 Task: In the  document Childsafety.odt, select heading and apply ' Italics'  Using "replace feature", replace:  ' well-being to good'. Insert smartchip (Place) on bottom of the page New York Insert the mentioned footnote for 6th word with font style Arial and font size 8: The data was collected in 2022
Action: Mouse moved to (343, 193)
Screenshot: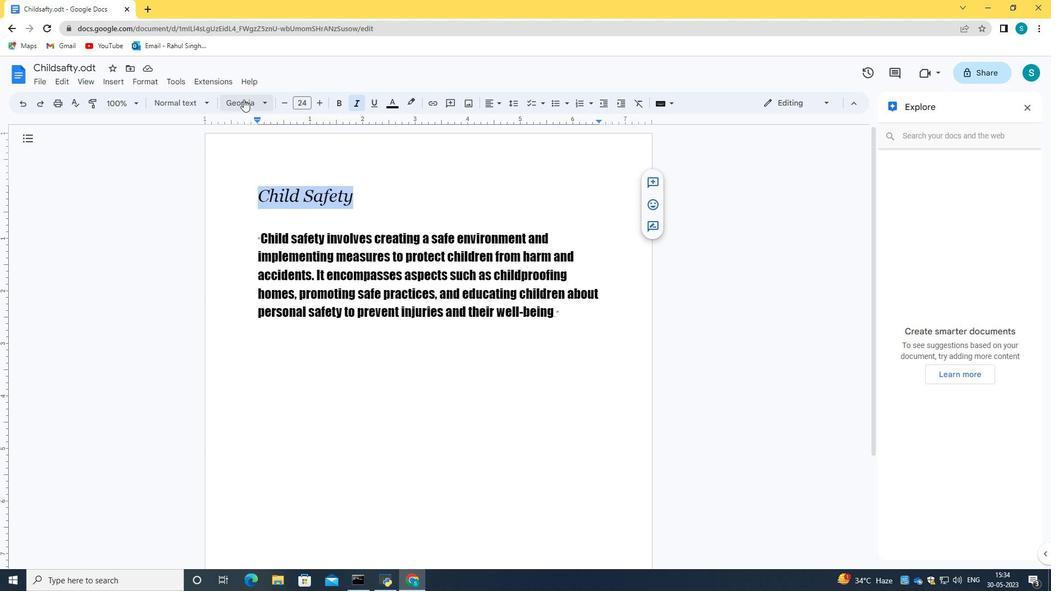 
Action: Mouse pressed left at (343, 193)
Screenshot: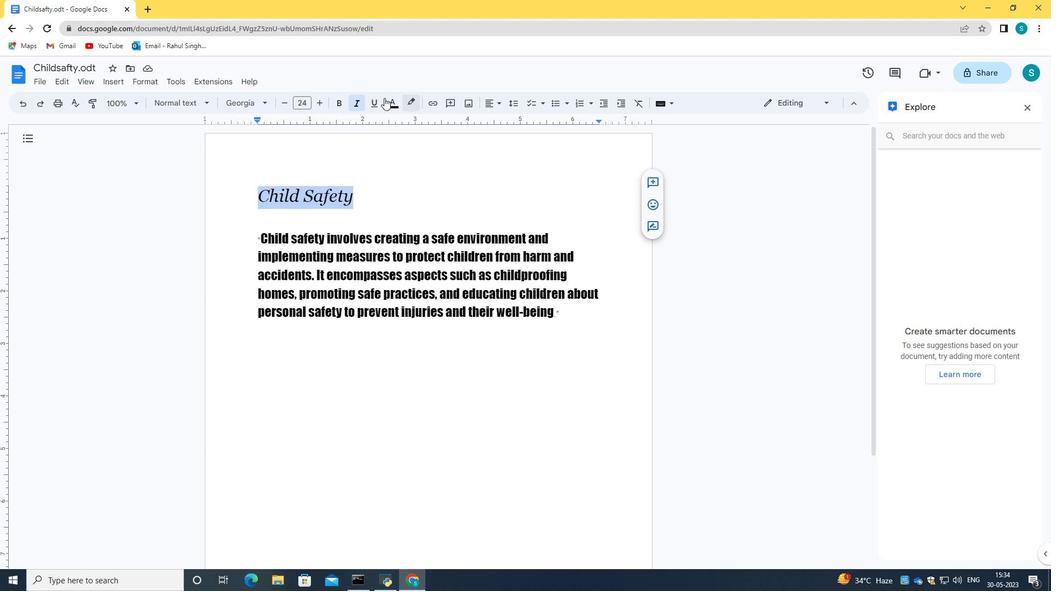 
Action: Mouse moved to (253, 105)
Screenshot: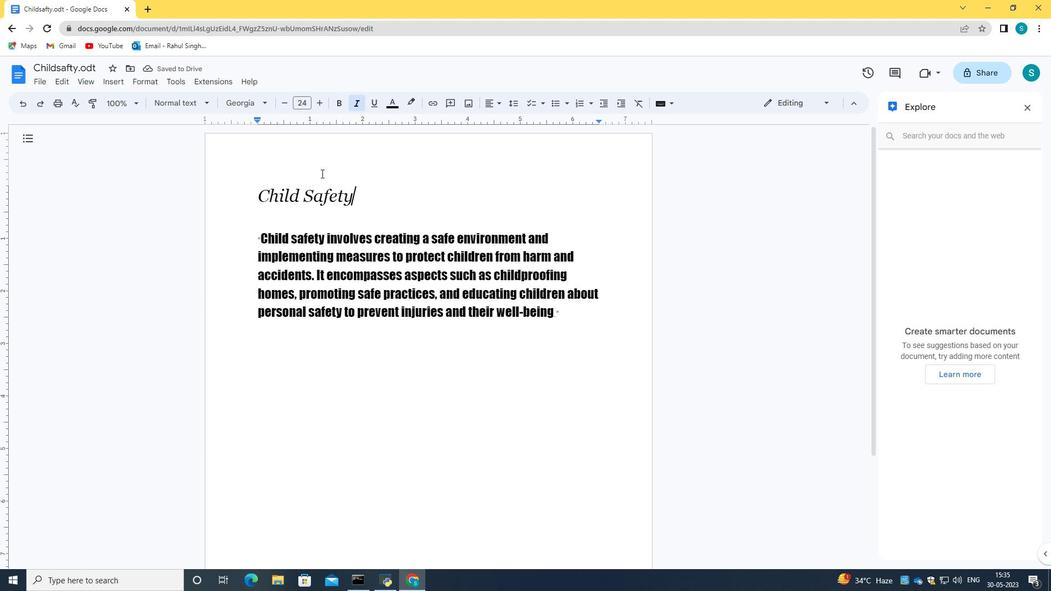 
Action: Mouse pressed left at (253, 105)
Screenshot: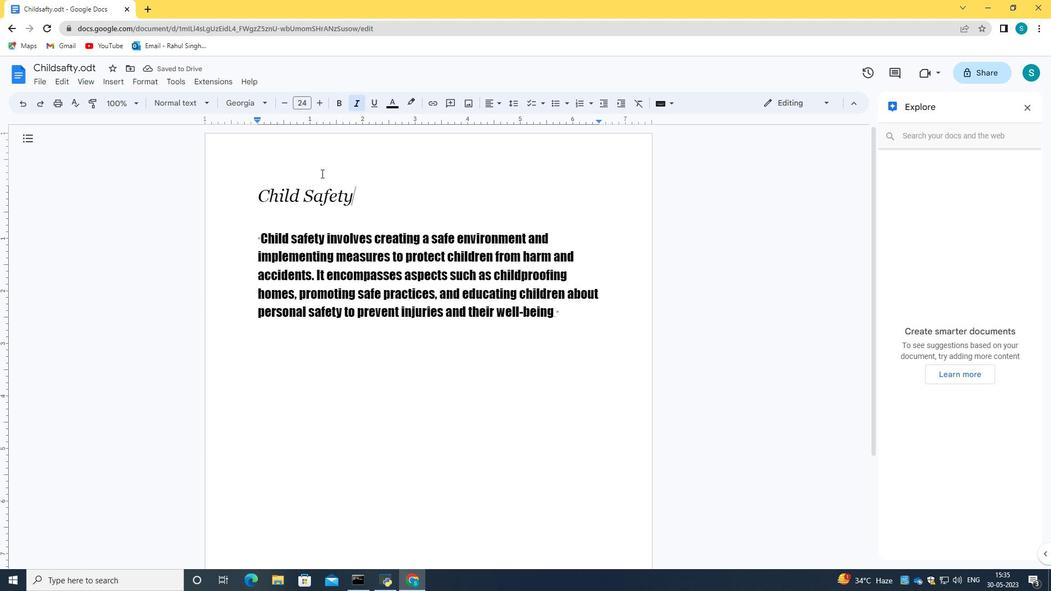 
Action: Mouse moved to (368, 144)
Screenshot: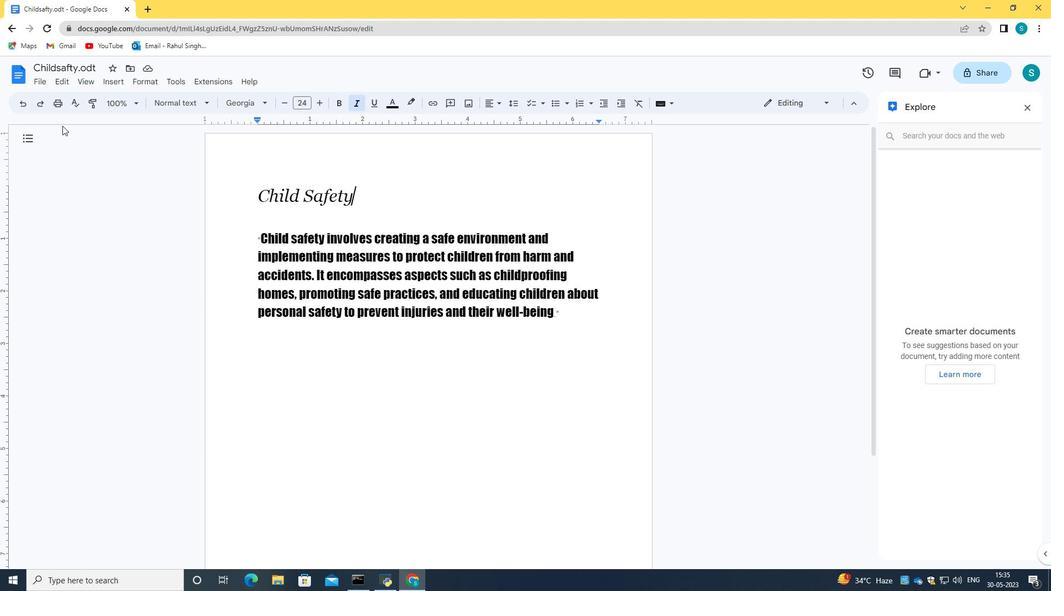 
Action: Mouse pressed left at (368, 144)
Screenshot: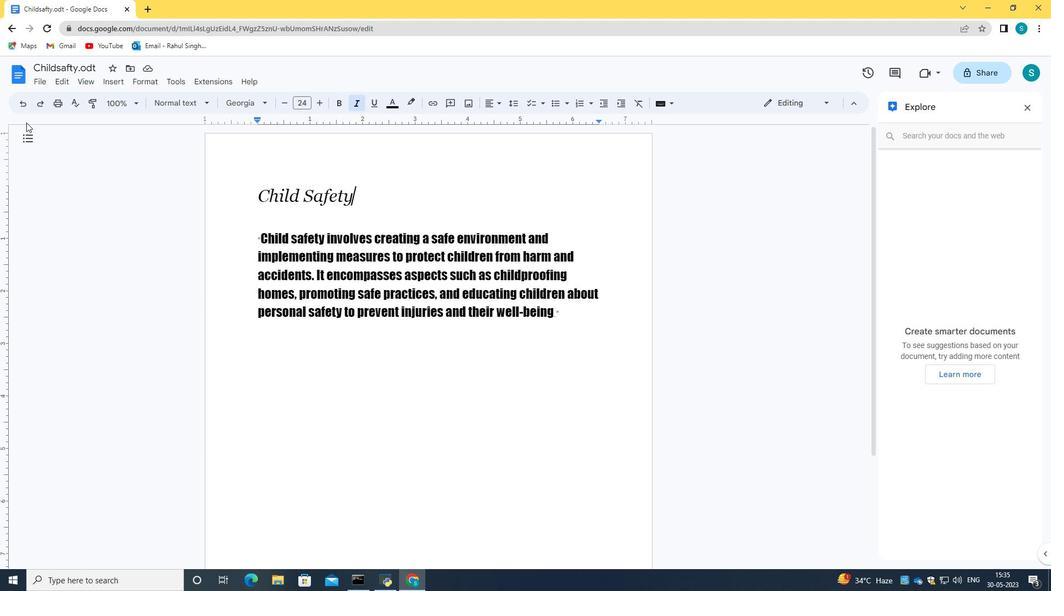
Action: Mouse moved to (346, 194)
Screenshot: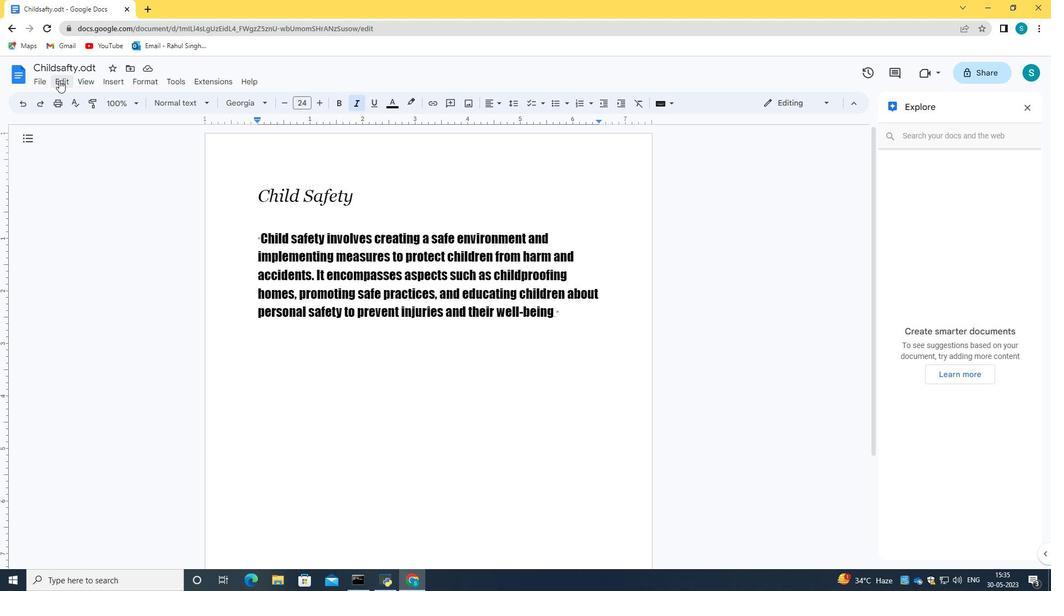 
Action: Mouse pressed left at (346, 194)
Screenshot: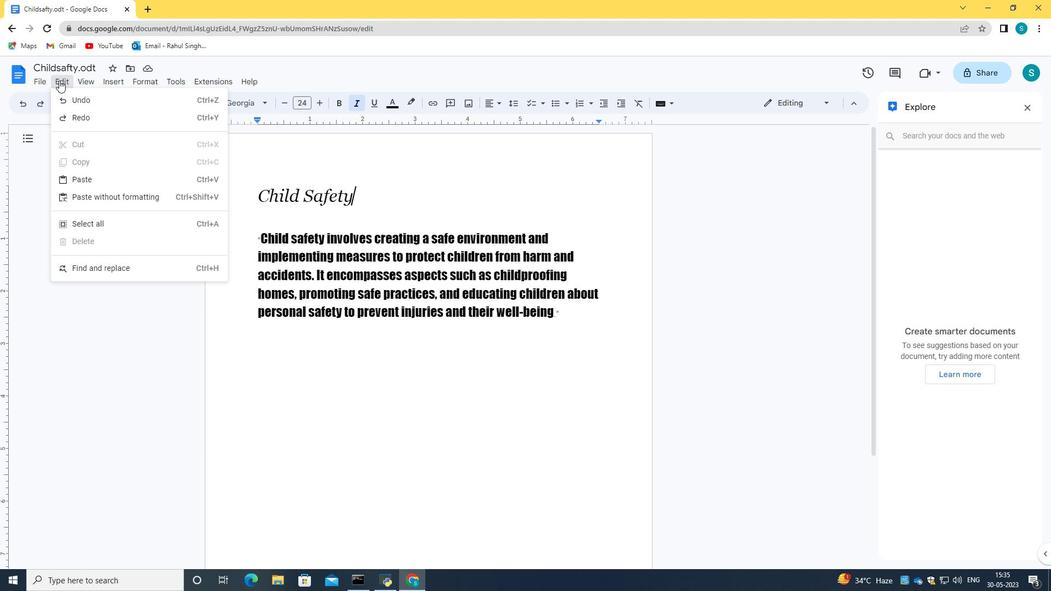 
Action: Mouse moved to (363, 105)
Screenshot: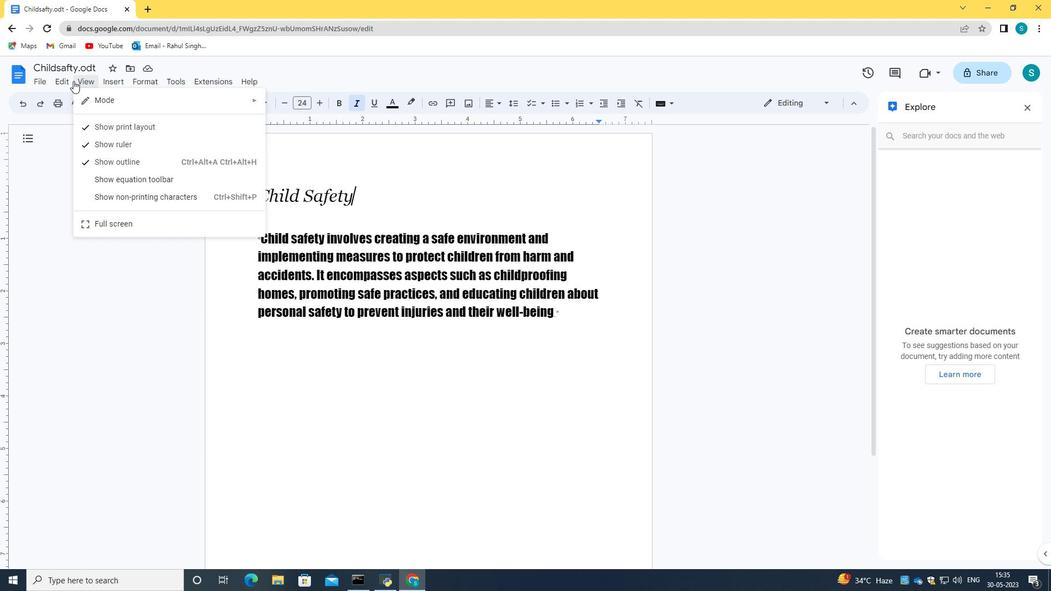 
Action: Mouse pressed left at (363, 105)
Screenshot: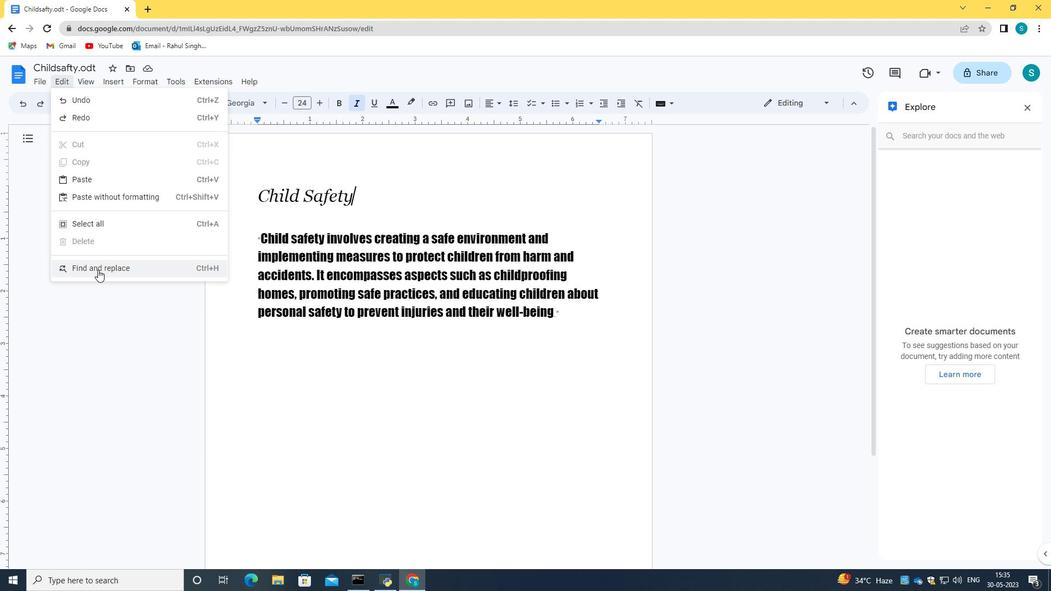 
Action: Mouse moved to (411, 159)
Screenshot: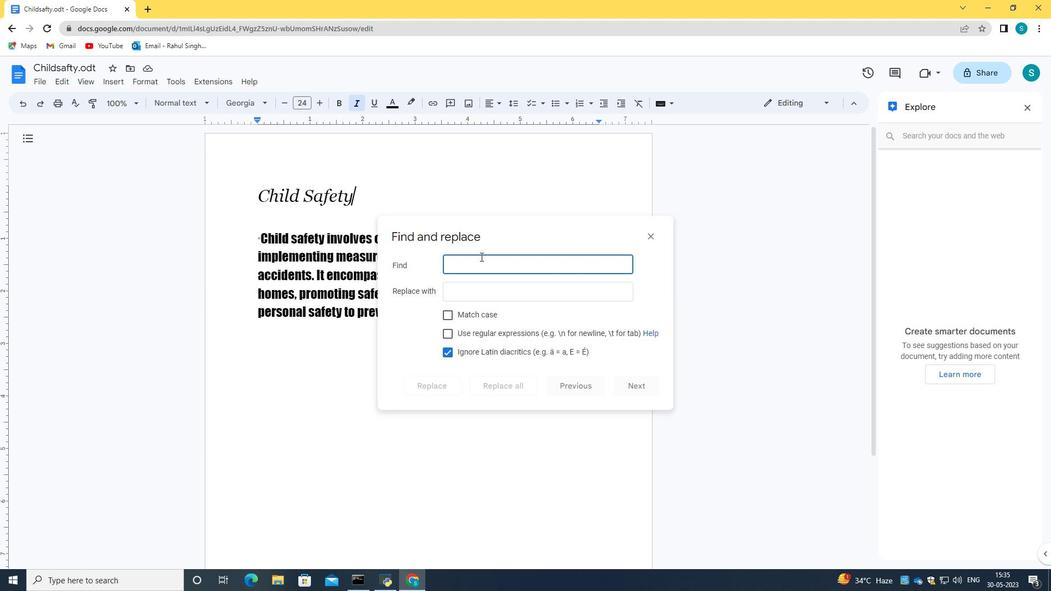 
Action: Mouse pressed left at (411, 159)
Screenshot: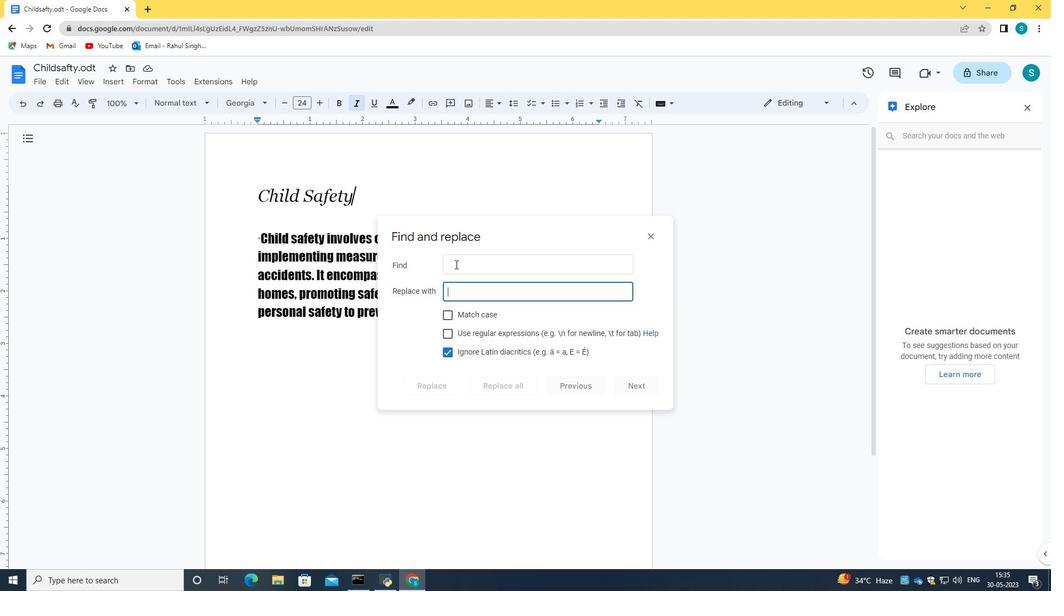 
Action: Mouse moved to (447, 191)
Screenshot: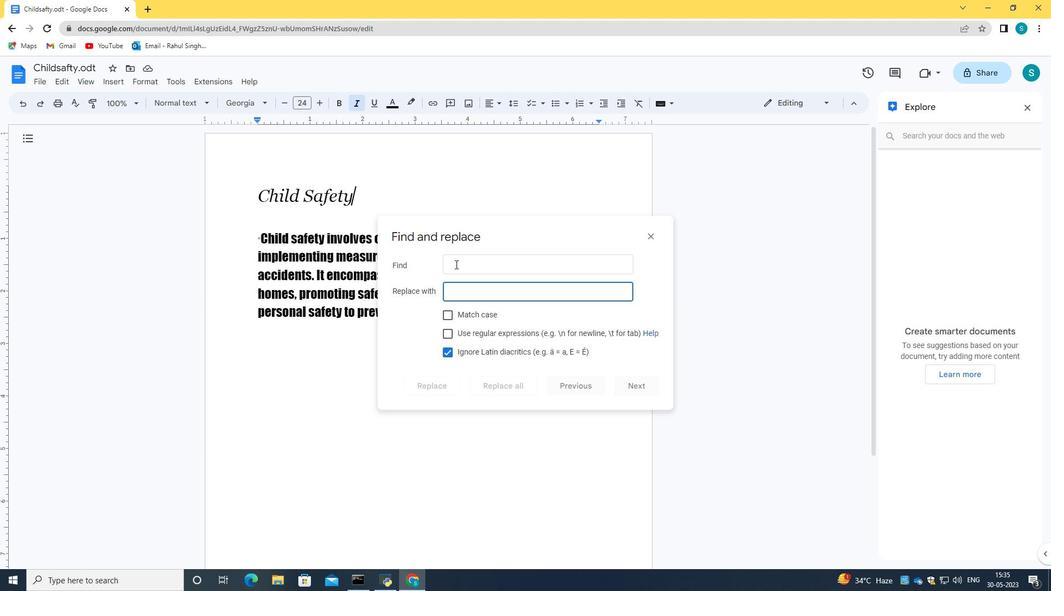 
Action: Mouse pressed left at (447, 191)
Screenshot: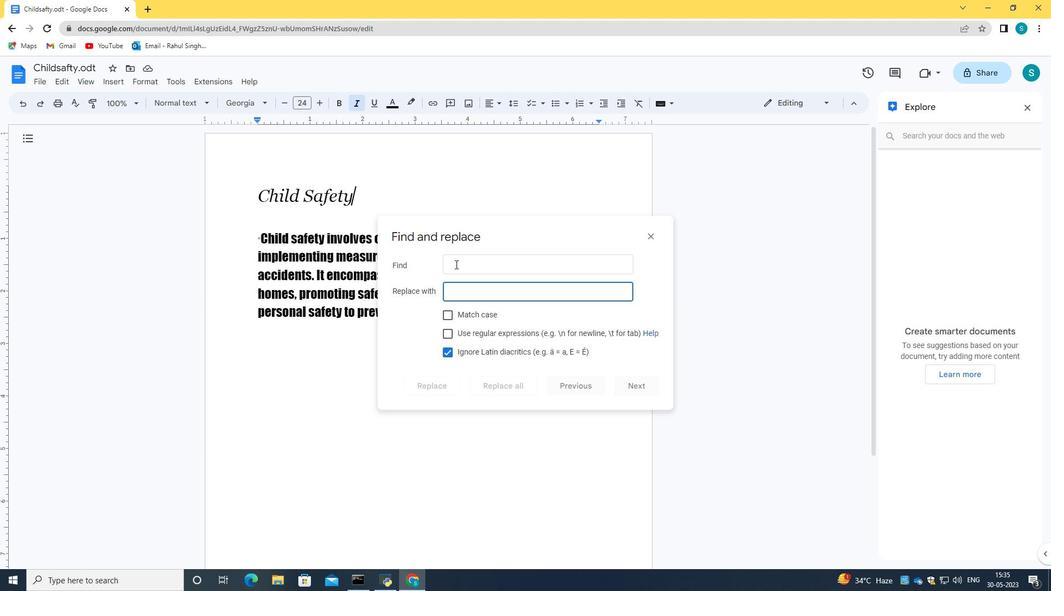 
Action: Mouse moved to (38, 77)
Screenshot: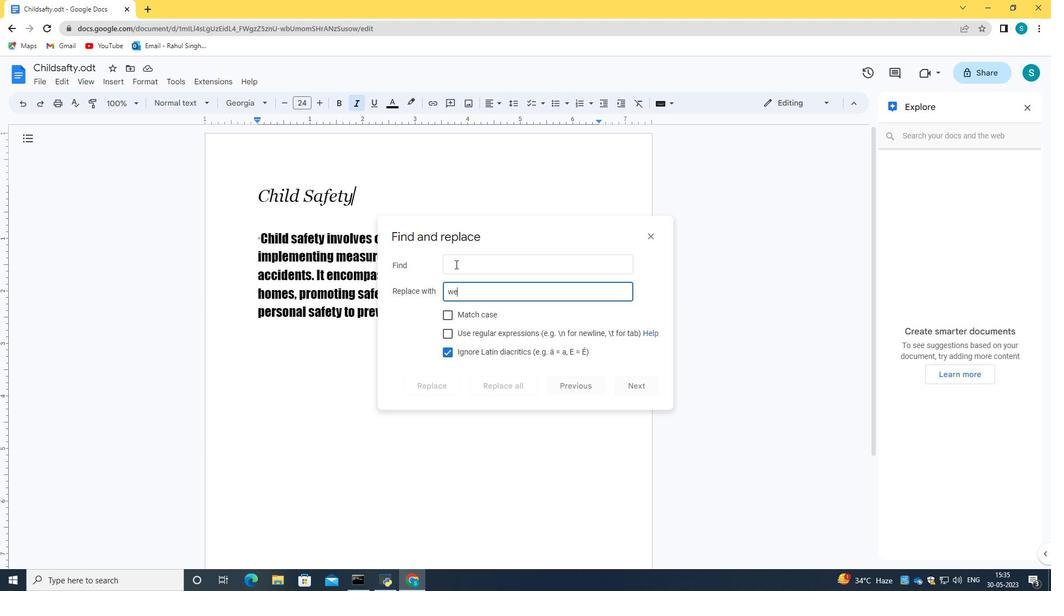 
Action: Mouse pressed left at (38, 77)
Screenshot: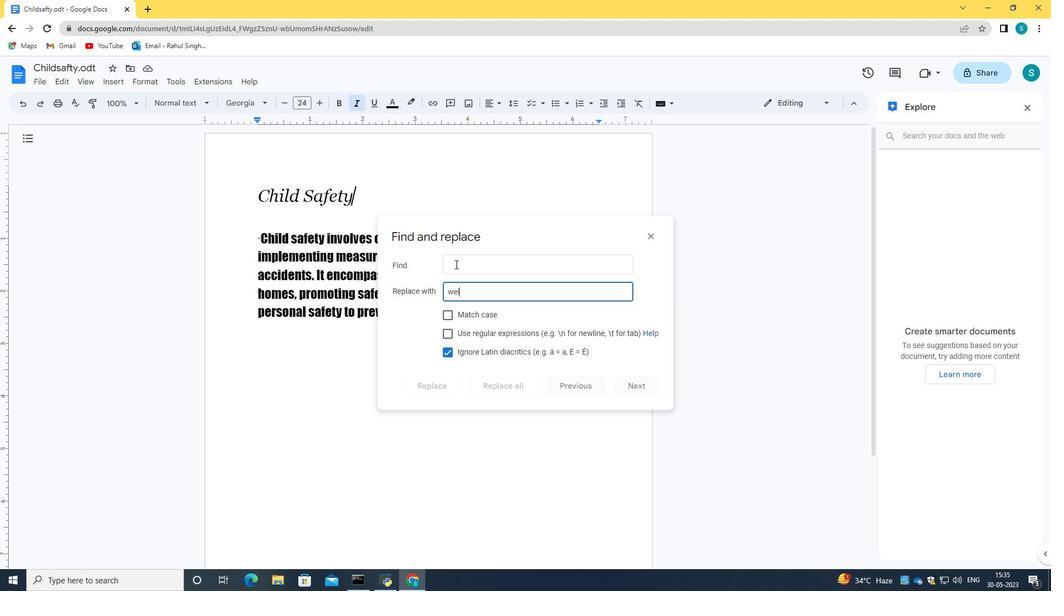 
Action: Mouse moved to (119, 85)
Screenshot: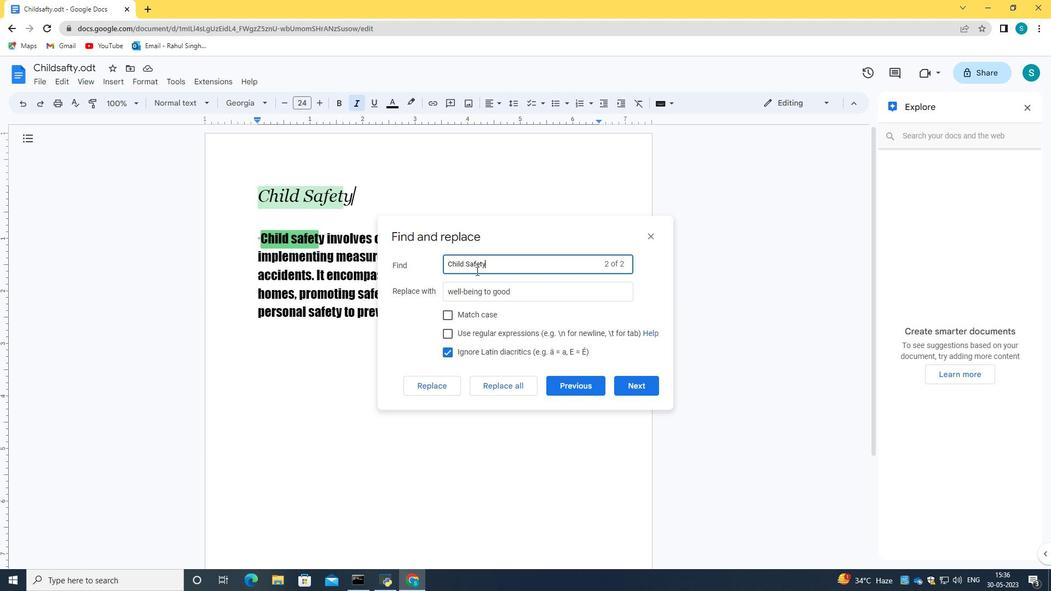 
Action: Mouse pressed left at (119, 85)
Screenshot: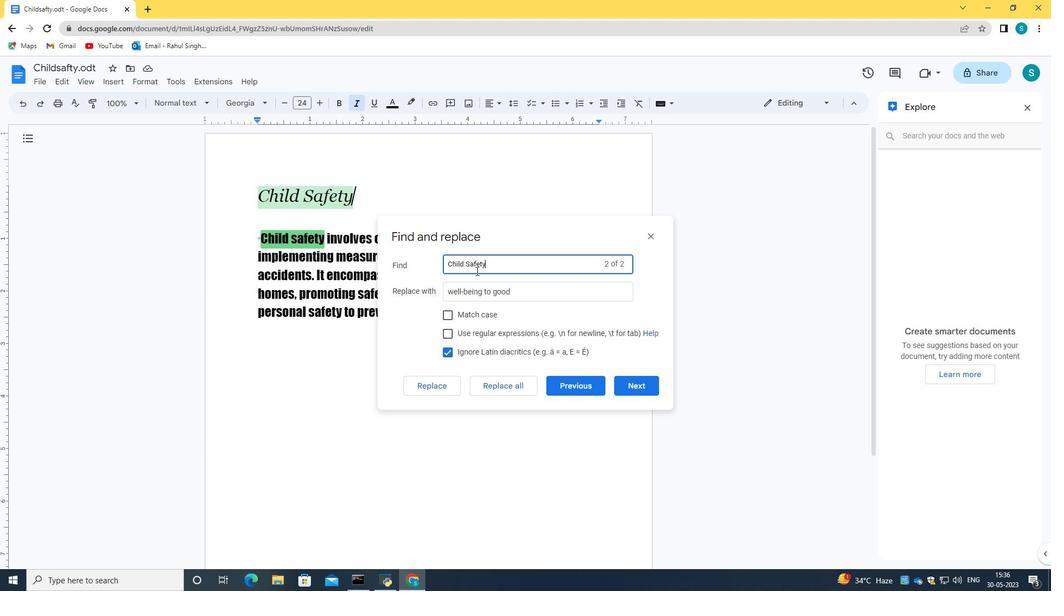
Action: Mouse pressed left at (119, 85)
Screenshot: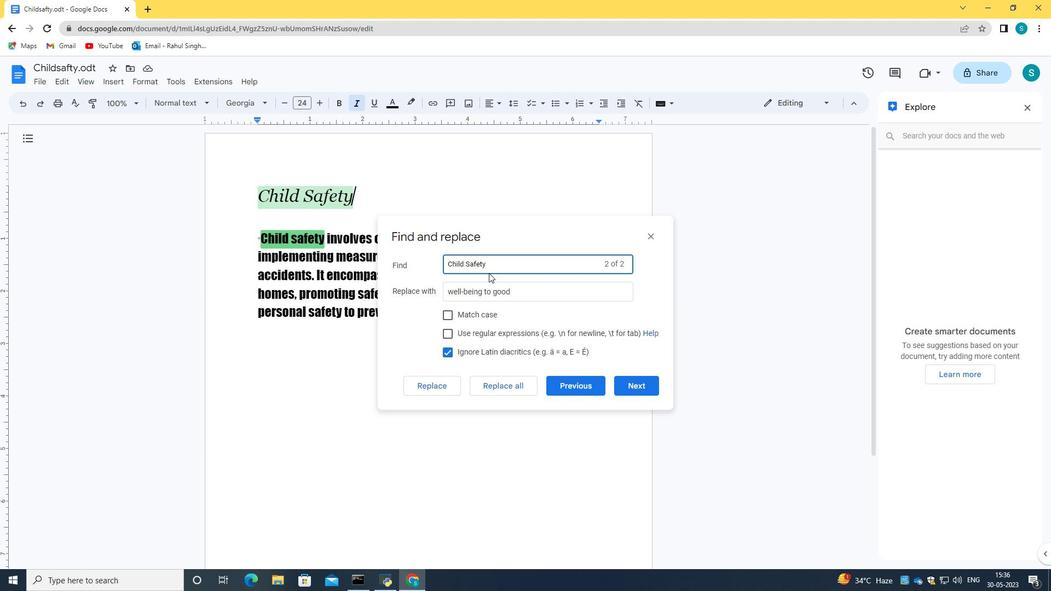 
Action: Mouse moved to (148, 260)
Screenshot: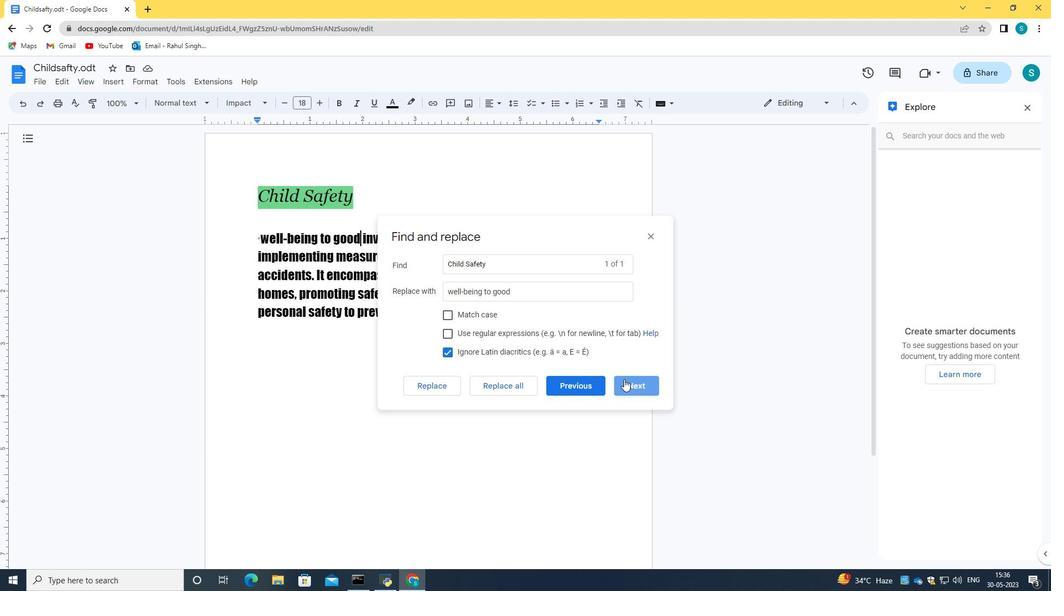 
Action: Mouse scrolled (148, 259) with delta (0, 0)
Screenshot: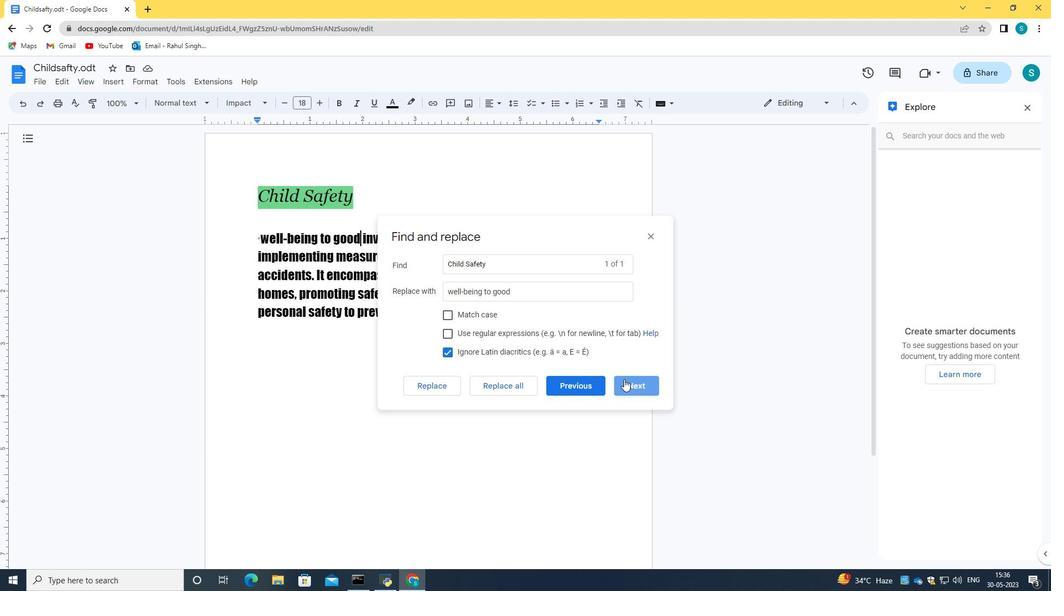 
Action: Mouse moved to (134, 266)
Screenshot: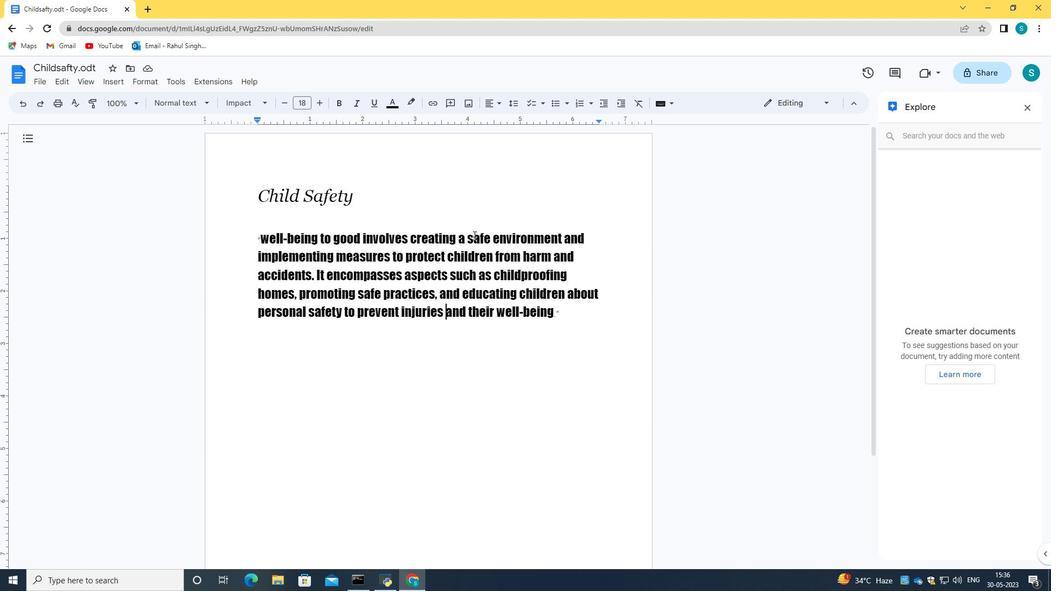 
Action: Mouse pressed left at (134, 266)
Screenshot: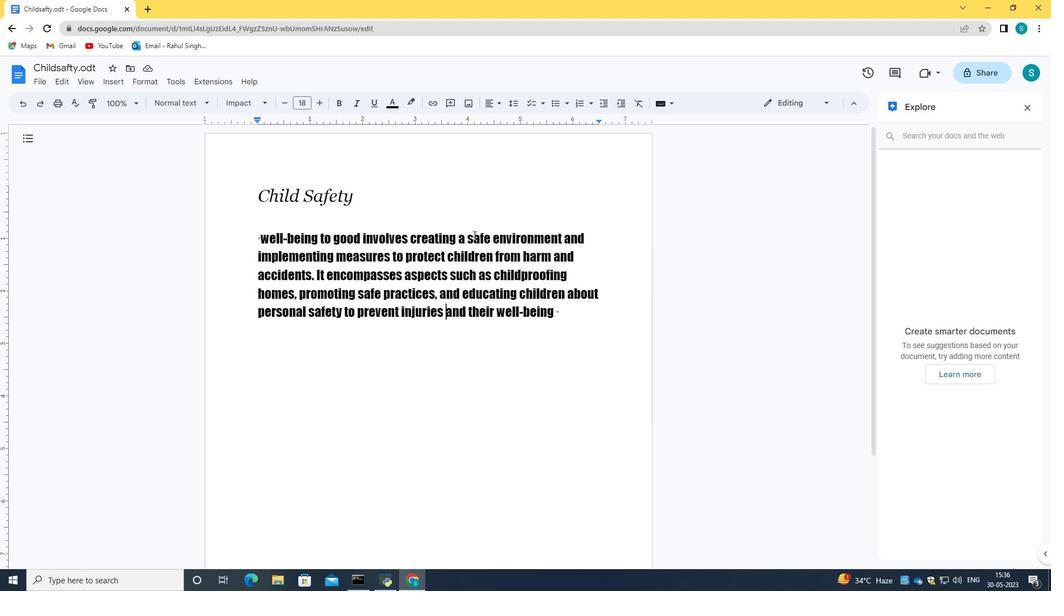 
Action: Mouse moved to (499, 292)
Screenshot: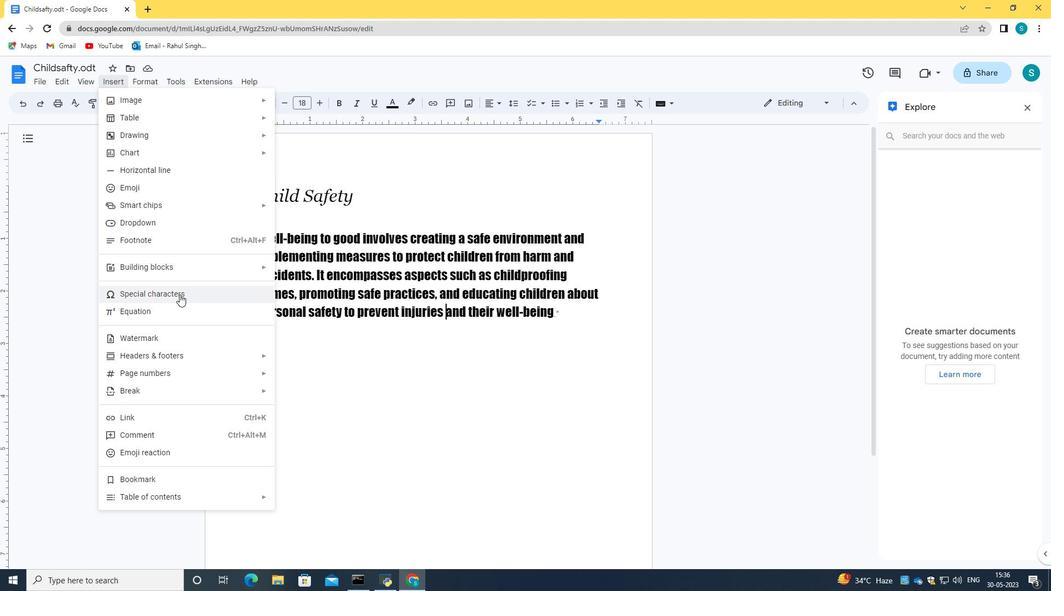 
Action: Mouse pressed left at (499, 292)
Screenshot: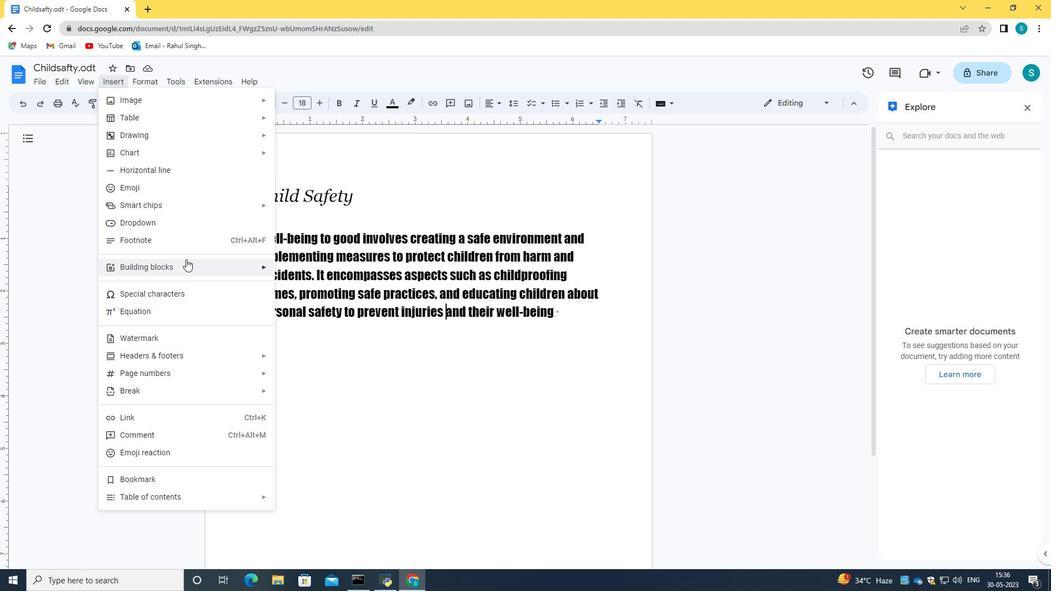 
Action: Mouse moved to (497, 295)
Screenshot: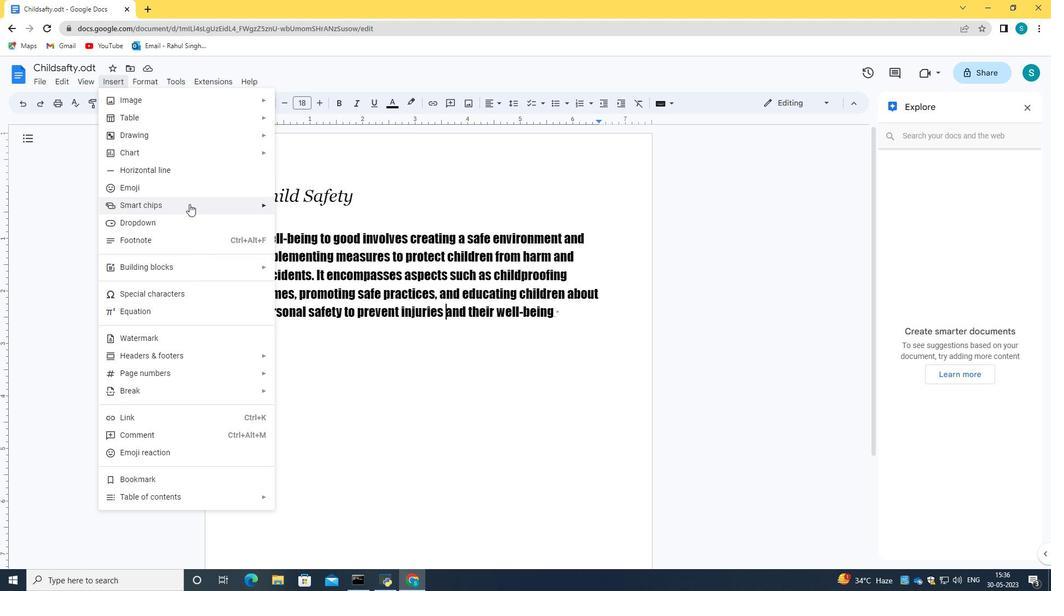 
Action: Mouse pressed left at (497, 295)
Screenshot: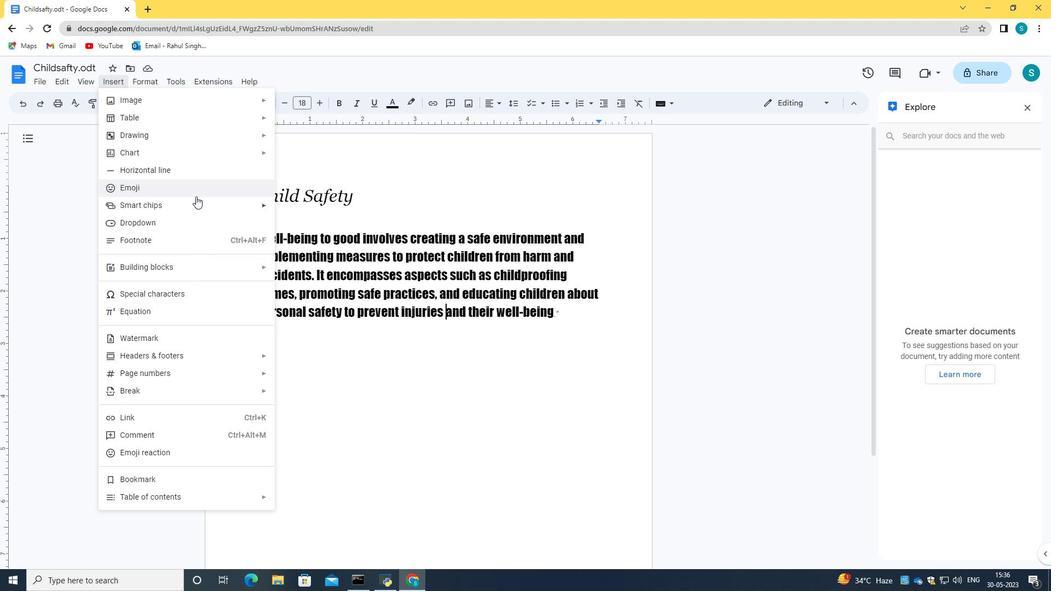 
Action: Mouse moved to (506, 186)
Screenshot: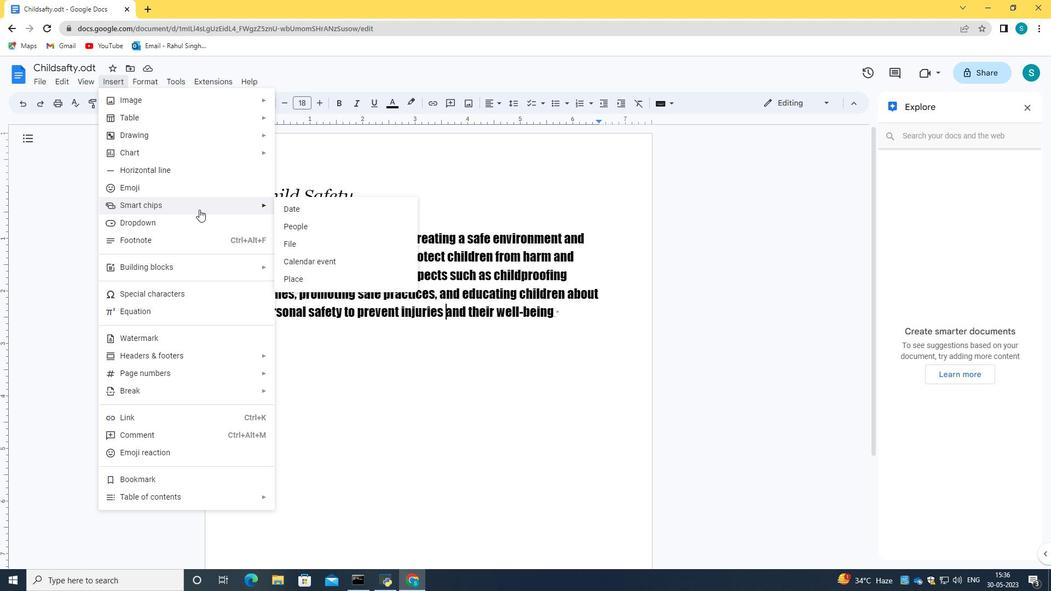 
Action: Mouse pressed left at (506, 186)
Screenshot: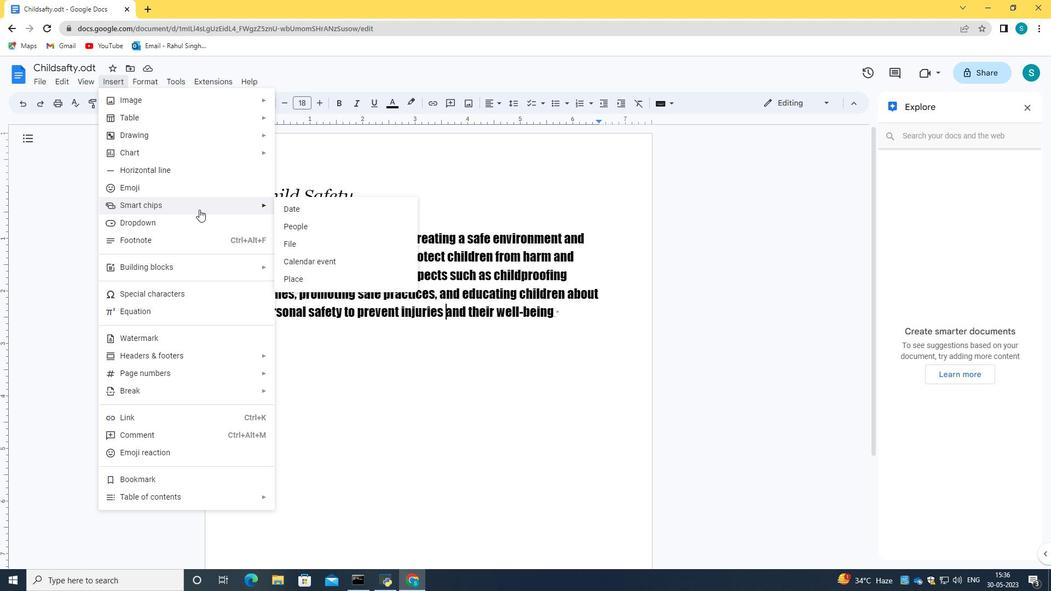 
Action: Mouse moved to (656, 236)
Screenshot: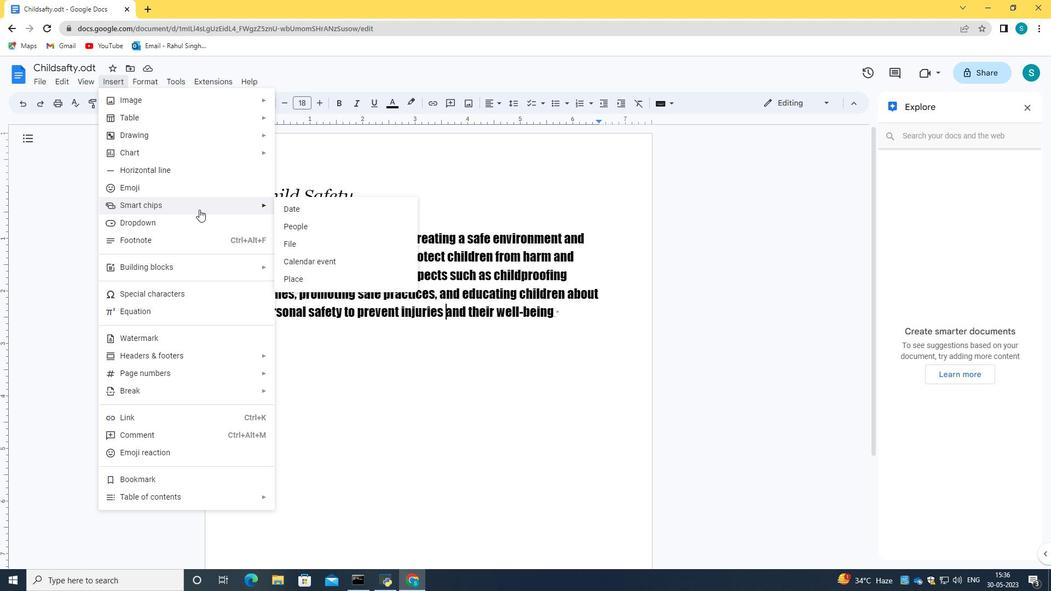
Action: Mouse pressed left at (656, 236)
Screenshot: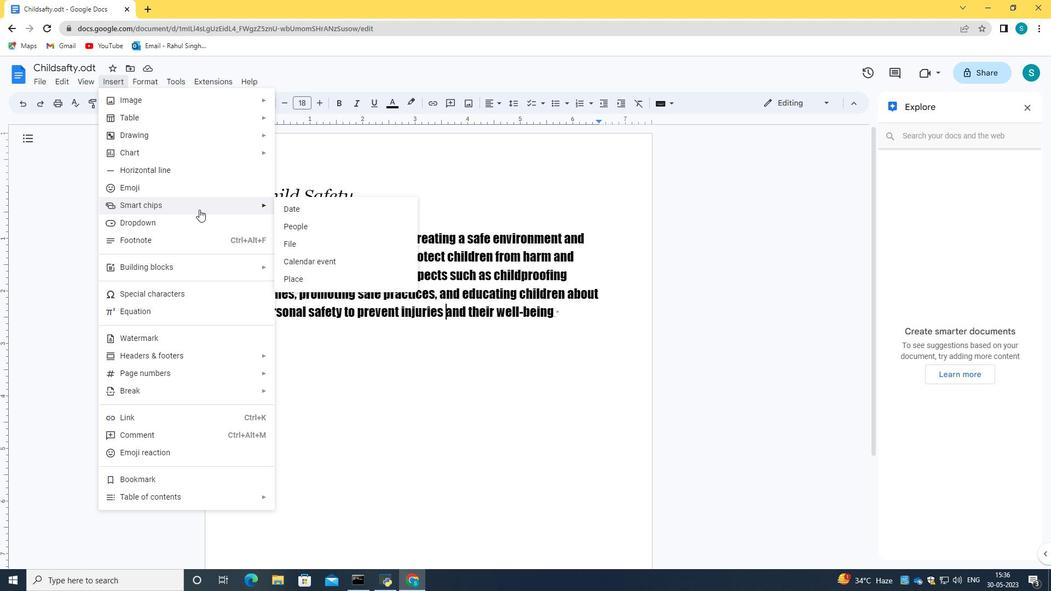 
Action: Mouse moved to (307, 430)
Screenshot: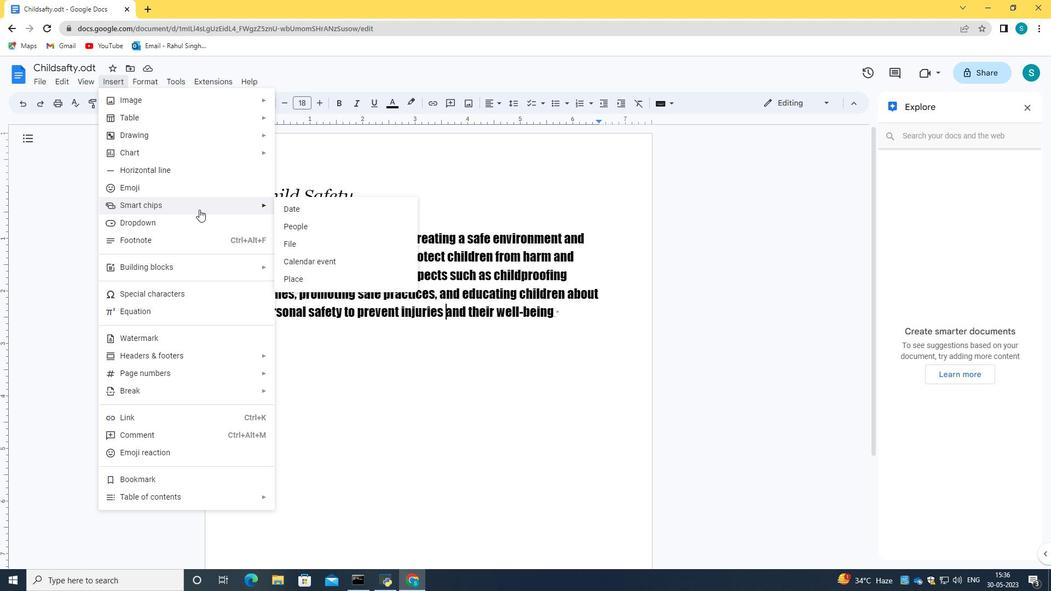
Action: Mouse pressed left at (307, 430)
Screenshot: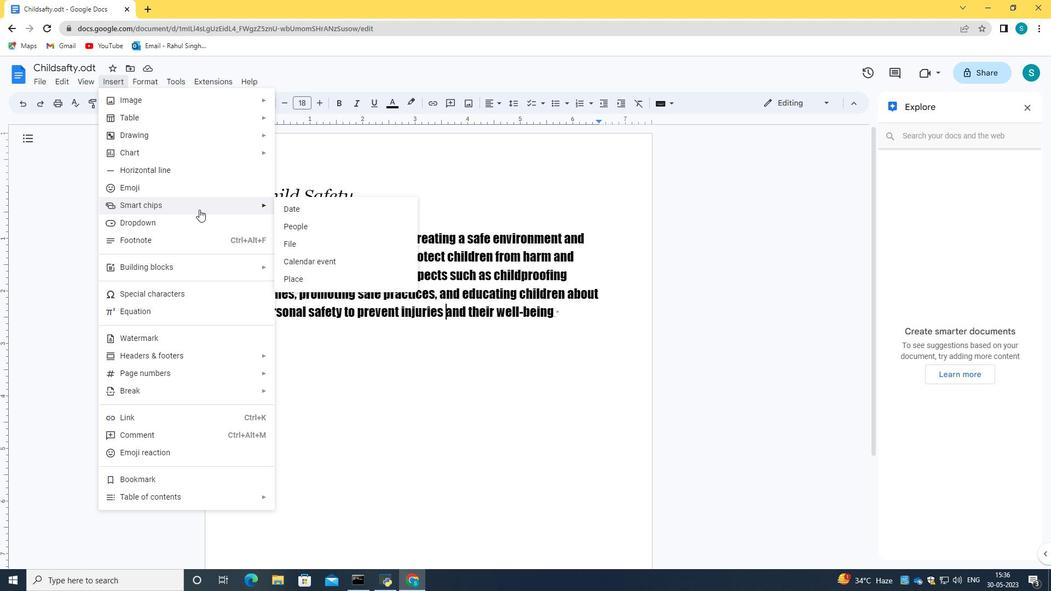 
Action: Mouse moved to (446, 195)
Screenshot: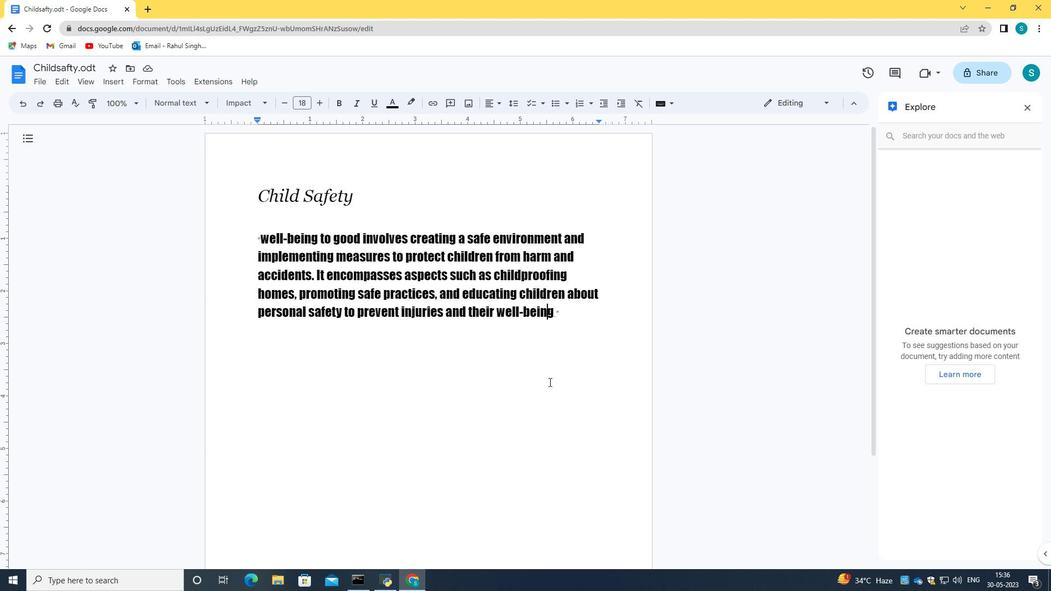 
Action: Mouse pressed left at (446, 195)
Screenshot: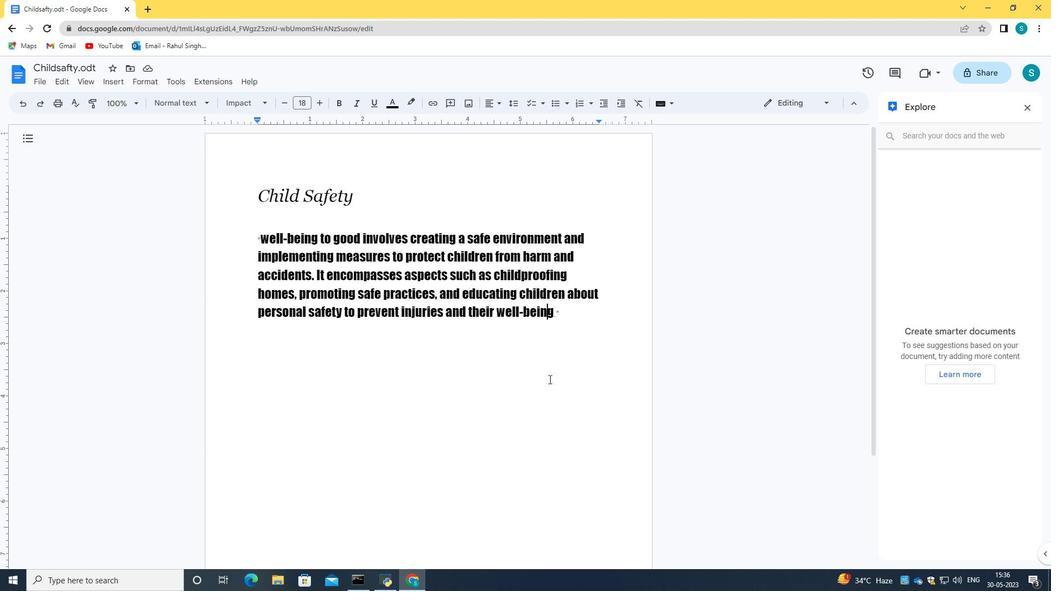 
Action: Mouse moved to (84, 83)
Screenshot: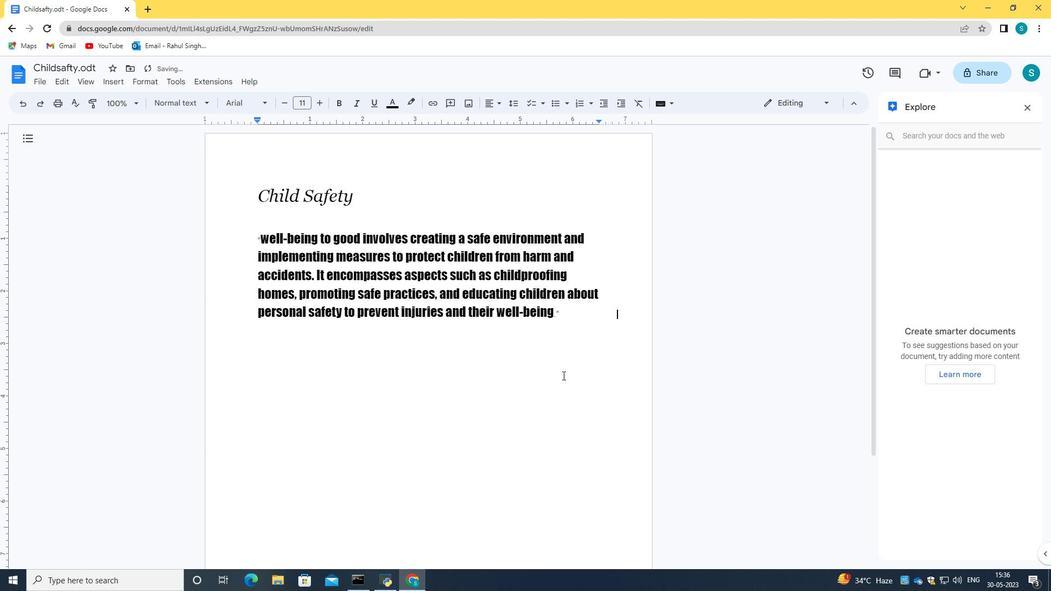 
Action: Mouse pressed left at (84, 83)
Screenshot: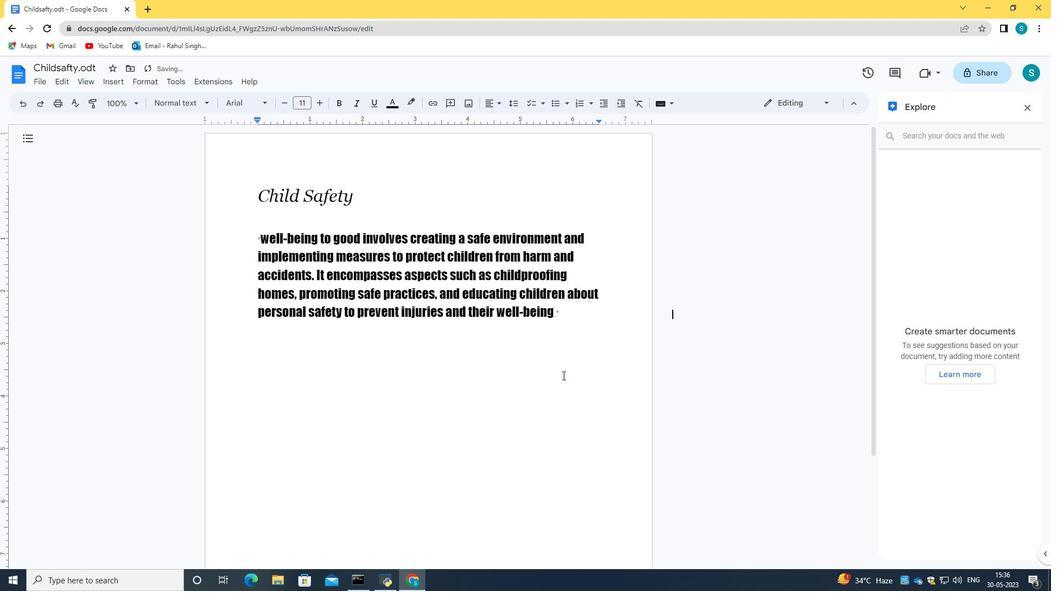
Action: Mouse moved to (153, 79)
Screenshot: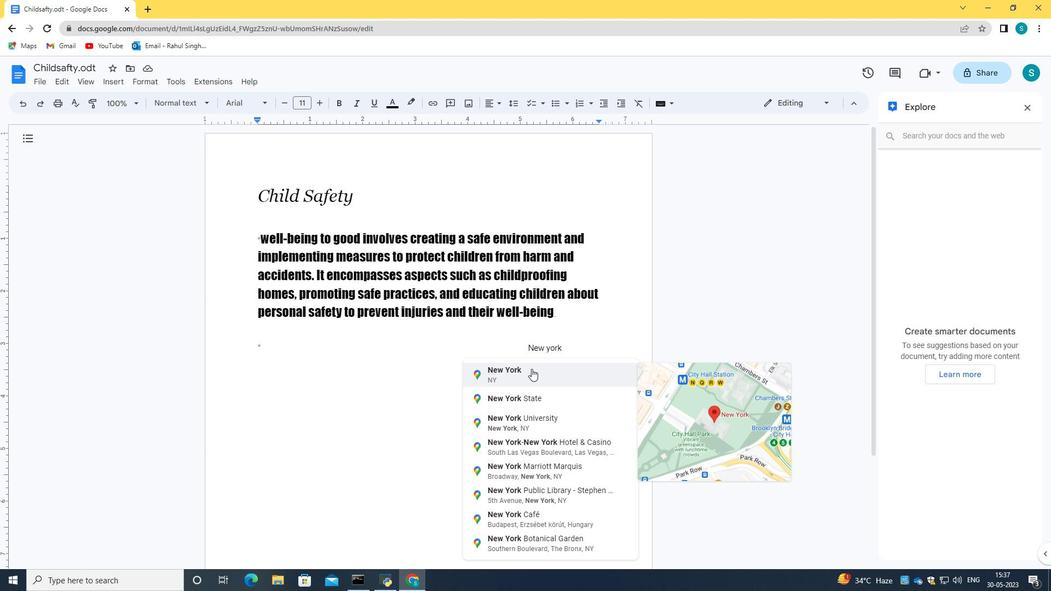
Action: Mouse pressed left at (153, 79)
Screenshot: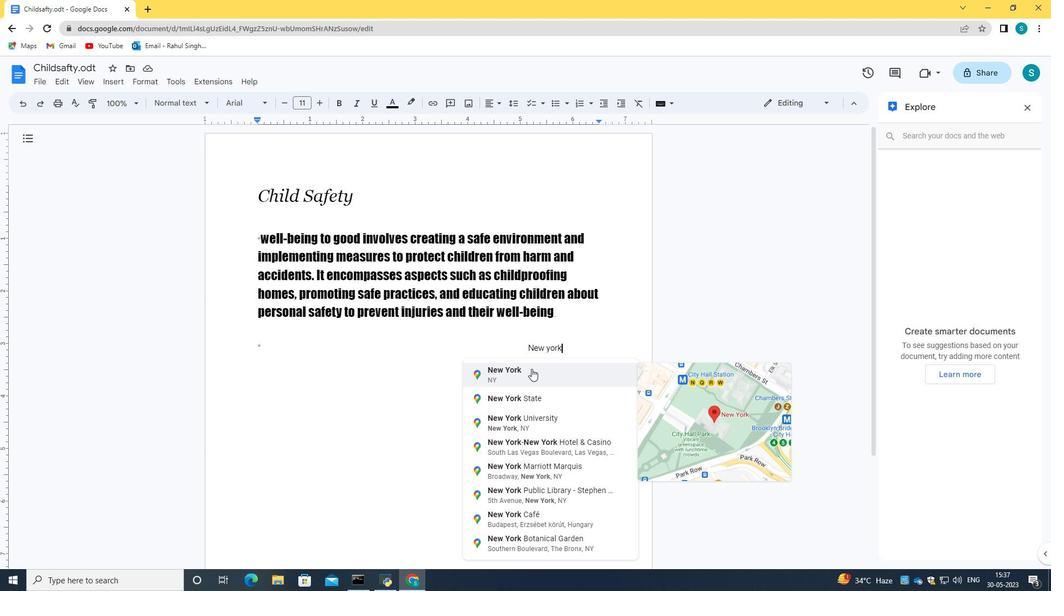 
Action: Mouse pressed left at (153, 79)
Screenshot: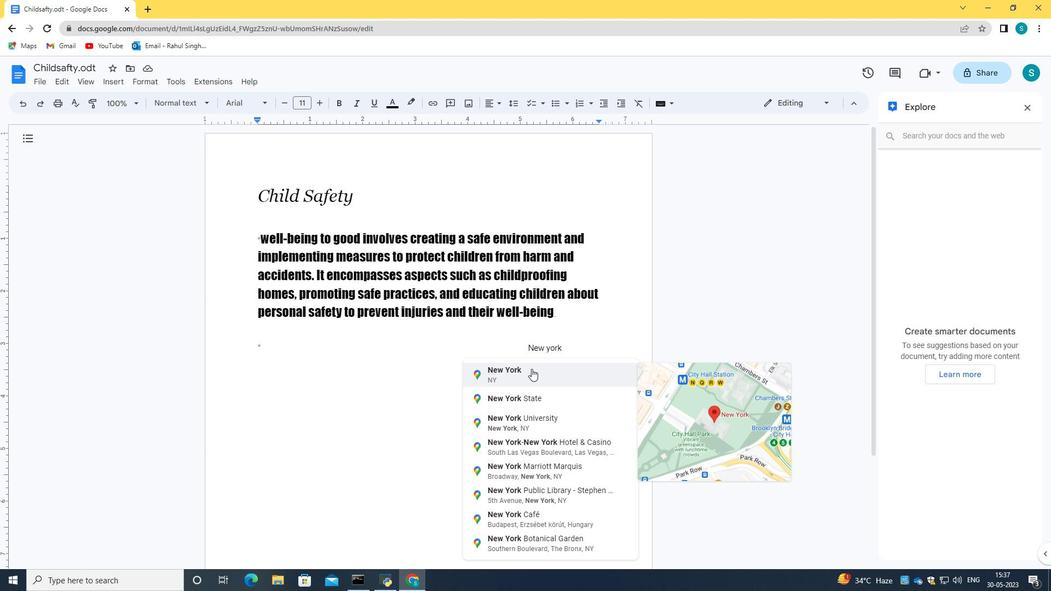 
Action: Mouse moved to (48, 150)
Screenshot: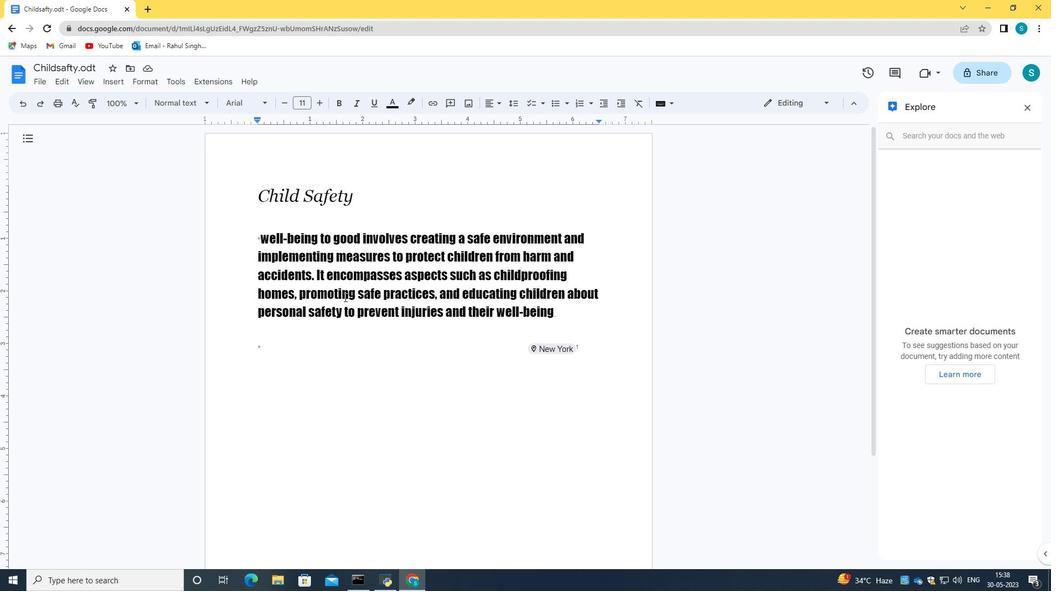 
Action: Mouse pressed left at (48, 150)
Screenshot: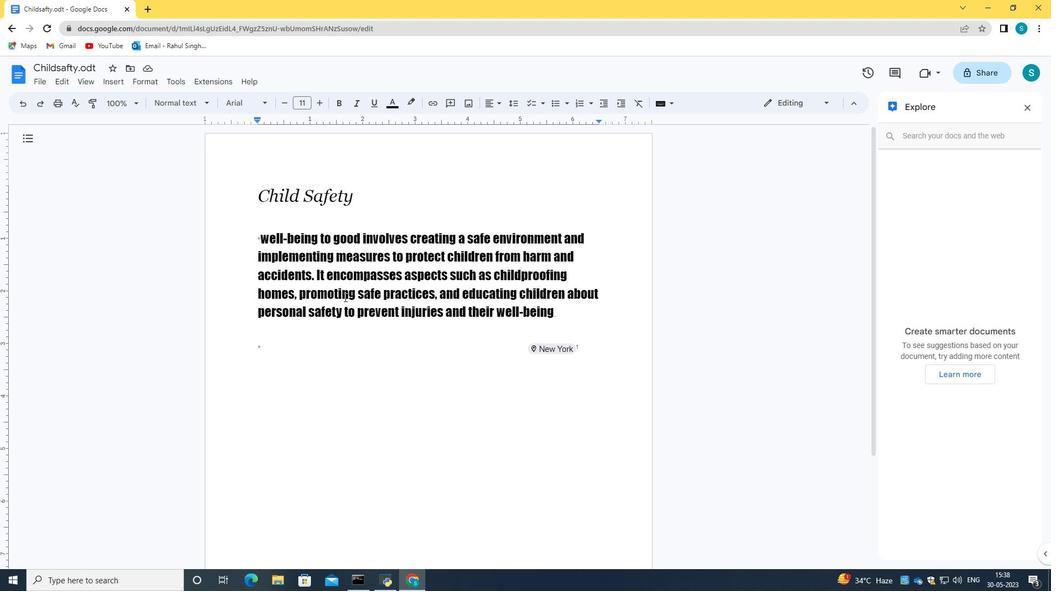 
Action: Mouse moved to (86, 81)
Screenshot: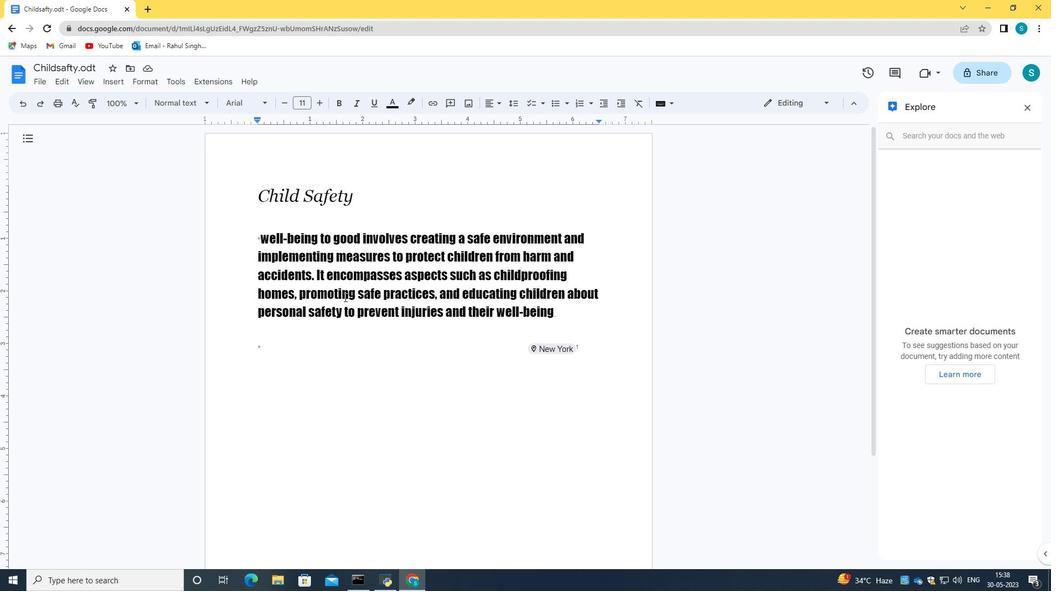 
Action: Mouse pressed left at (86, 81)
Screenshot: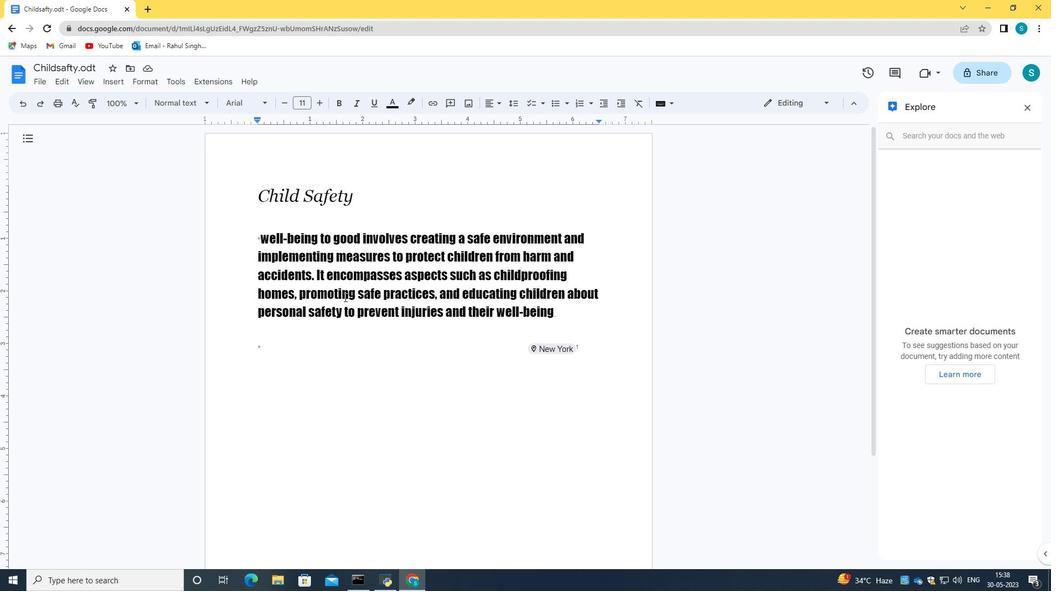 
Action: Mouse moved to (199, 157)
Screenshot: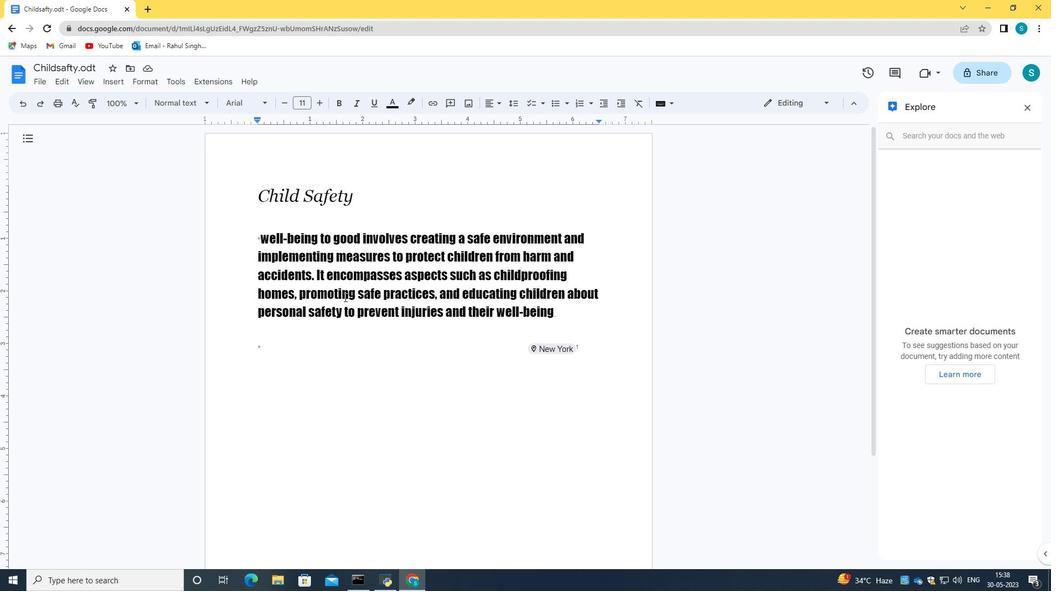 
Action: Mouse pressed left at (199, 157)
Screenshot: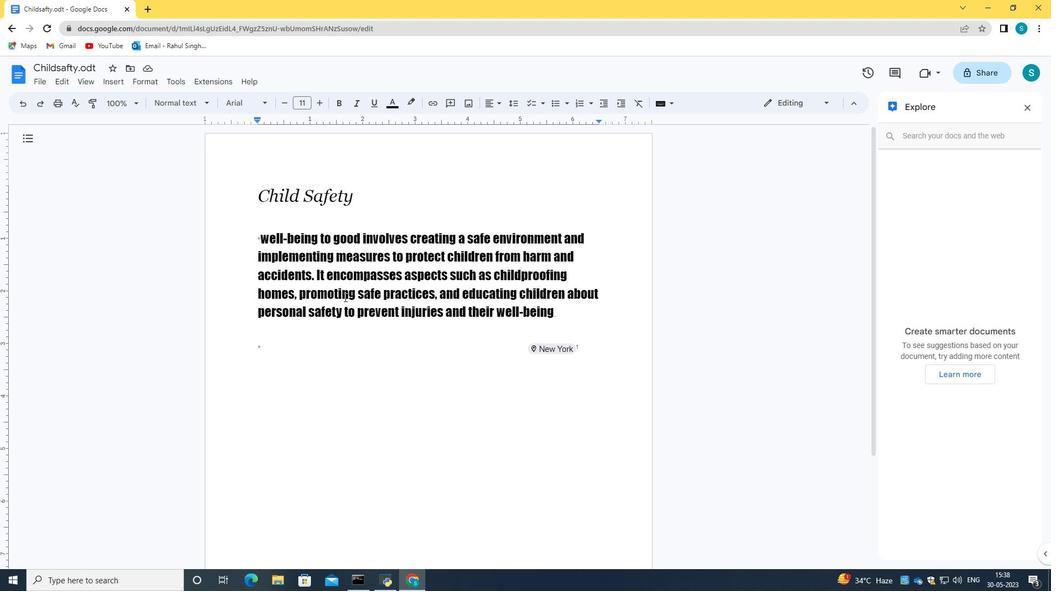 
Action: Mouse moved to (661, 239)
Screenshot: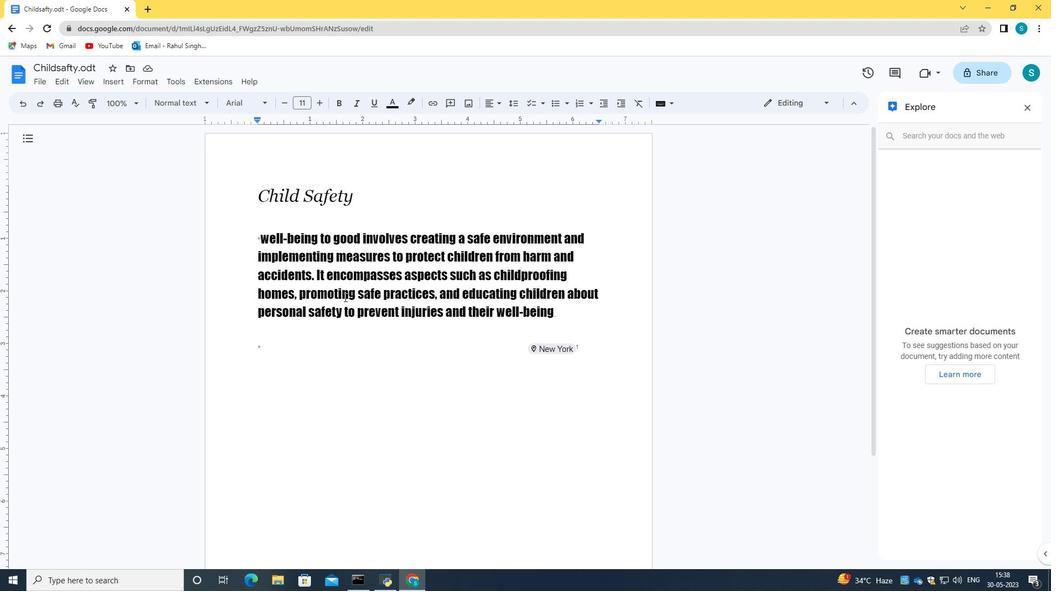 
Action: Mouse pressed left at (661, 239)
Screenshot: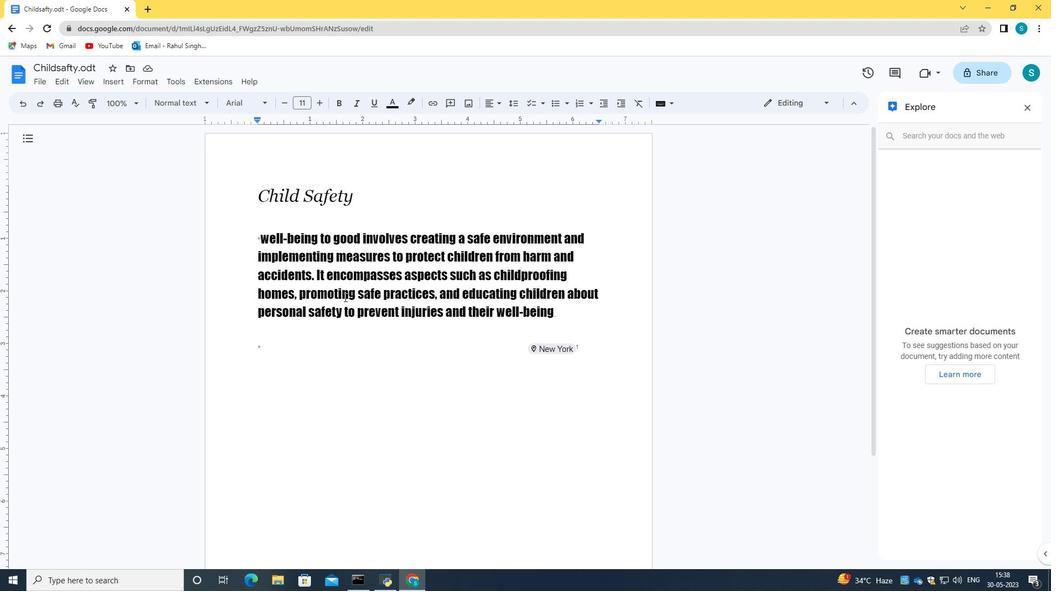 
Action: Mouse moved to (87, 79)
Screenshot: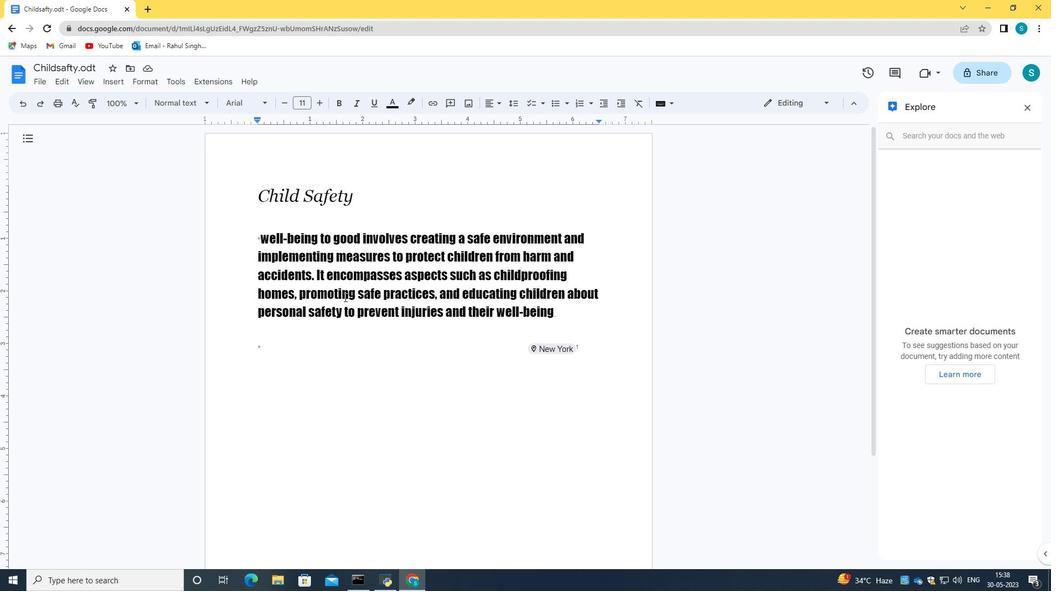 
Action: Mouse pressed left at (87, 79)
Screenshot: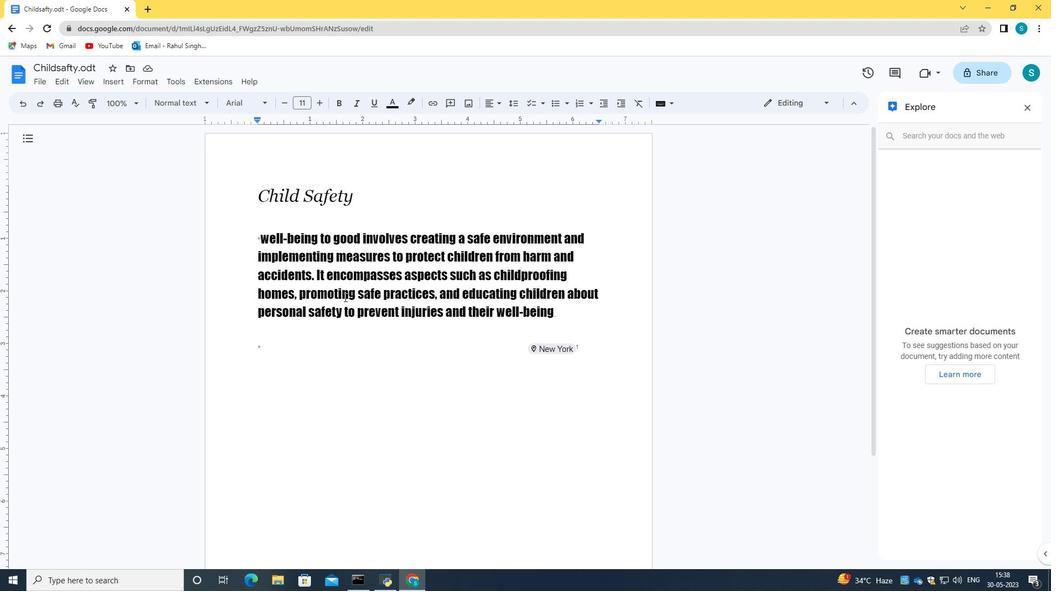
Action: Mouse moved to (42, 260)
Screenshot: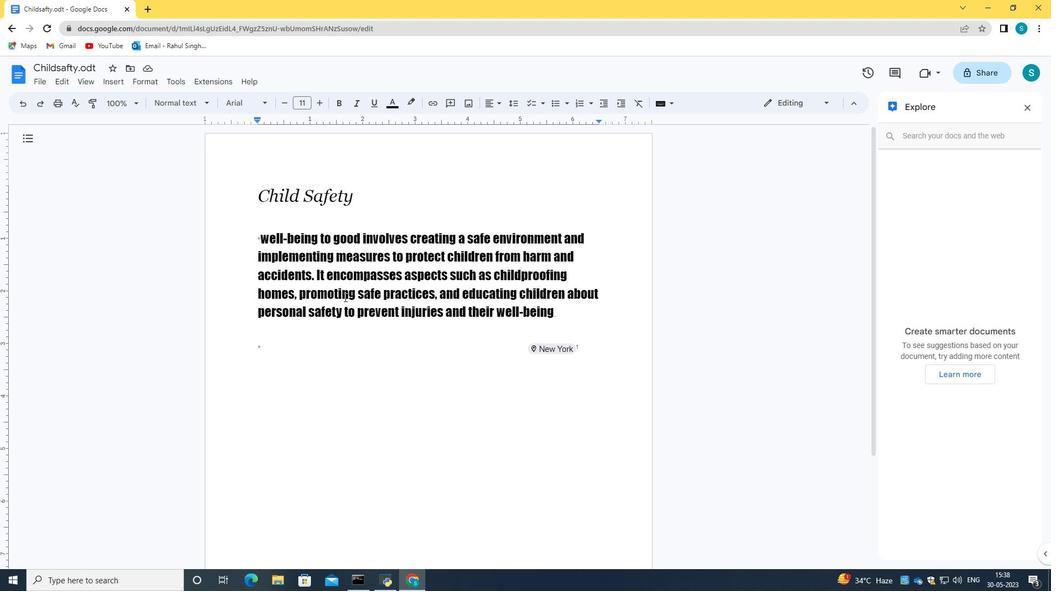 
Action: Mouse pressed left at (42, 260)
Screenshot: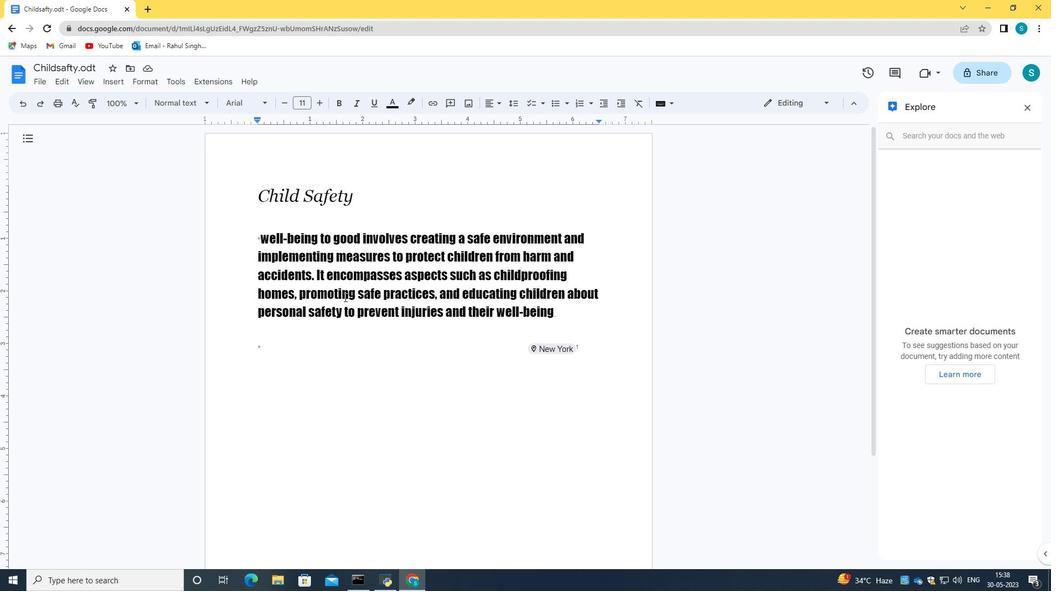 
Action: Mouse moved to (351, 201)
Screenshot: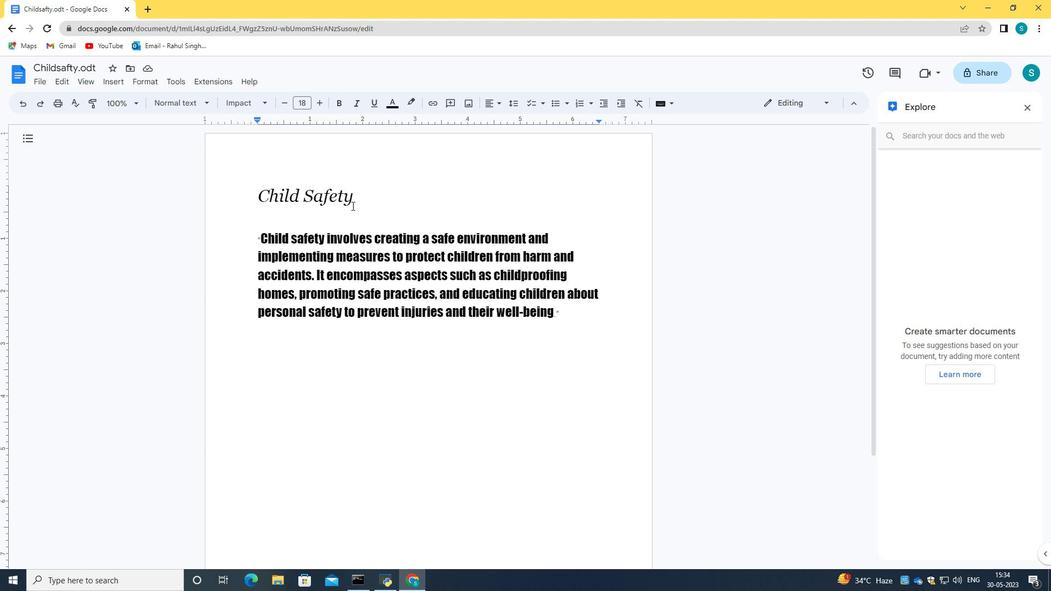 
Action: Mouse pressed left at (351, 201)
Screenshot: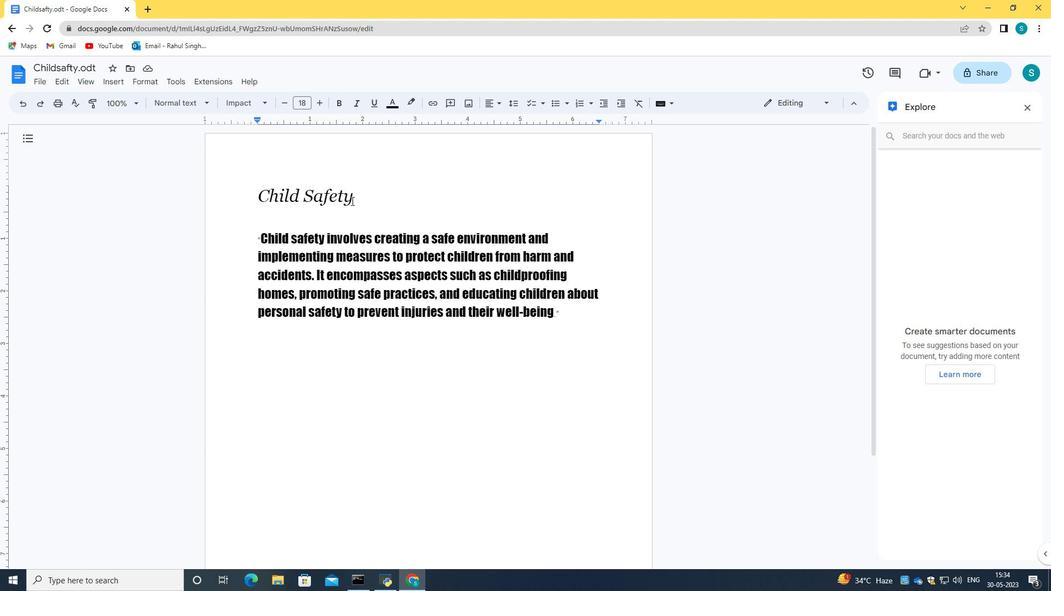 
Action: Mouse moved to (357, 101)
Screenshot: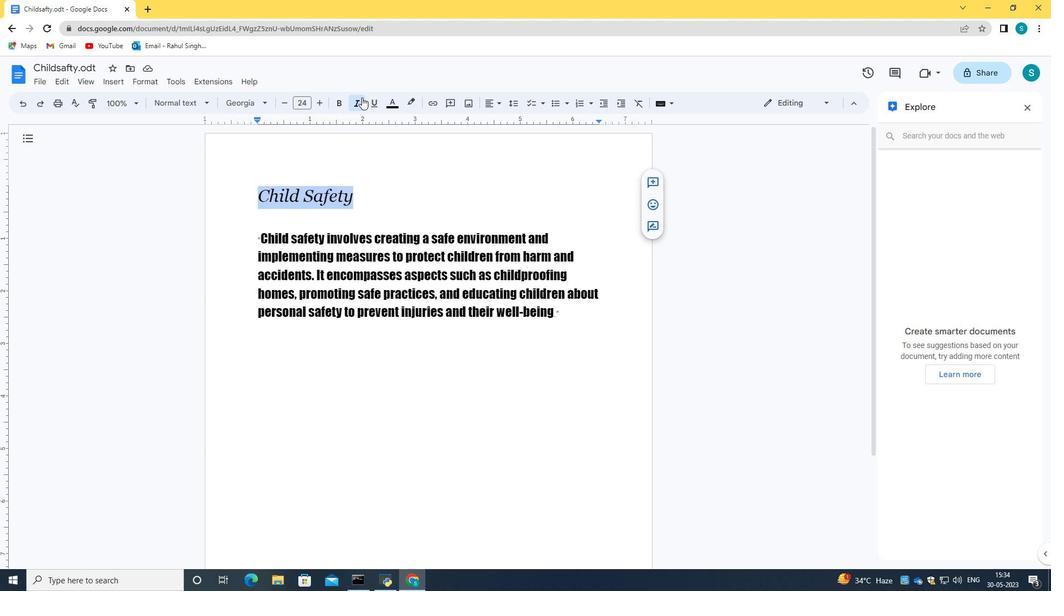 
Action: Mouse pressed left at (357, 101)
Screenshot: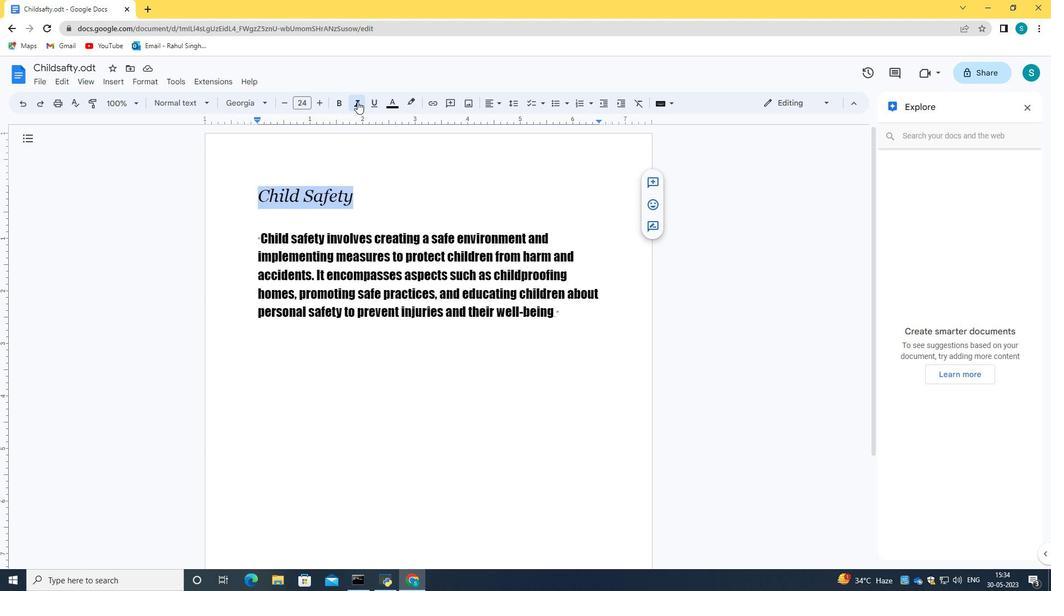 
Action: Mouse pressed left at (357, 101)
Screenshot: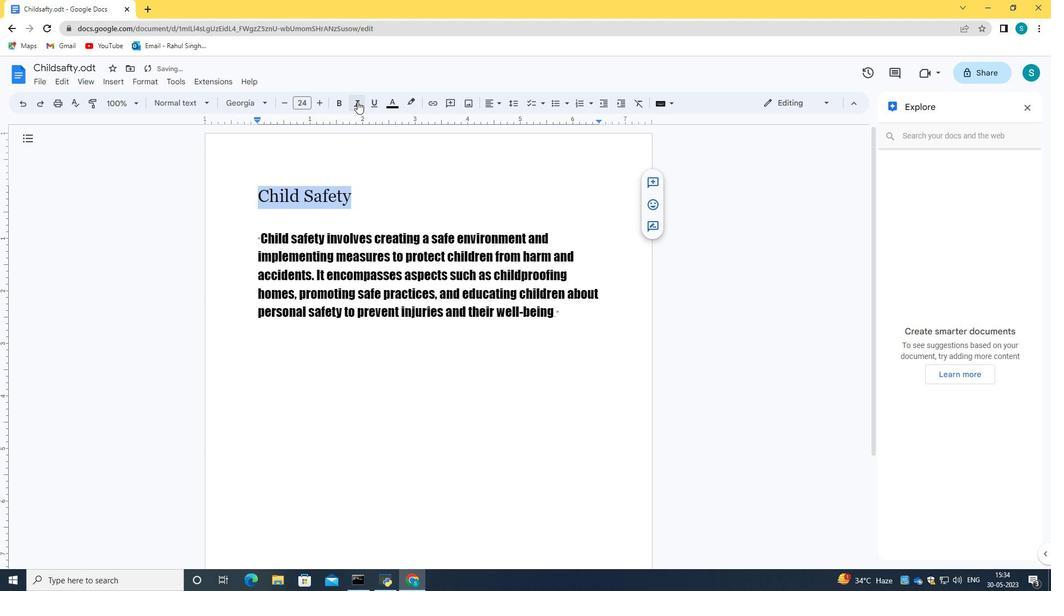 
Action: Mouse moved to (376, 161)
Screenshot: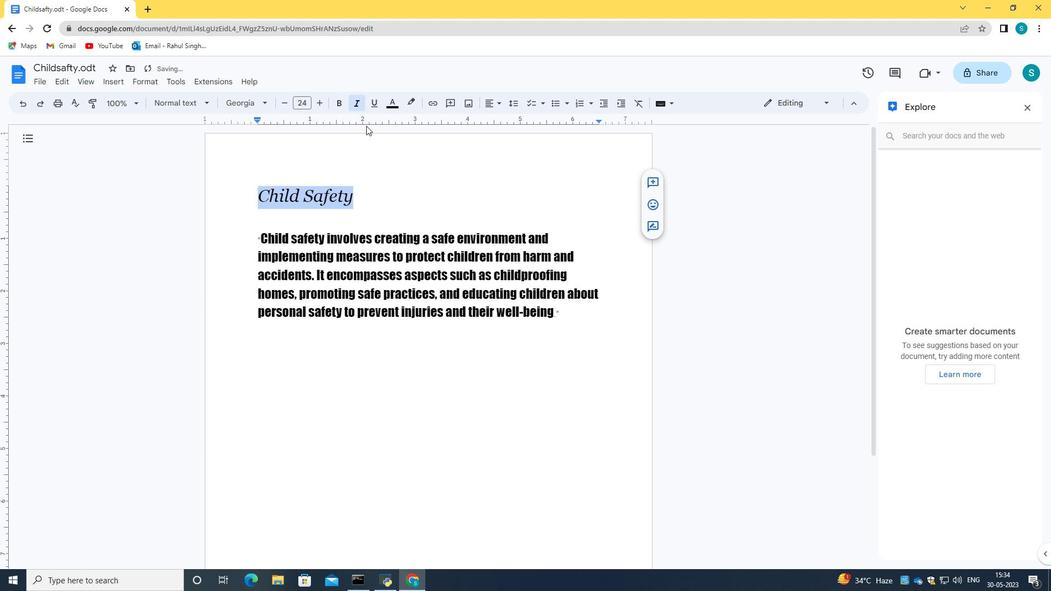 
Action: Mouse pressed left at (376, 161)
Screenshot: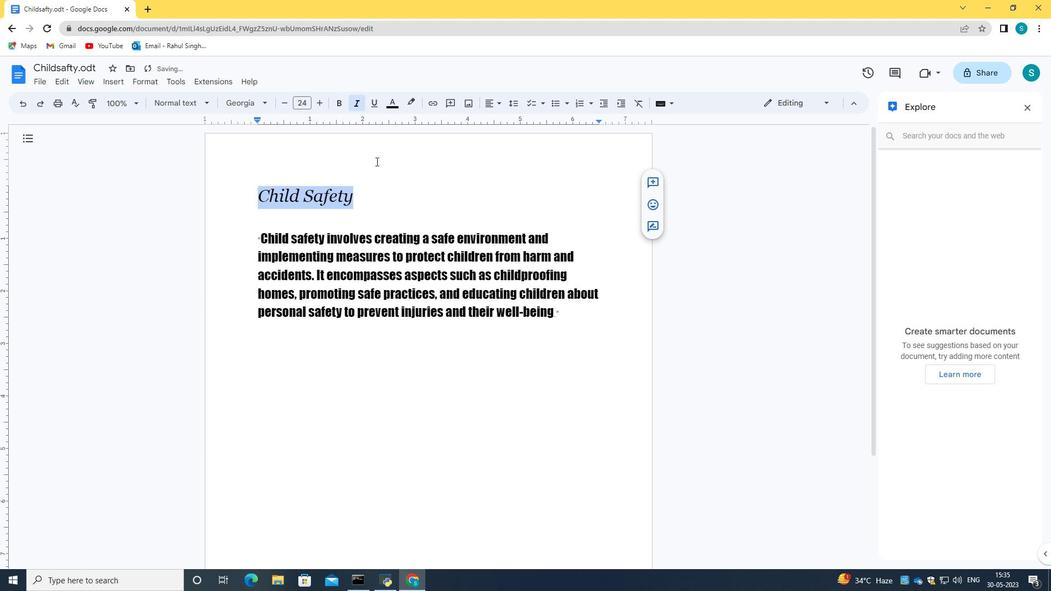 
Action: Mouse moved to (59, 80)
Screenshot: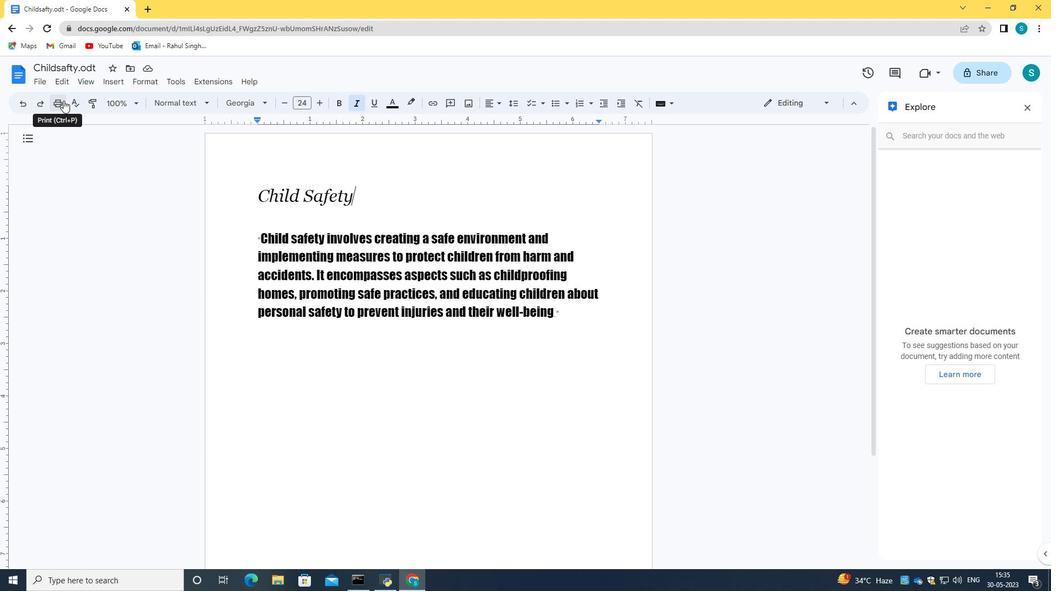 
Action: Mouse pressed left at (59, 80)
Screenshot: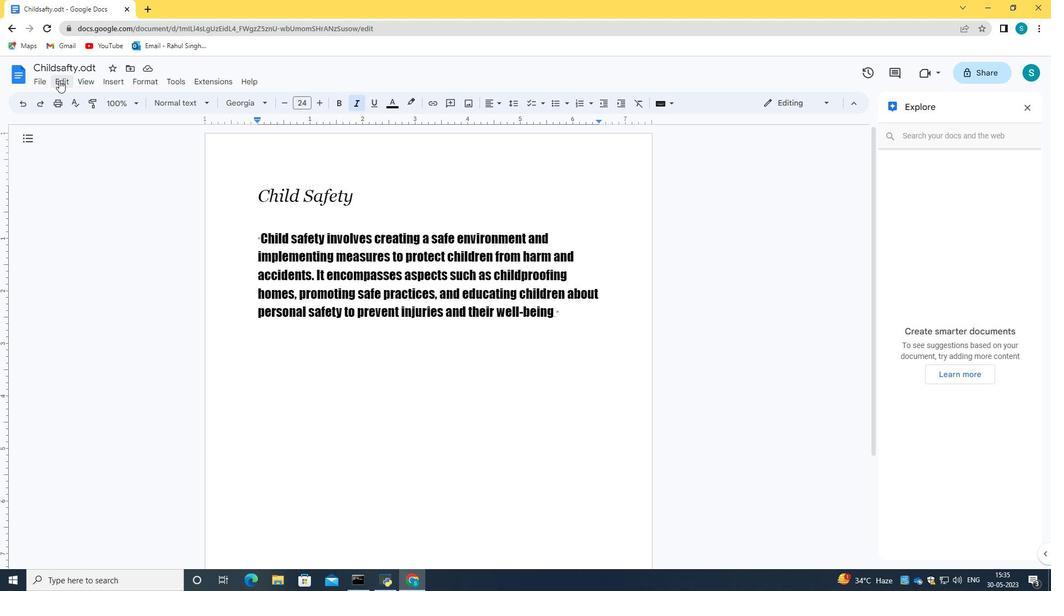 
Action: Mouse moved to (98, 270)
Screenshot: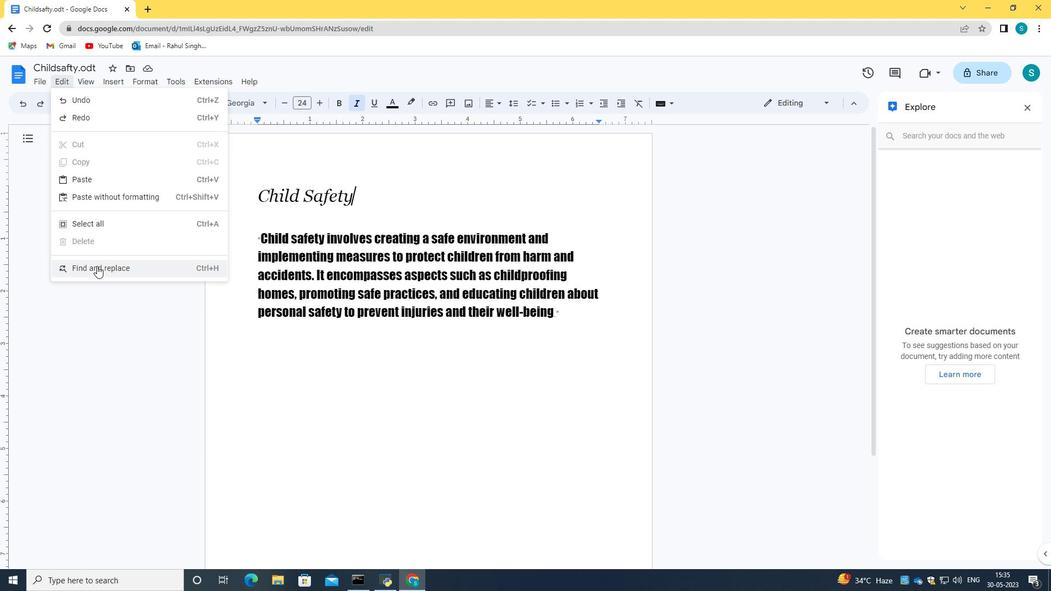 
Action: Mouse pressed left at (98, 270)
Screenshot: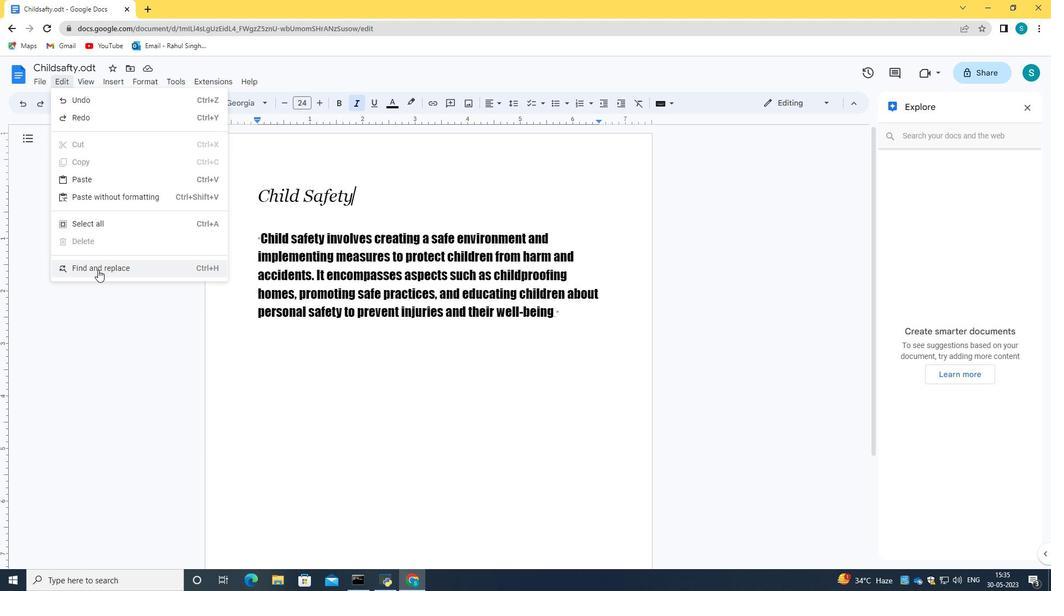 
Action: Mouse moved to (456, 294)
Screenshot: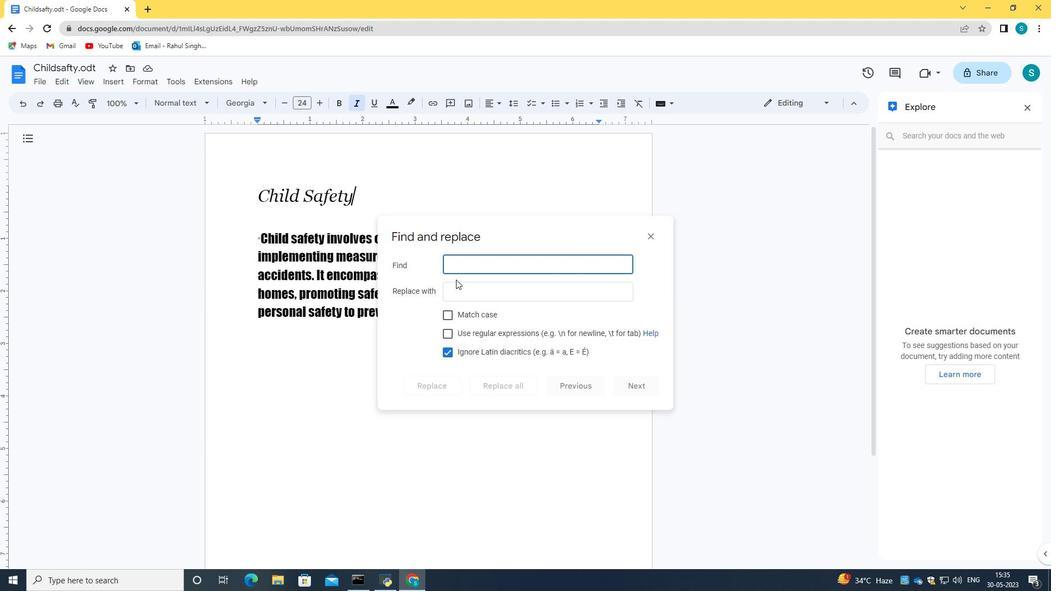 
Action: Mouse pressed left at (456, 294)
Screenshot: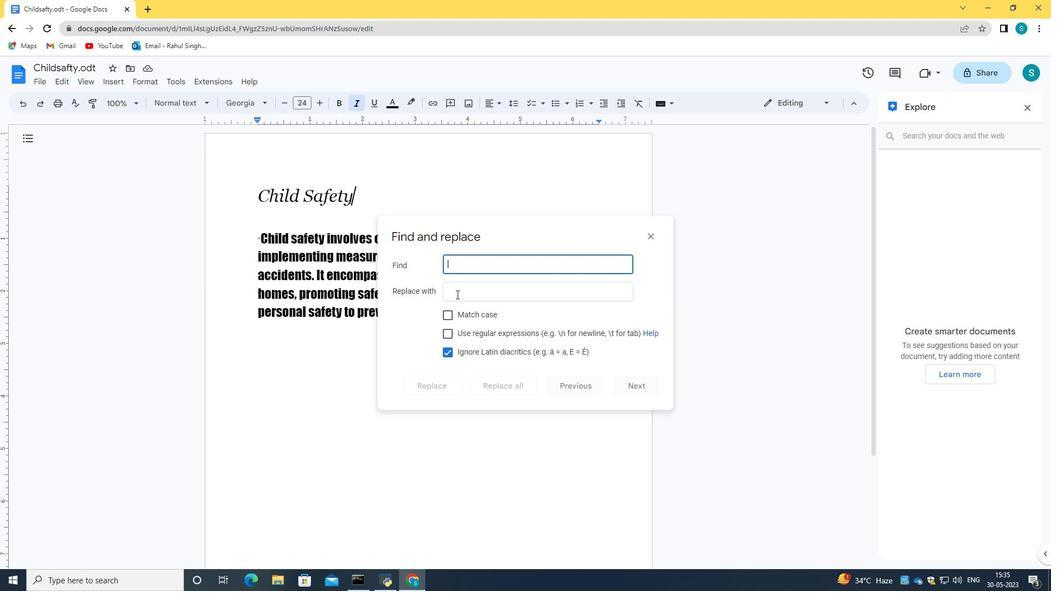
Action: Mouse moved to (455, 264)
Screenshot: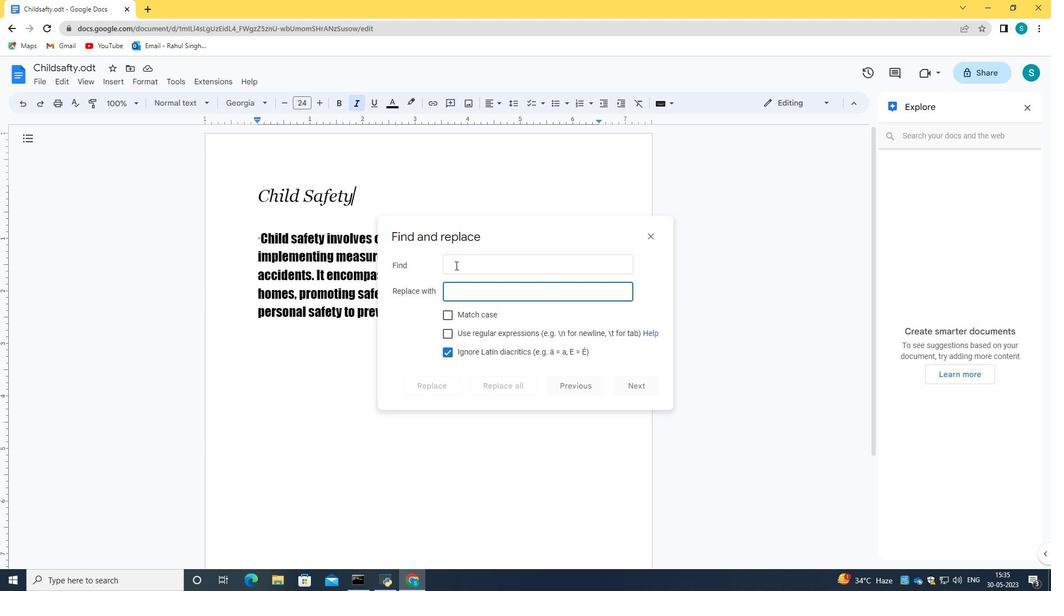 
Action: Key pressed well<Key.space>being<Key.space>to<Key.space>good<Key.left><Key.left><Key.left><Key.left><Key.left><Key.left><Key.left><Key.left><Key.left><Key.left><Key.left><Key.left><Key.left><Key.left><Key.right><Key.backspace>-
Screenshot: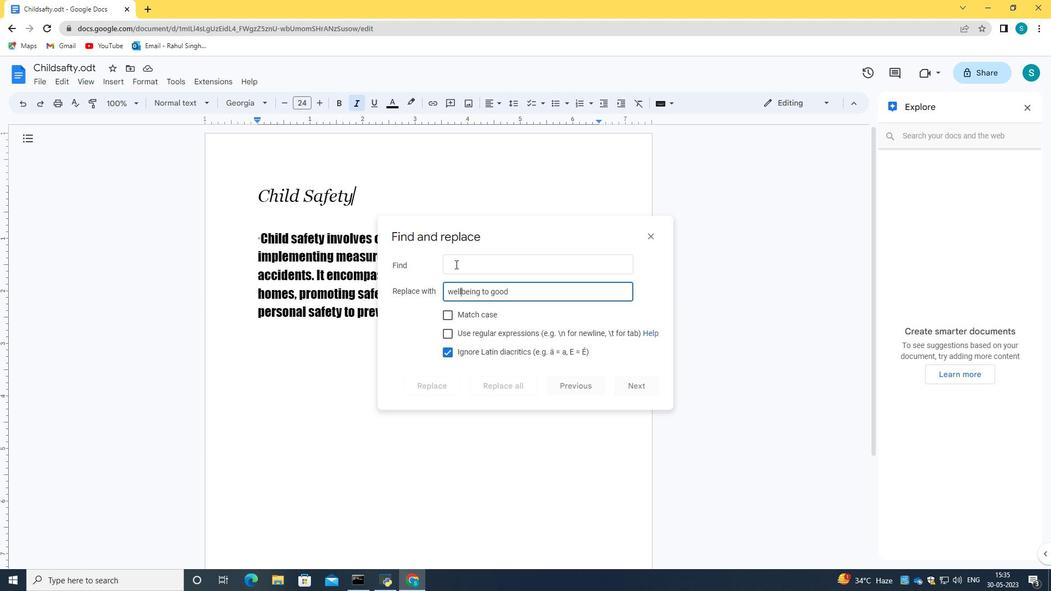 
Action: Mouse moved to (476, 271)
Screenshot: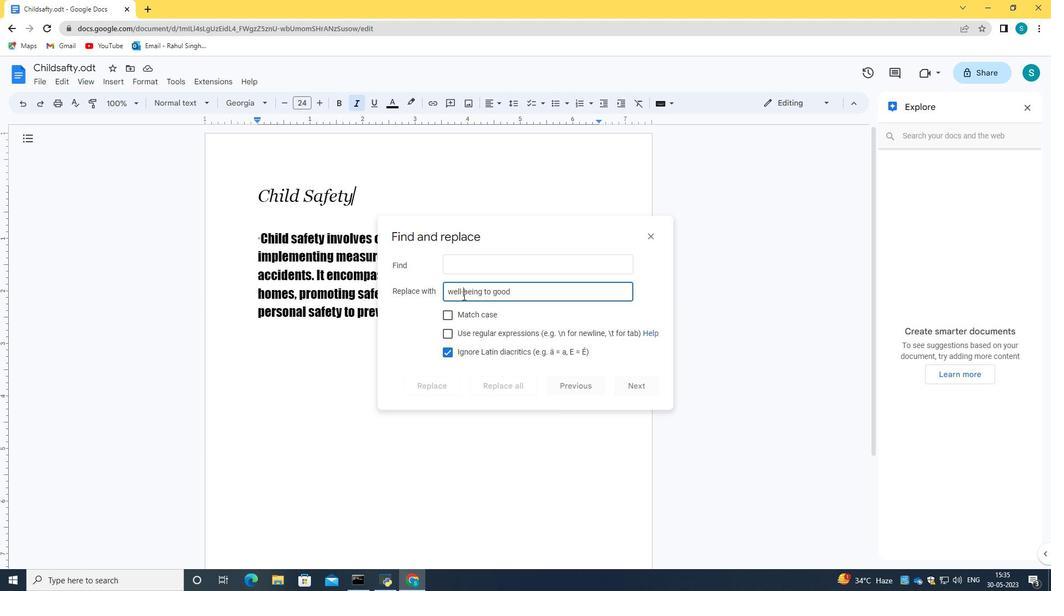 
Action: Mouse pressed left at (476, 271)
Screenshot: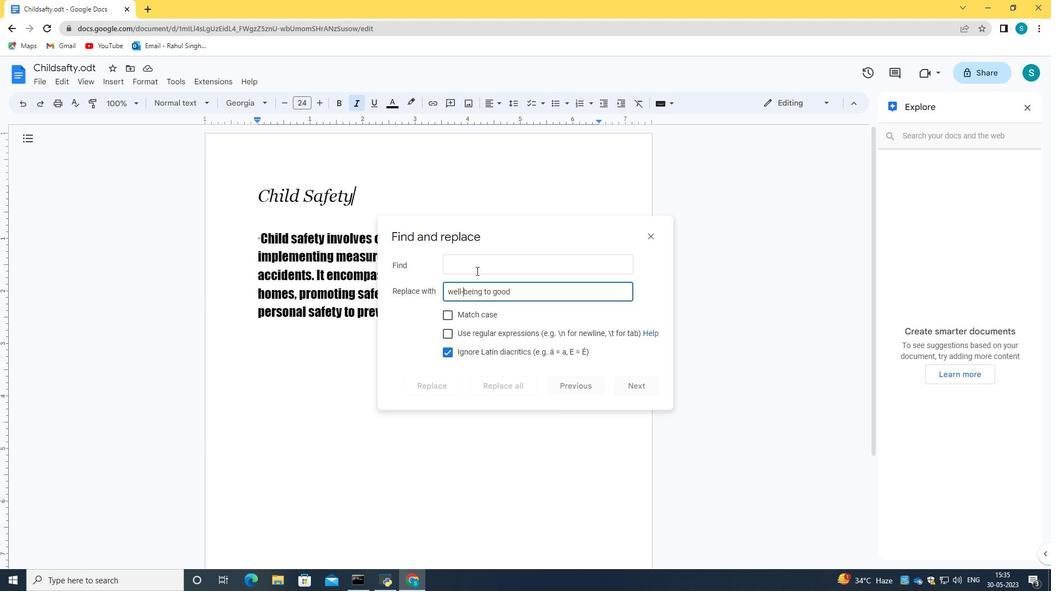 
Action: Key pressed <Key.caps_lock>C<Key.caps_lock>hk<Key.backspace>ild<Key.space><Key.caps_lock>S<Key.caps_lock>aftty<Key.backspace><Key.backspace>et<Key.backspace><Key.backspace><Key.backspace>ety
Screenshot: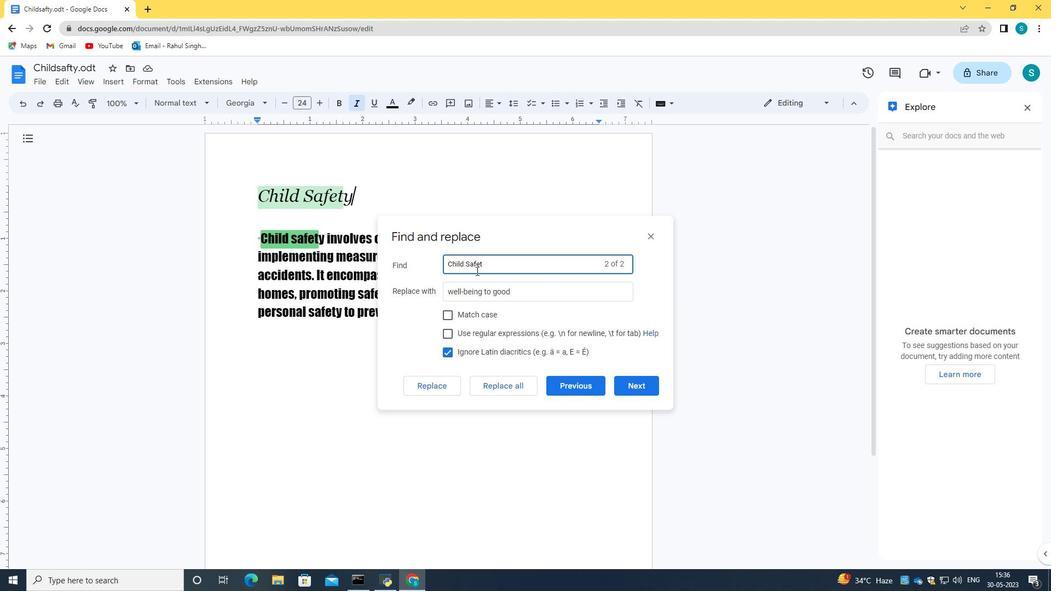 
Action: Mouse moved to (447, 386)
Screenshot: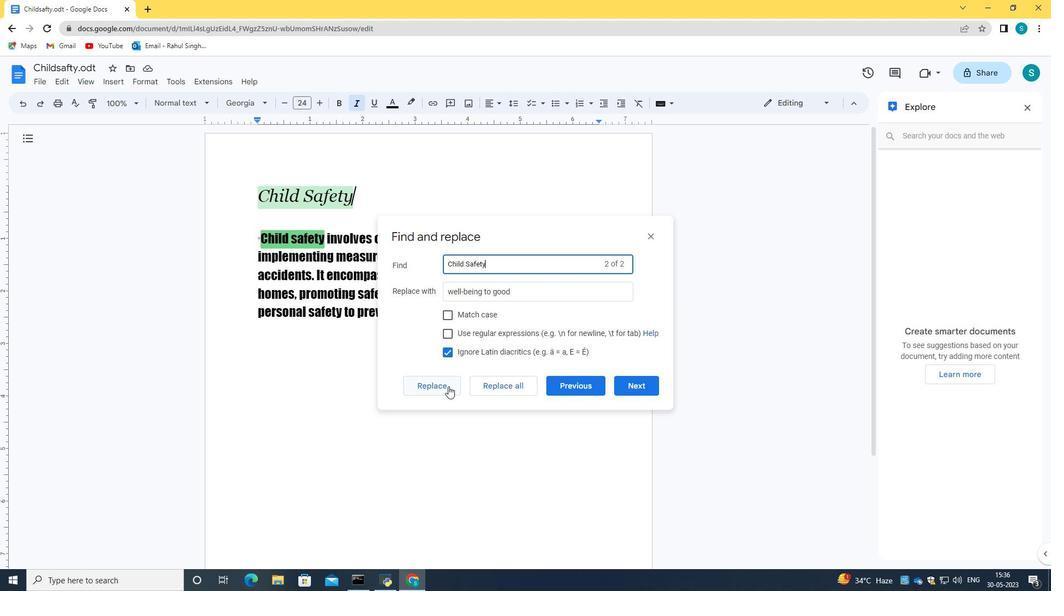 
Action: Mouse pressed left at (447, 386)
Screenshot: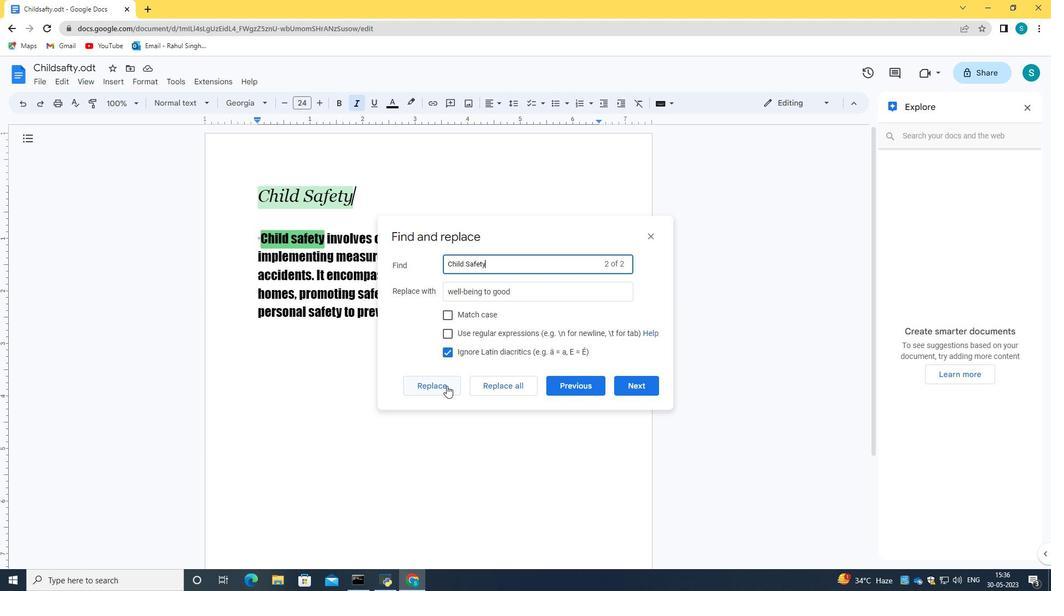 
Action: Mouse moved to (622, 385)
Screenshot: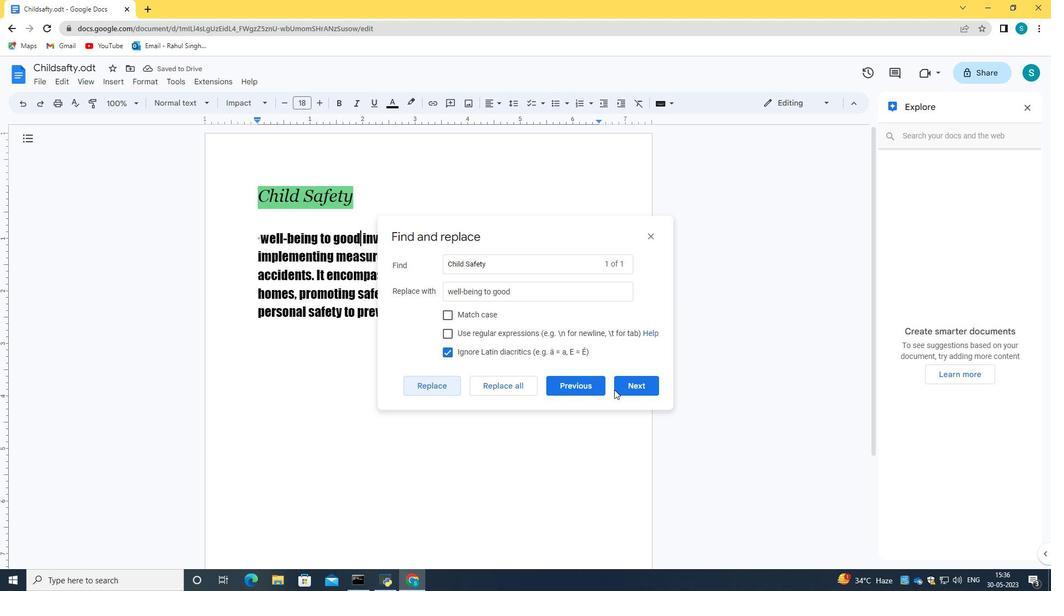 
Action: Mouse pressed left at (622, 385)
Screenshot: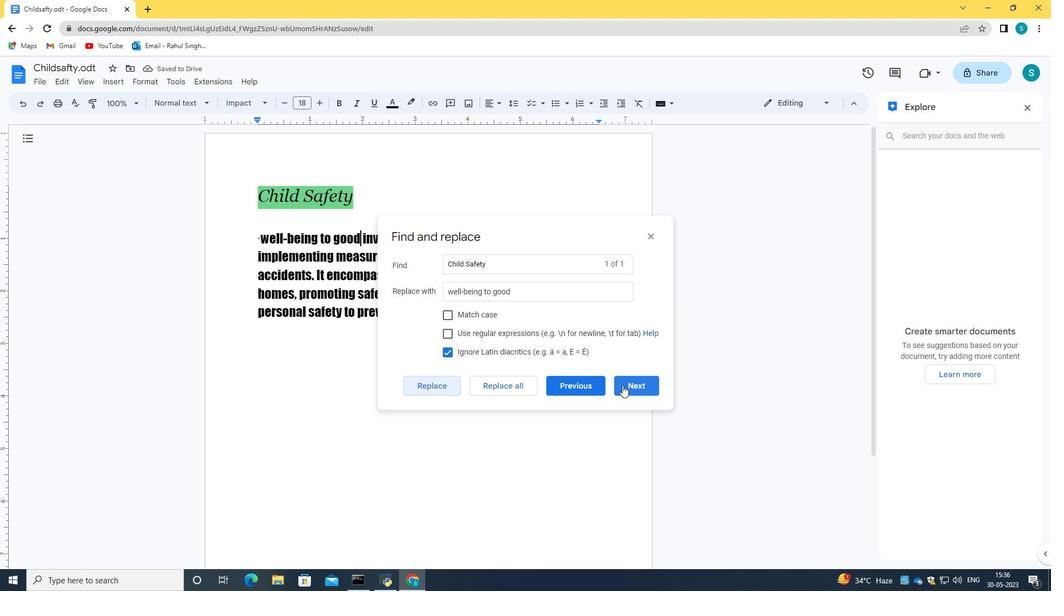 
Action: Mouse moved to (630, 386)
Screenshot: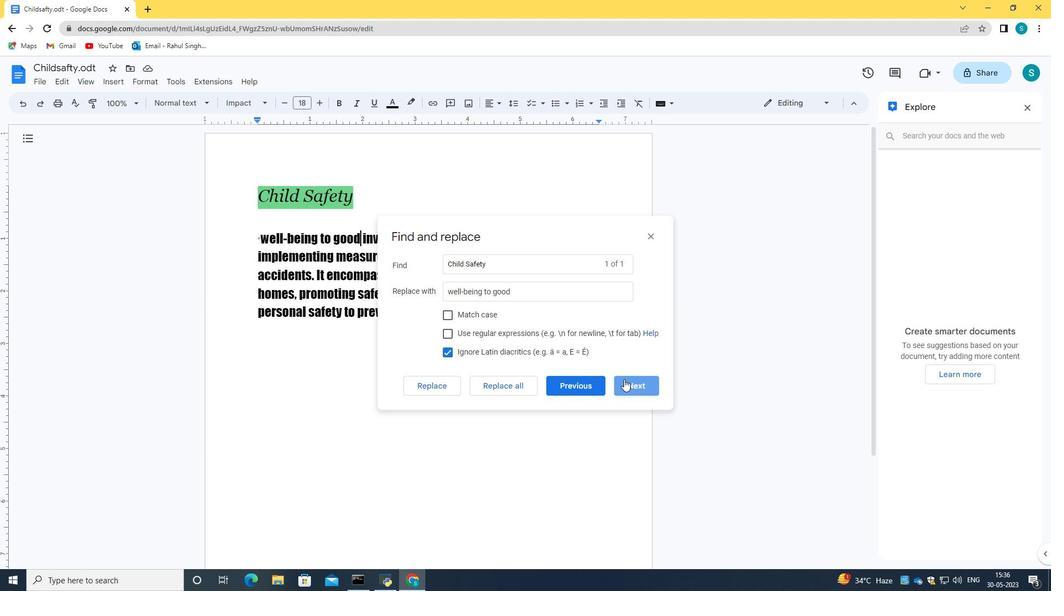 
Action: Mouse pressed left at (630, 386)
Screenshot: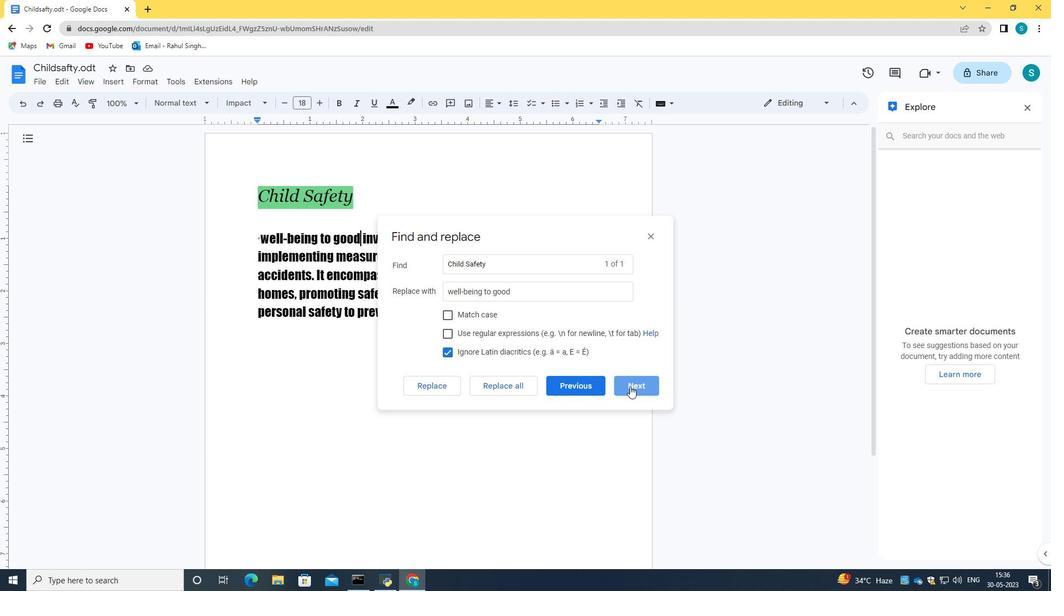
Action: Mouse pressed left at (630, 386)
Screenshot: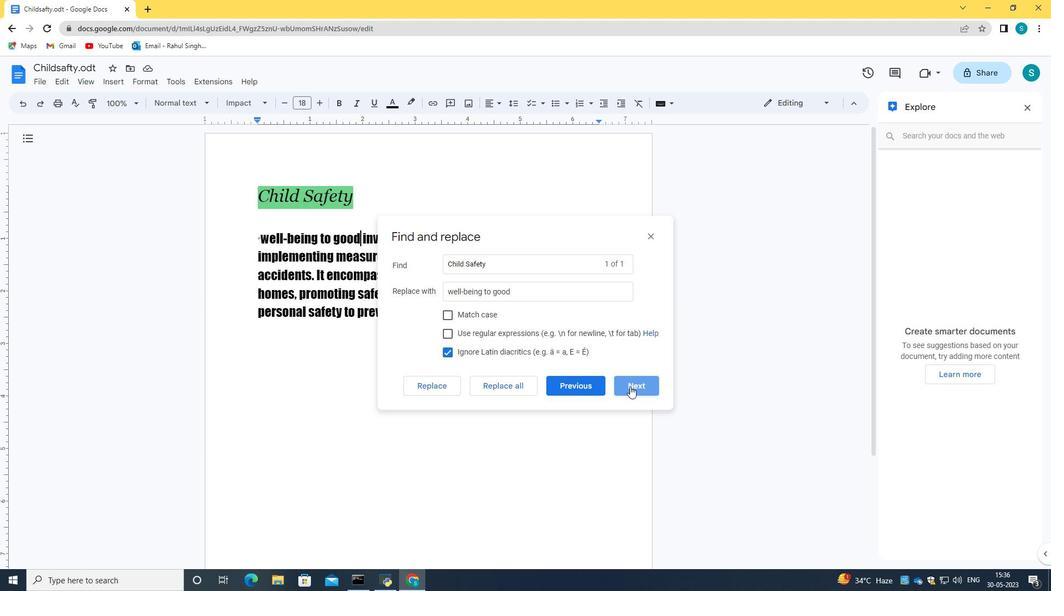 
Action: Mouse pressed left at (630, 386)
Screenshot: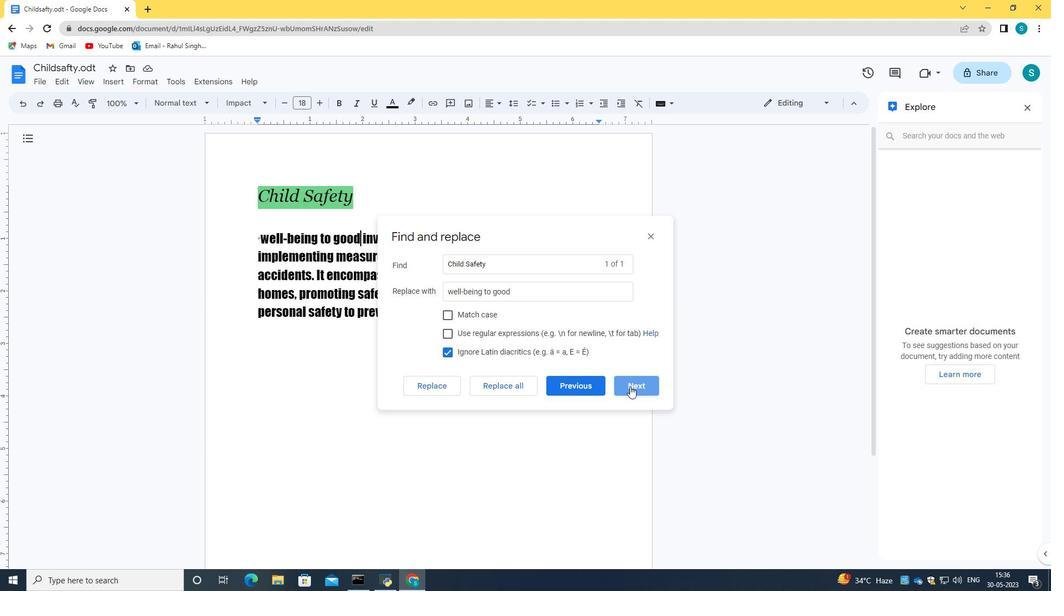 
Action: Mouse moved to (576, 387)
Screenshot: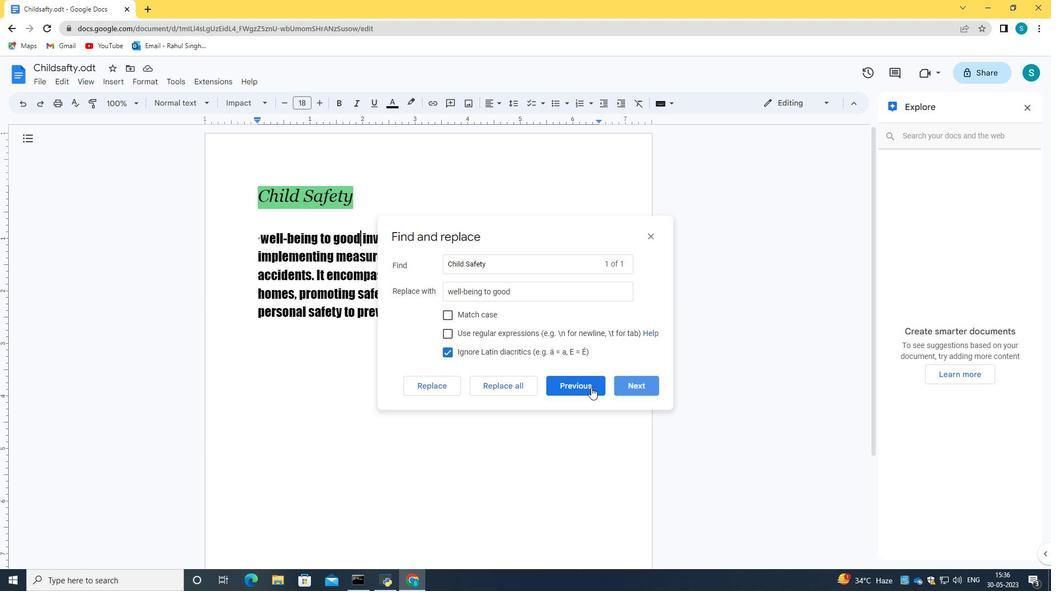 
Action: Mouse pressed left at (576, 387)
Screenshot: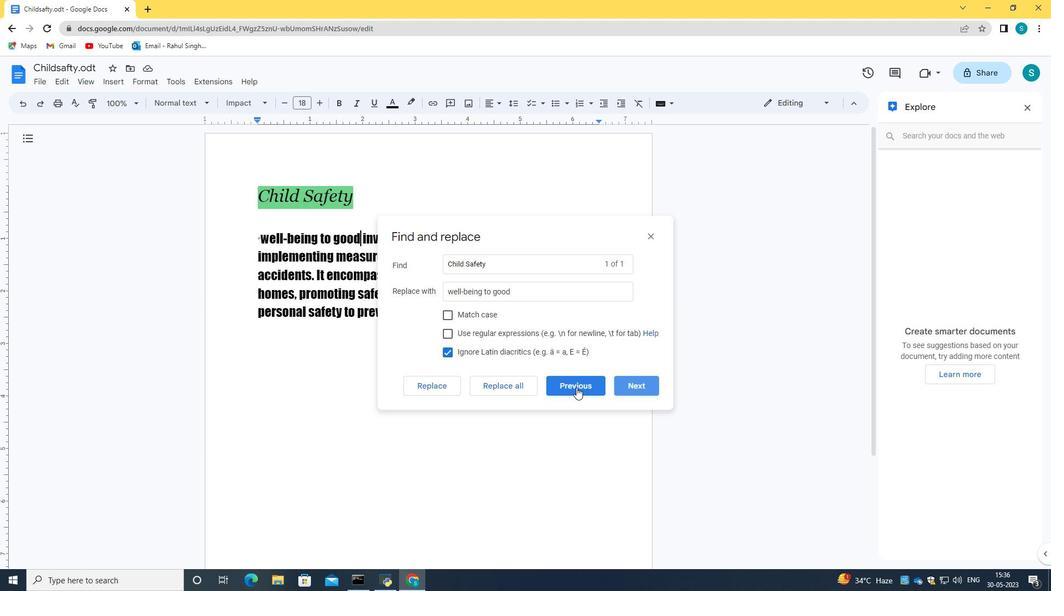 
Action: Mouse moved to (627, 387)
Screenshot: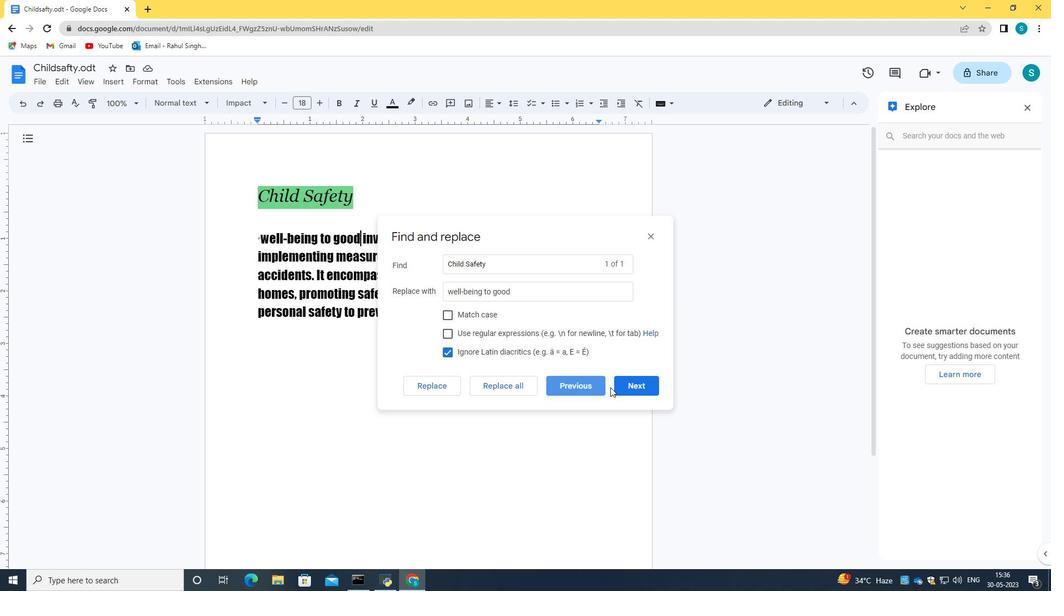 
Action: Mouse pressed left at (627, 387)
Screenshot: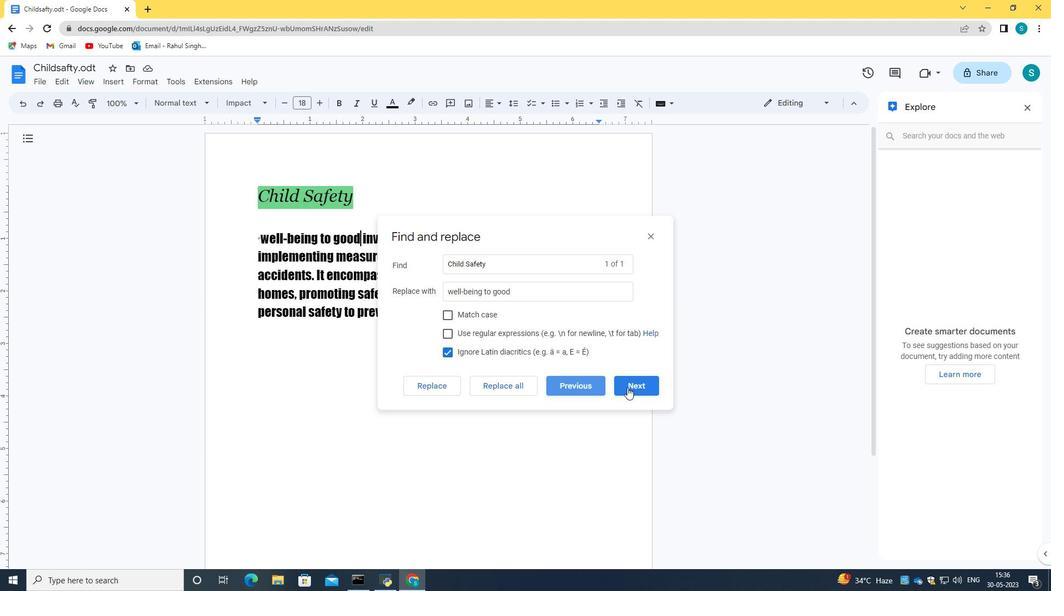 
Action: Mouse moved to (648, 237)
Screenshot: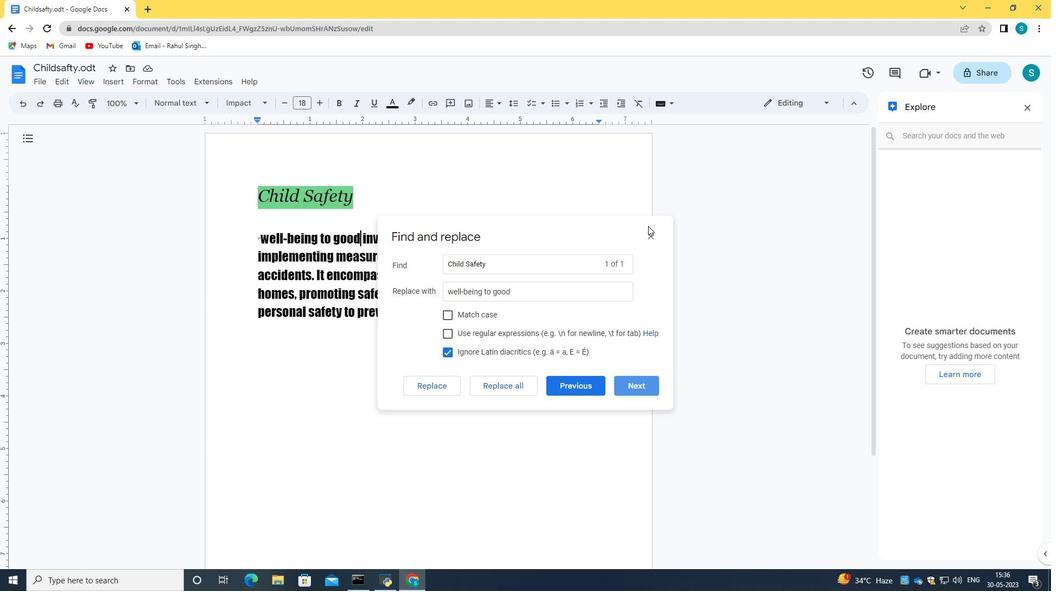 
Action: Mouse pressed left at (648, 237)
Screenshot: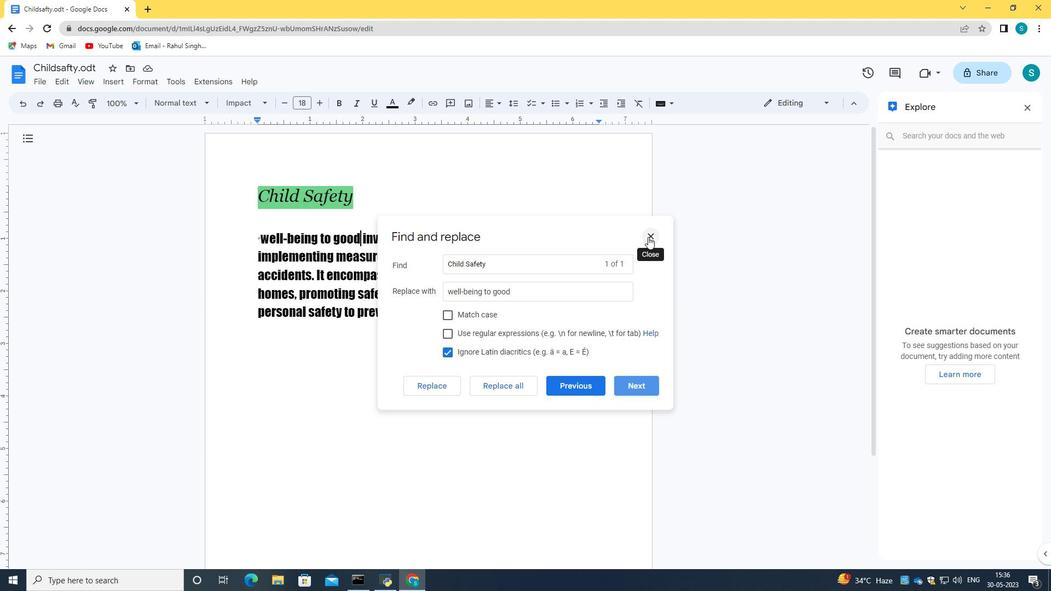
Action: Mouse moved to (447, 377)
Screenshot: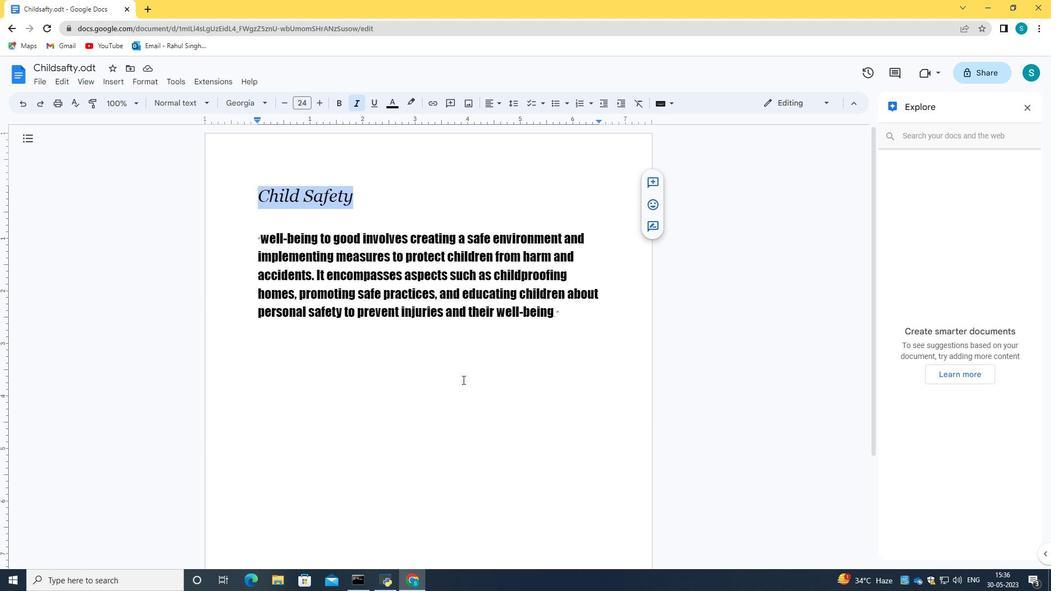 
Action: Mouse pressed left at (447, 377)
Screenshot: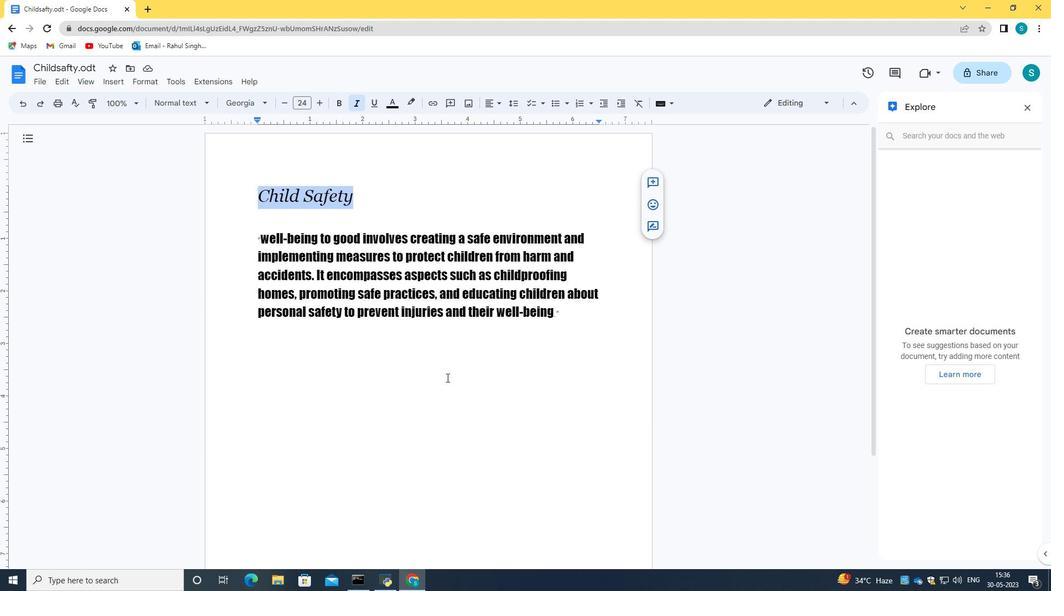
Action: Mouse moved to (105, 81)
Screenshot: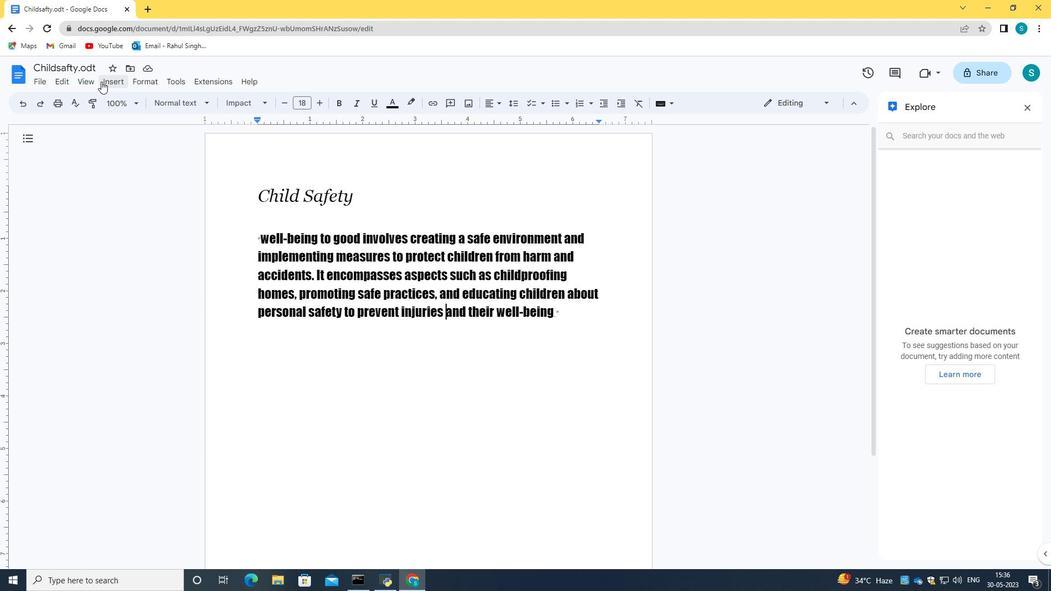 
Action: Mouse pressed left at (105, 81)
Screenshot: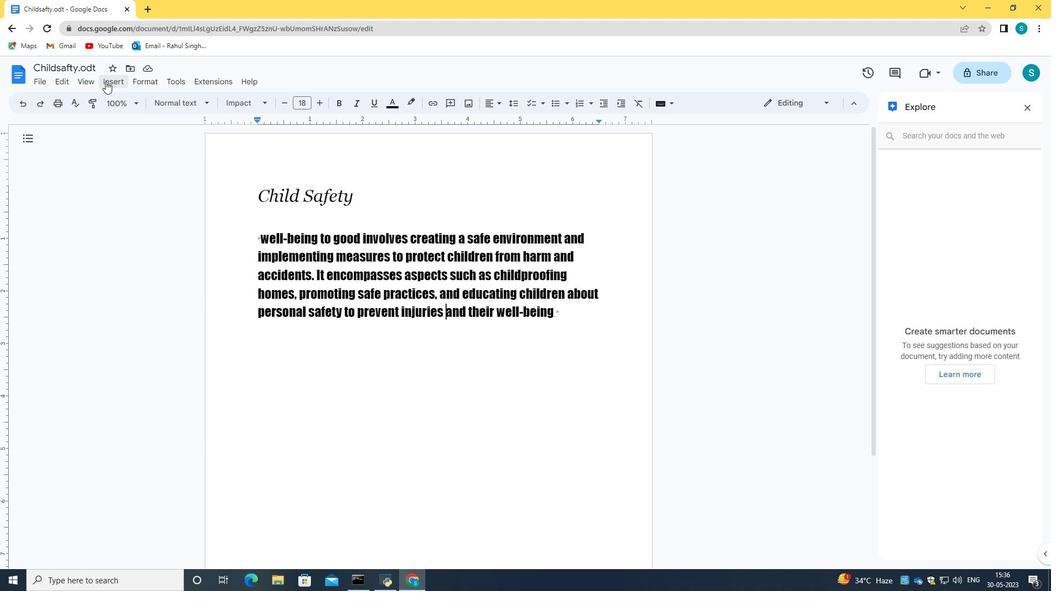 
Action: Mouse moved to (199, 209)
Screenshot: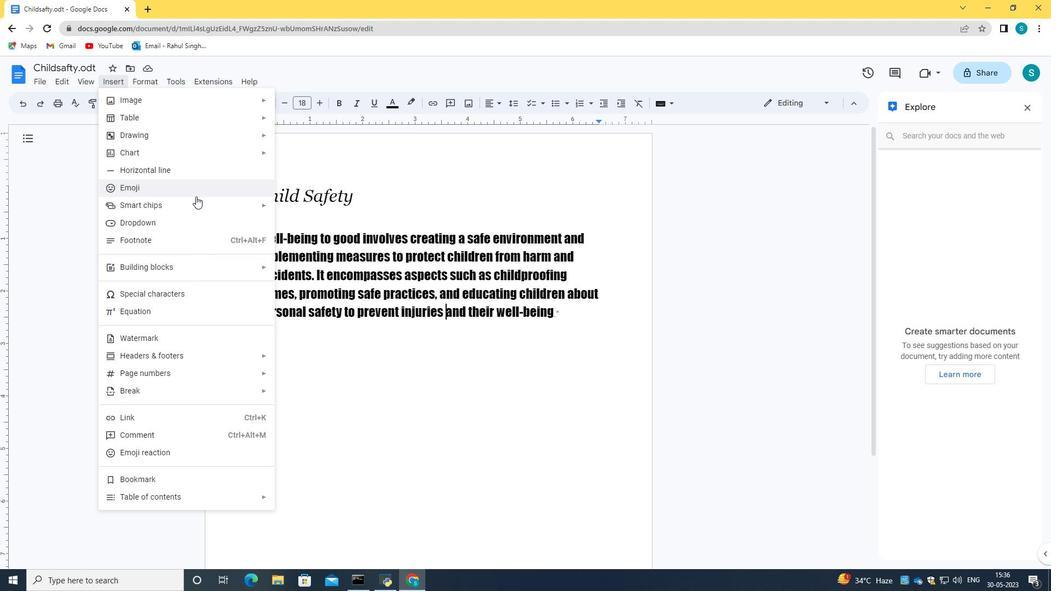 
Action: Mouse pressed left at (199, 209)
Screenshot: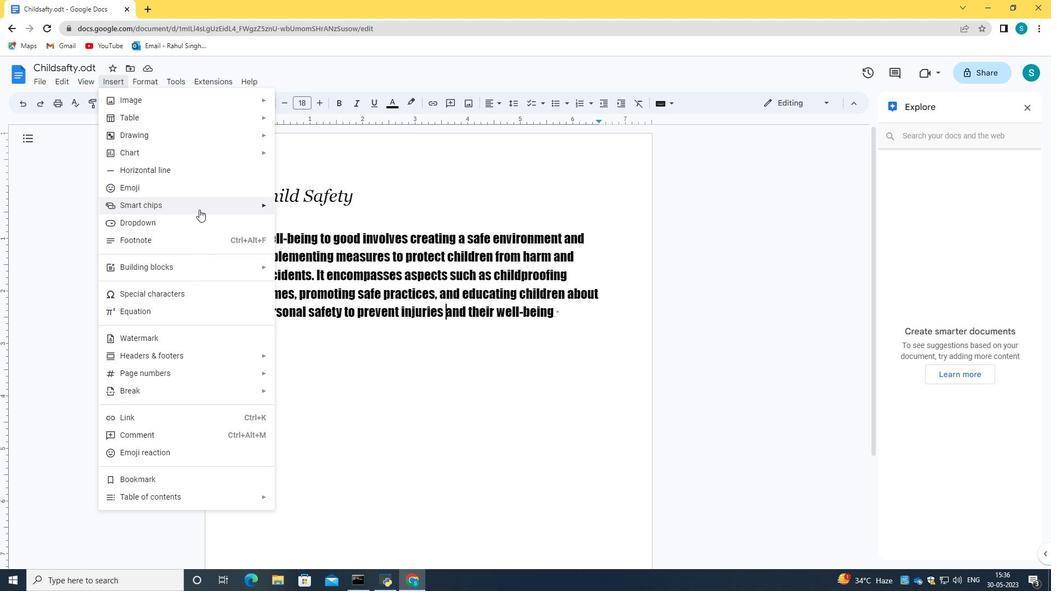 
Action: Mouse moved to (301, 282)
Screenshot: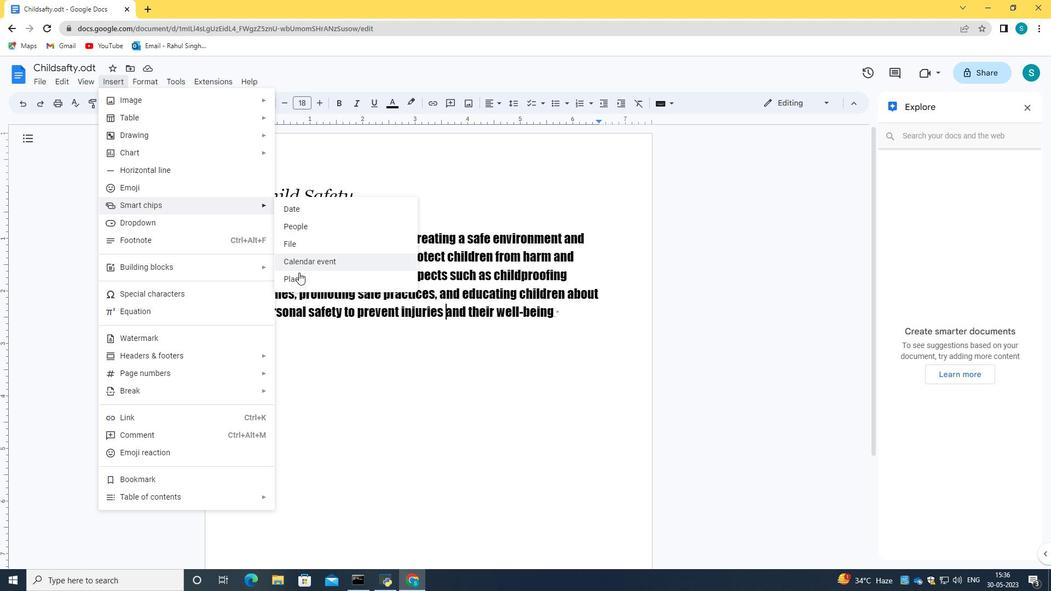 
Action: Mouse pressed left at (301, 282)
Screenshot: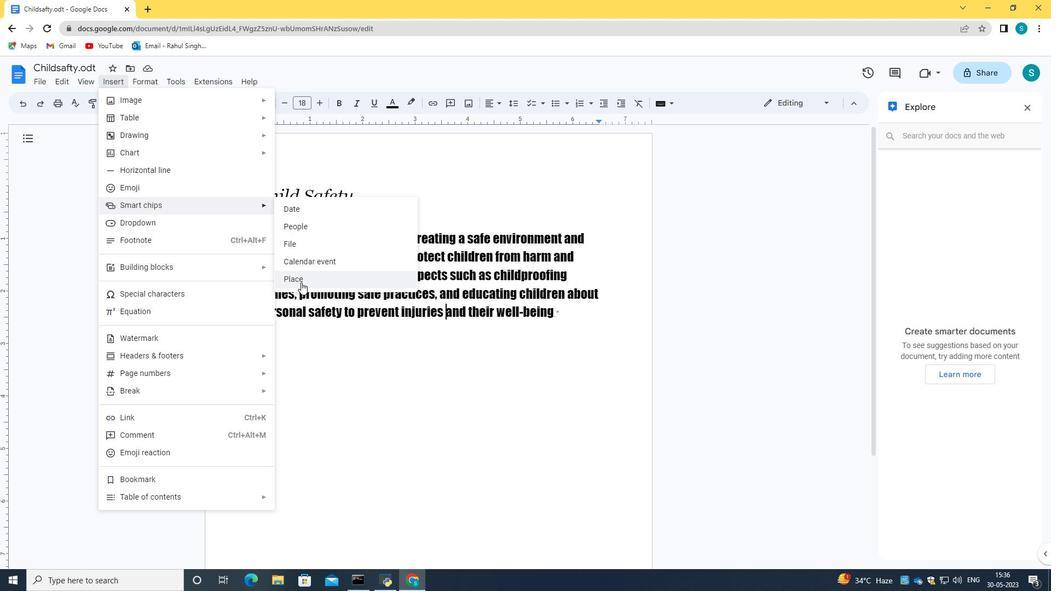
Action: Mouse moved to (536, 350)
Screenshot: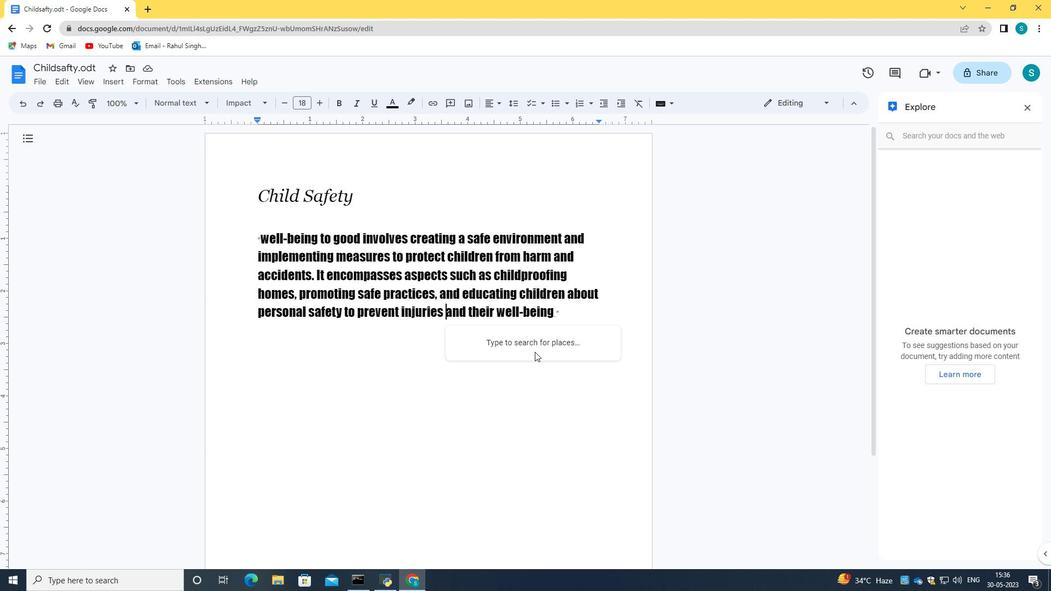 
Action: Mouse pressed left at (536, 350)
Screenshot: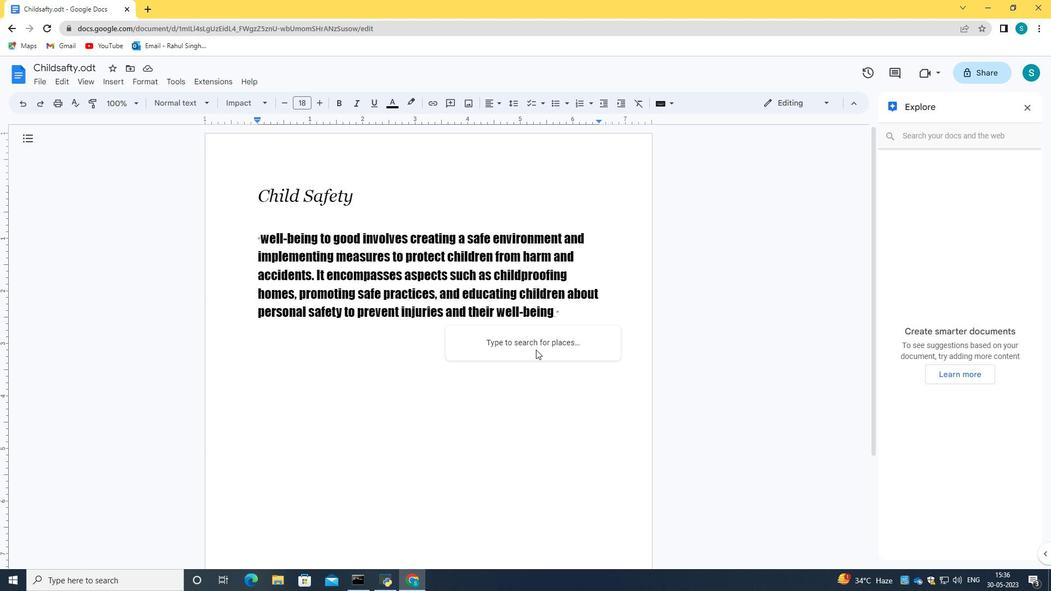 
Action: Mouse moved to (537, 342)
Screenshot: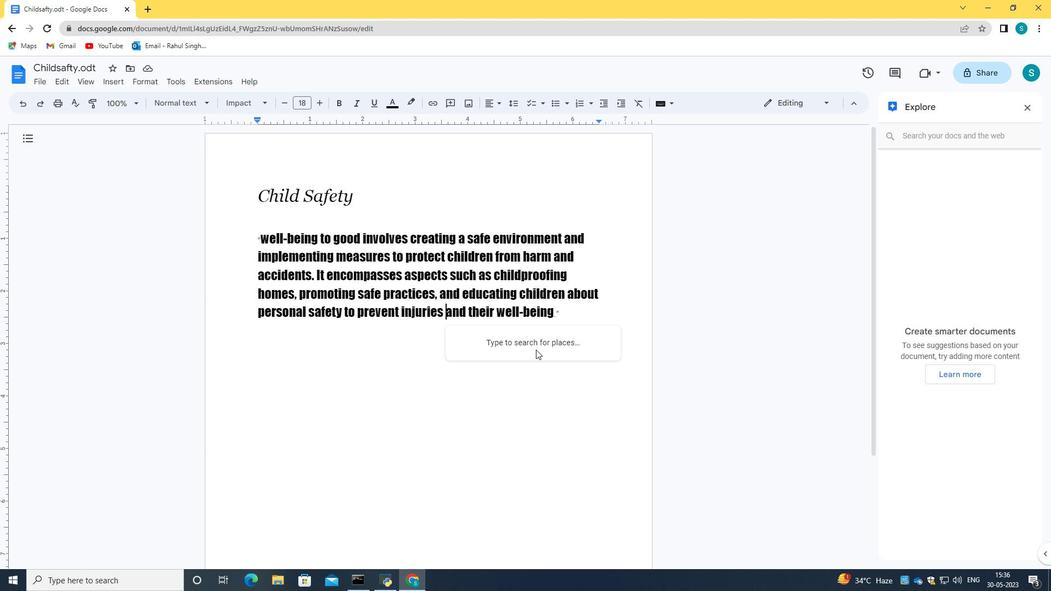 
Action: Mouse pressed left at (537, 342)
Screenshot: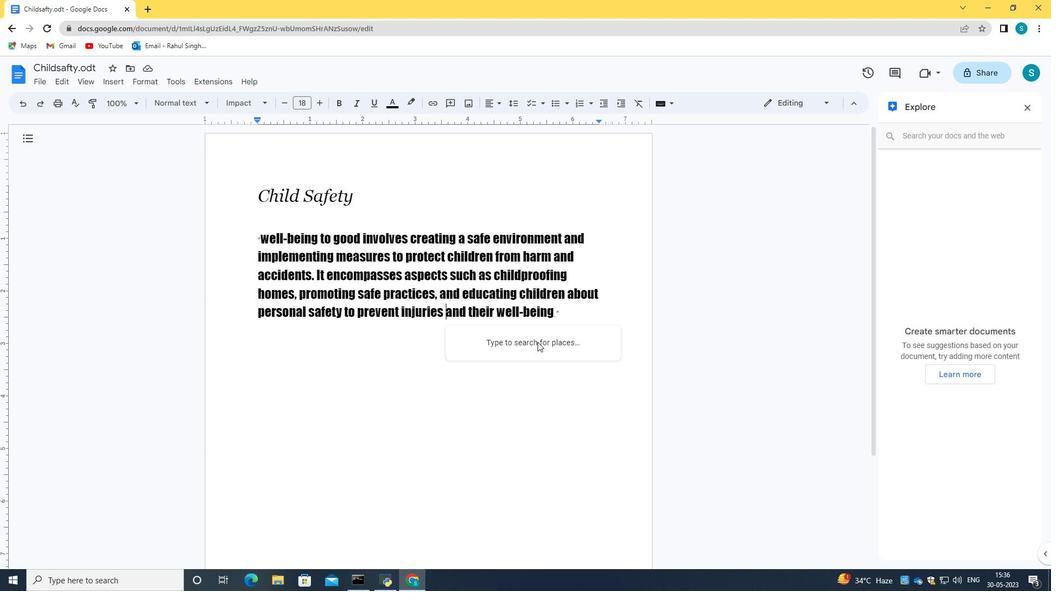 
Action: Mouse moved to (511, 342)
Screenshot: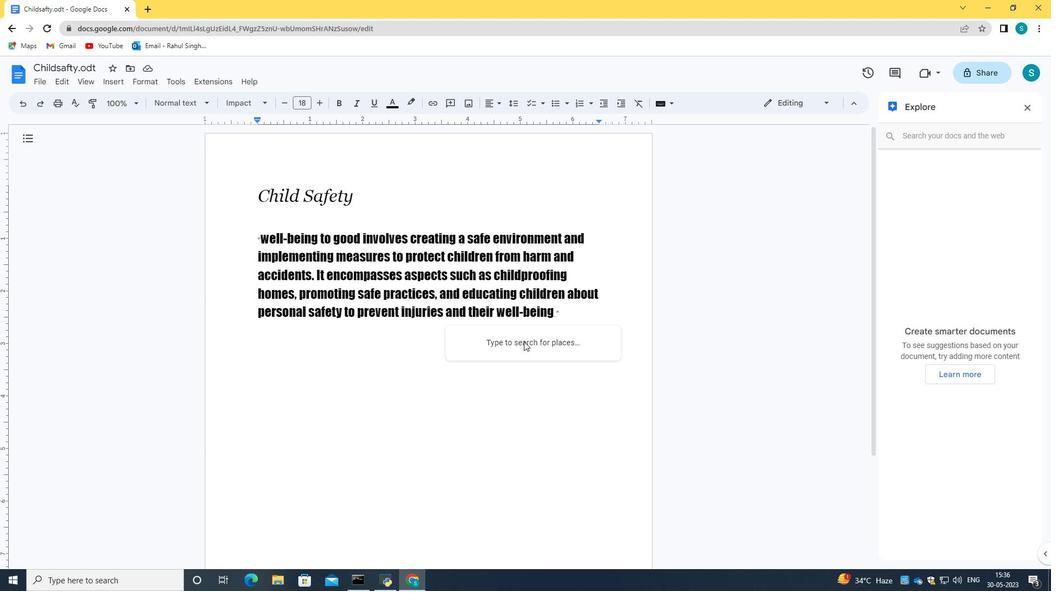 
Action: Mouse pressed left at (511, 342)
Screenshot: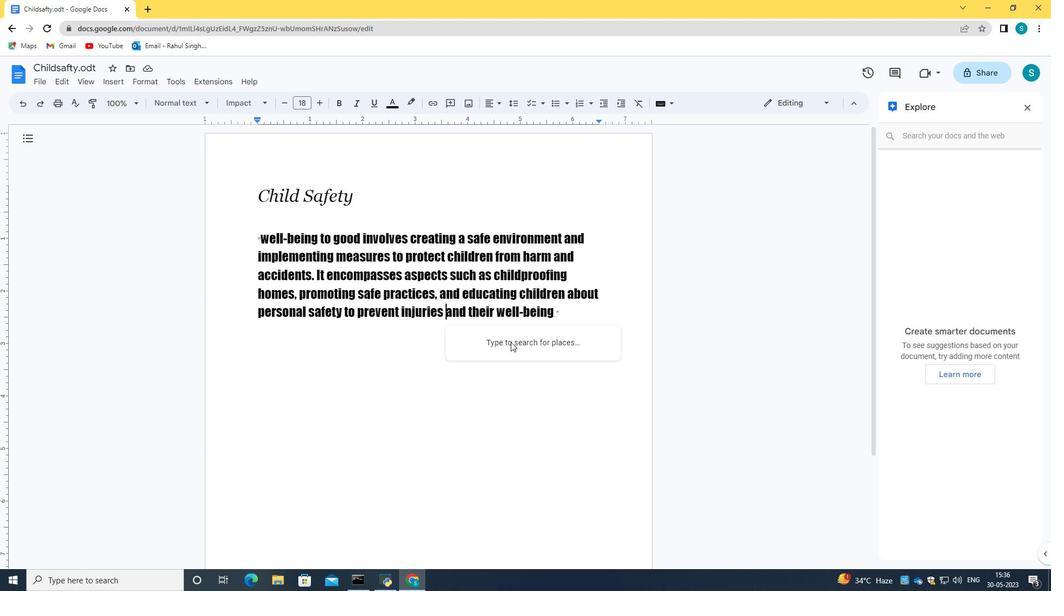 
Action: Mouse moved to (551, 342)
Screenshot: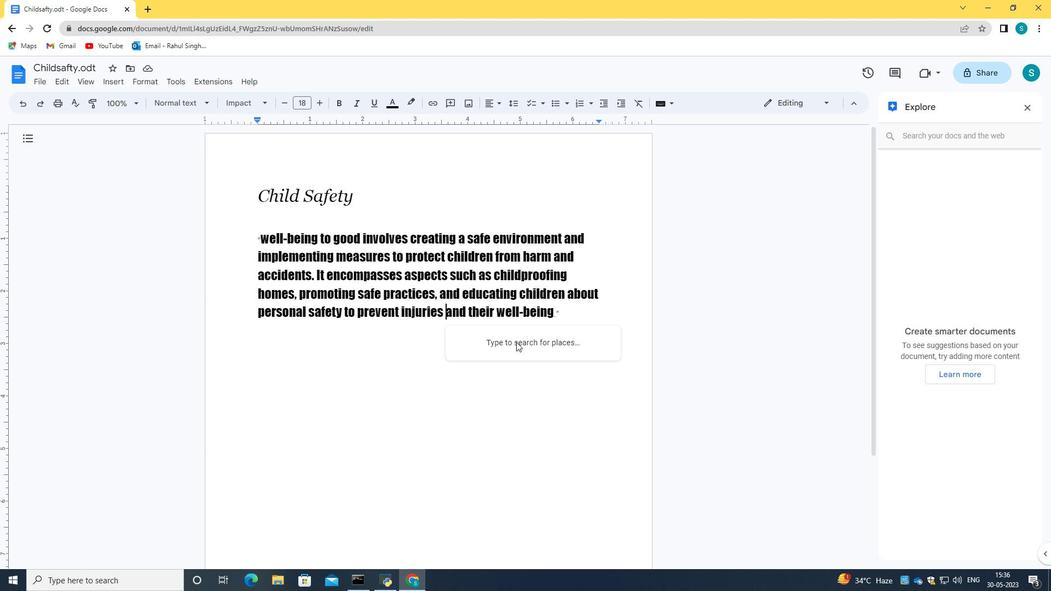 
Action: Mouse pressed left at (551, 342)
Screenshot: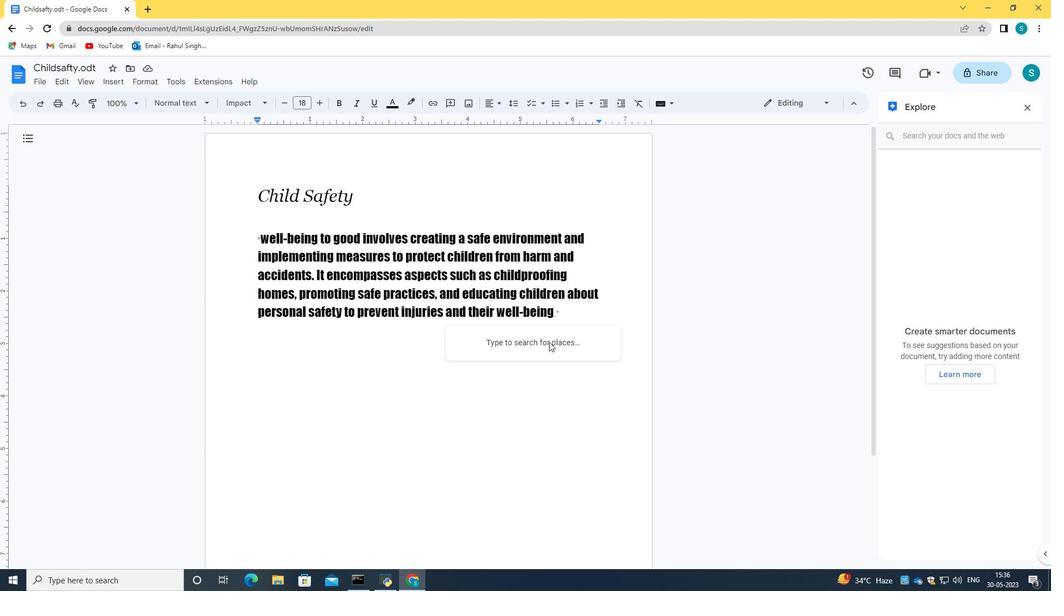 
Action: Mouse moved to (550, 381)
Screenshot: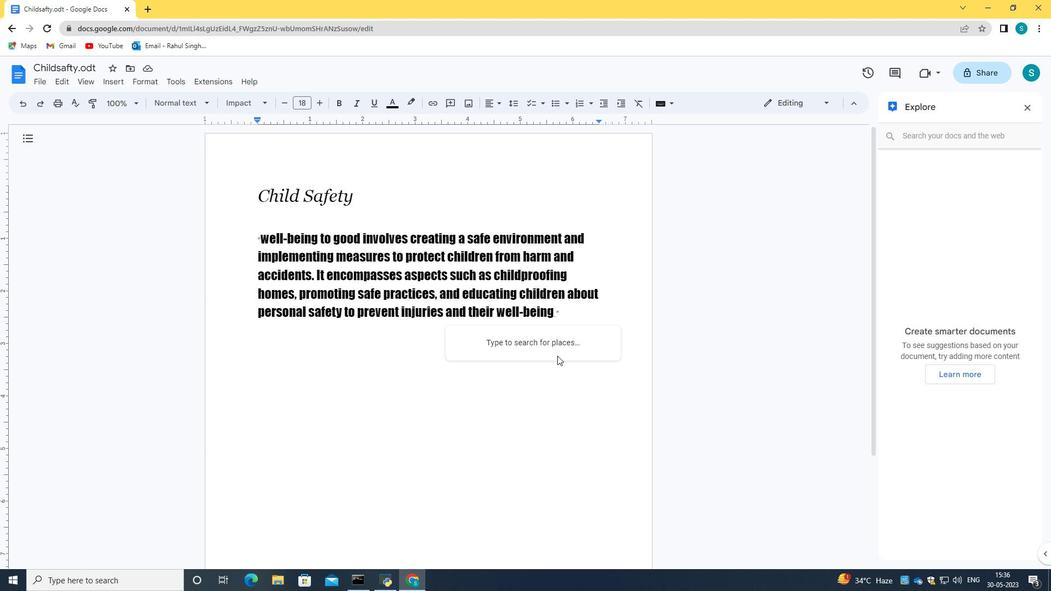 
Action: Mouse pressed left at (550, 381)
Screenshot: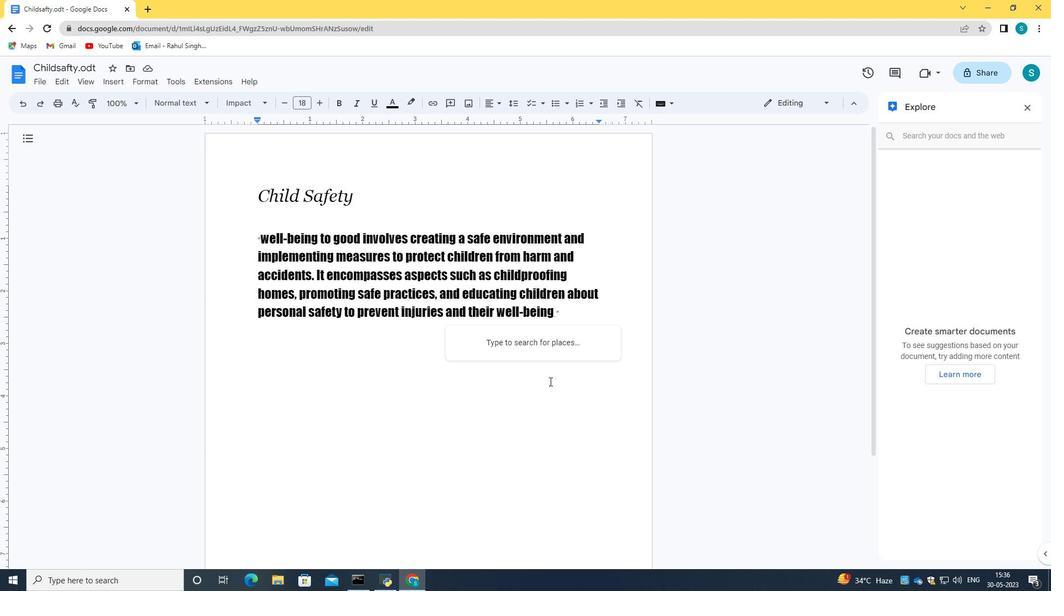 
Action: Mouse moved to (558, 320)
Screenshot: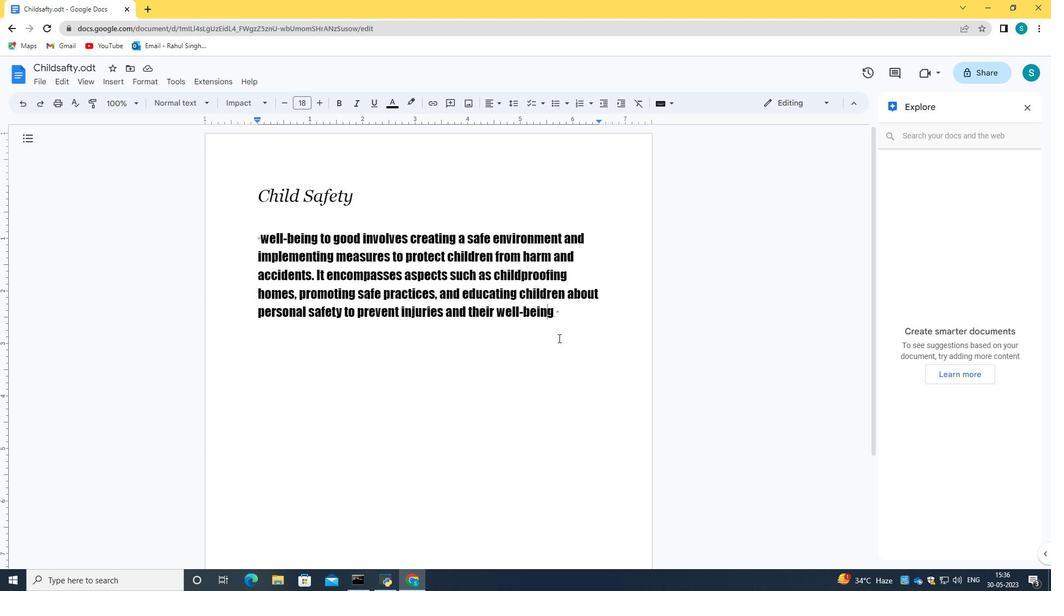 
Action: Mouse pressed left at (558, 320)
Screenshot: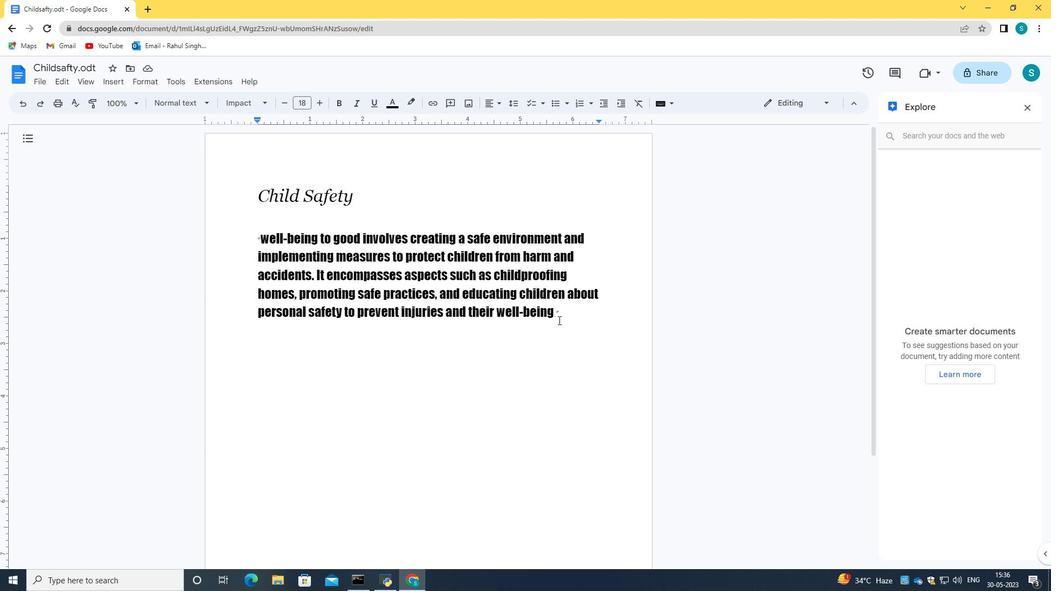 
Action: Mouse moved to (563, 375)
Screenshot: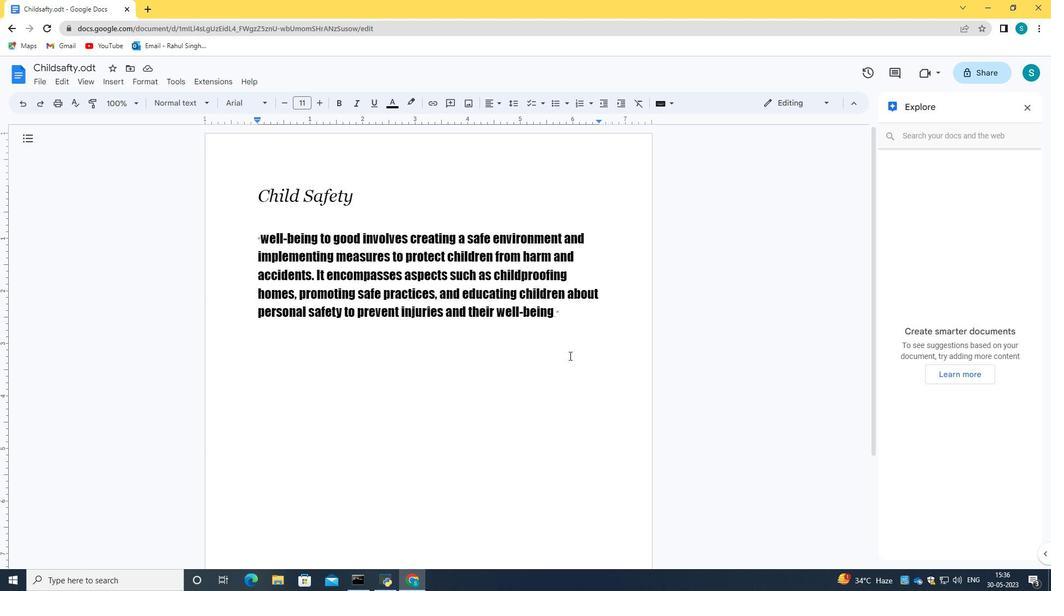 
Action: Key pressed <Key.space><Key.space><Key.space><Key.space><Key.space><Key.space><Key.space><Key.space><Key.space><Key.space><Key.space><Key.space><Key.space><Key.space><Key.space><Key.space><Key.space><Key.space><Key.space><Key.space><Key.space><Key.space><Key.space><Key.space><Key.space><Key.space><Key.space><Key.space><Key.space><Key.space><Key.space><Key.space><Key.space><Key.space><Key.space><Key.space><Key.space><Key.space><Key.space><Key.space><Key.space><Key.space><Key.space><Key.space><Key.space><Key.space><Key.space><Key.space><Key.space><Key.space><Key.space><Key.space><Key.space><Key.space><Key.space><Key.space><Key.space><Key.space><Key.space><Key.space><Key.space><Key.space><Key.space><Key.space>
Screenshot: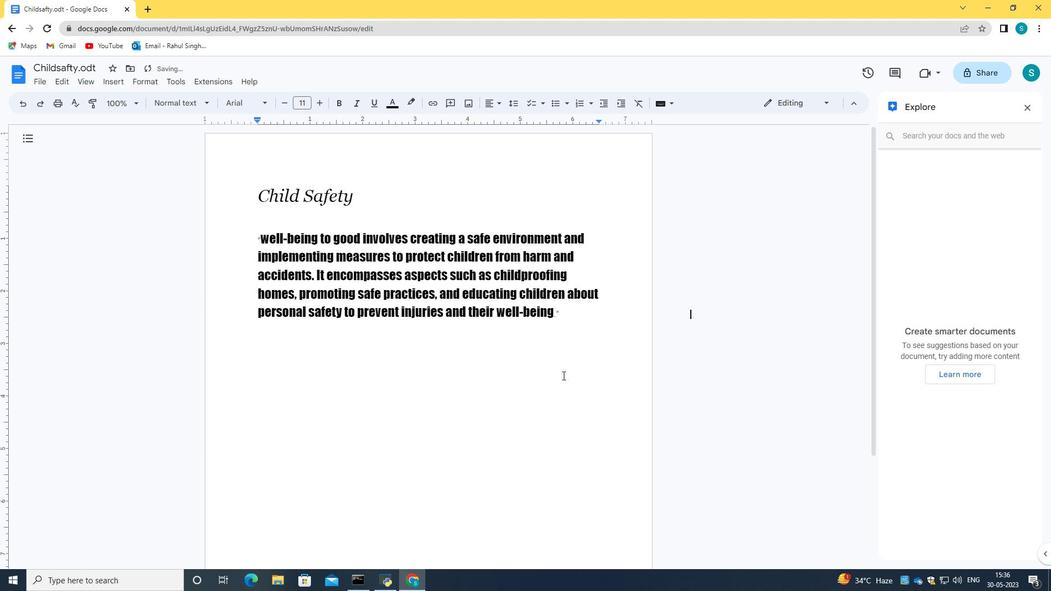 
Action: Mouse pressed left at (563, 375)
Screenshot: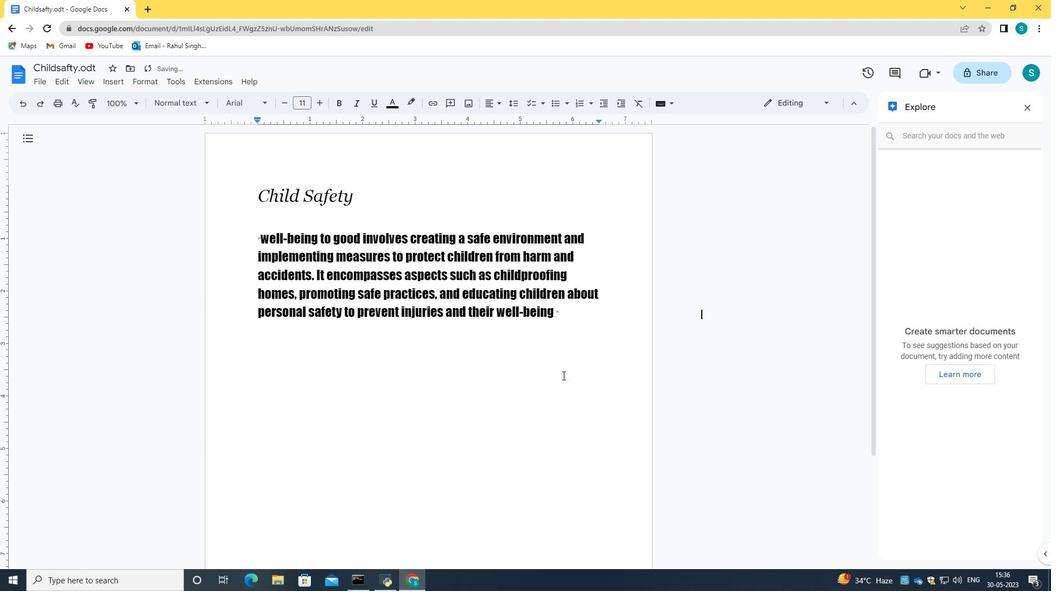 
Action: Mouse moved to (557, 360)
Screenshot: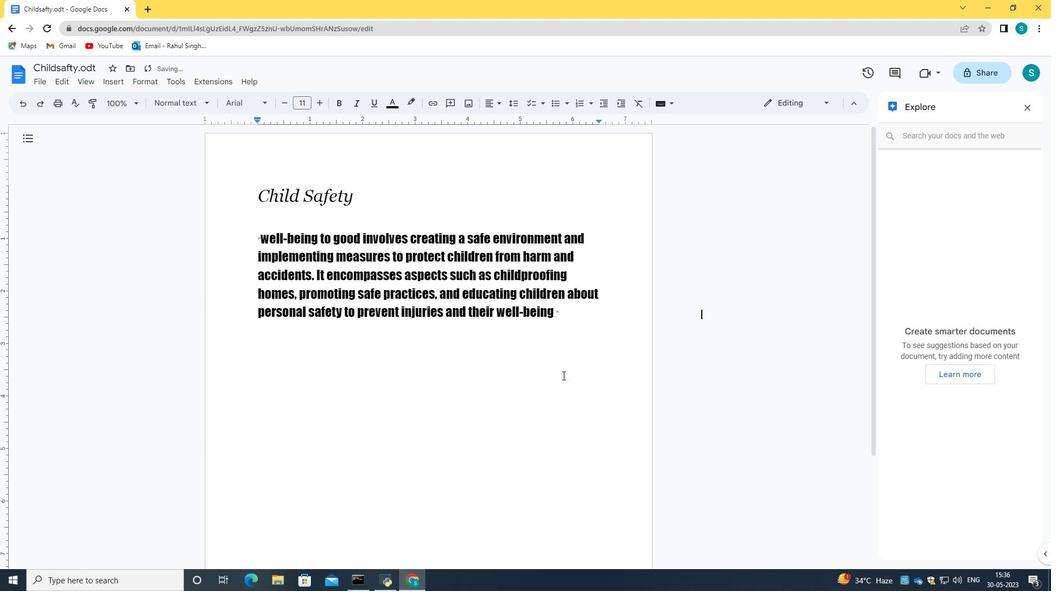 
Action: Mouse pressed left at (557, 360)
Screenshot: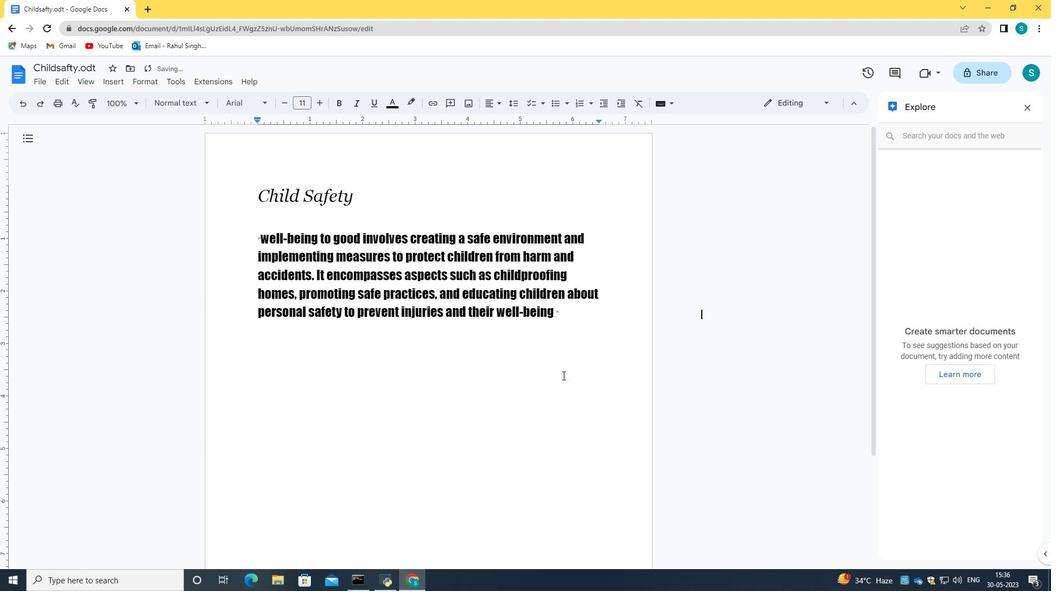 
Action: Mouse moved to (557, 356)
Screenshot: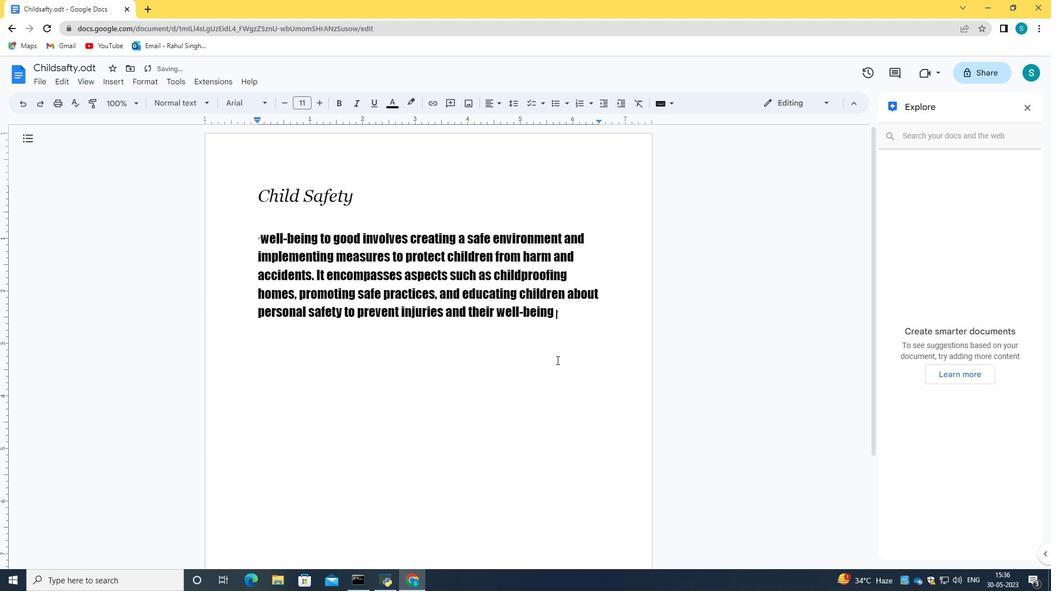 
Action: Key pressed <Key.enter><Key.enter><Key.enter>
Screenshot: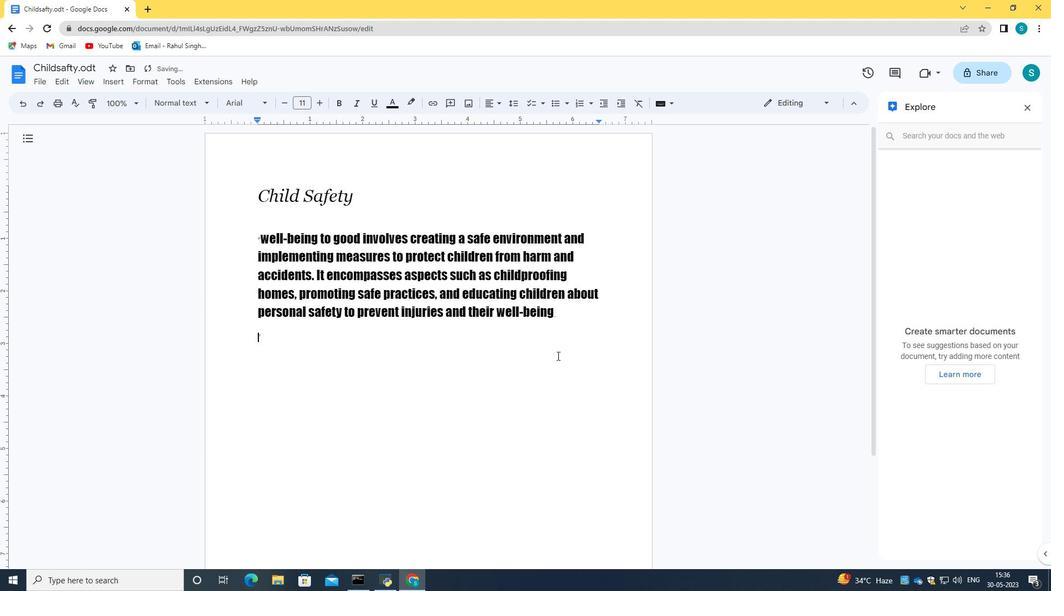 
Action: Mouse pressed left at (557, 356)
Screenshot: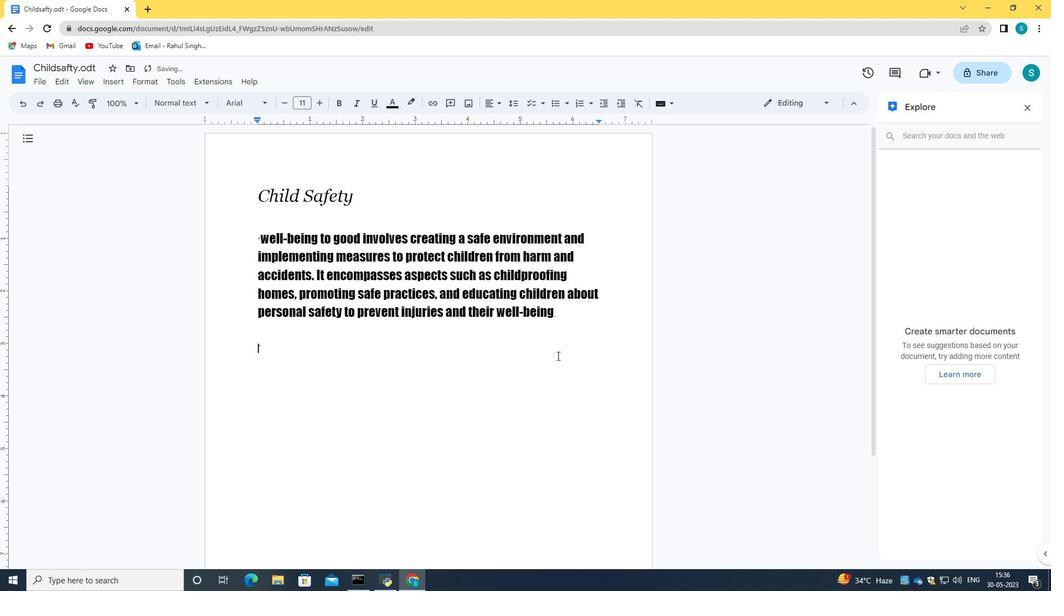 
Action: Mouse moved to (558, 353)
Screenshot: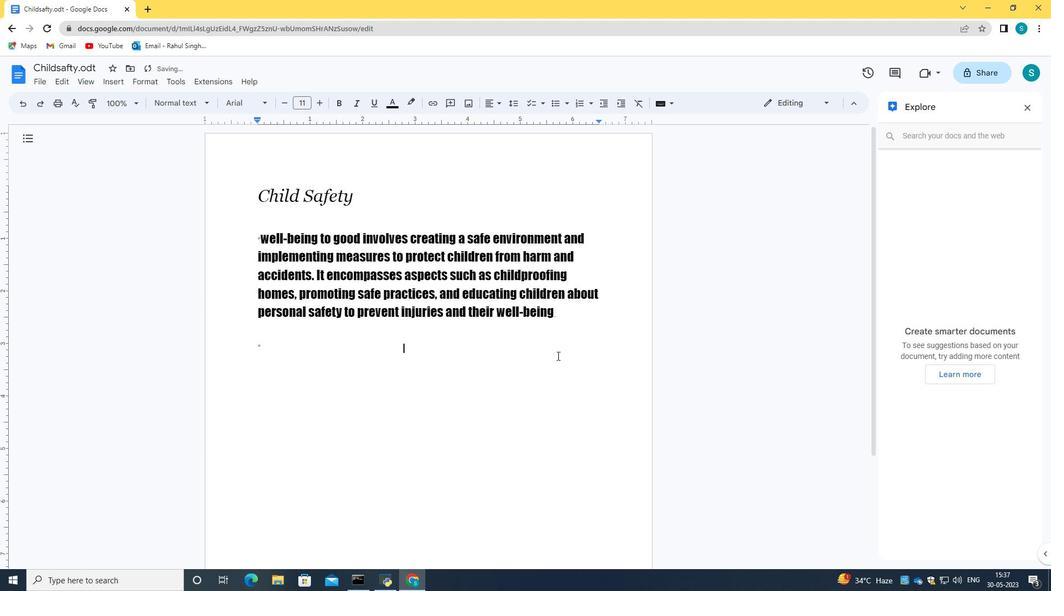 
Action: Mouse pressed left at (558, 353)
Screenshot: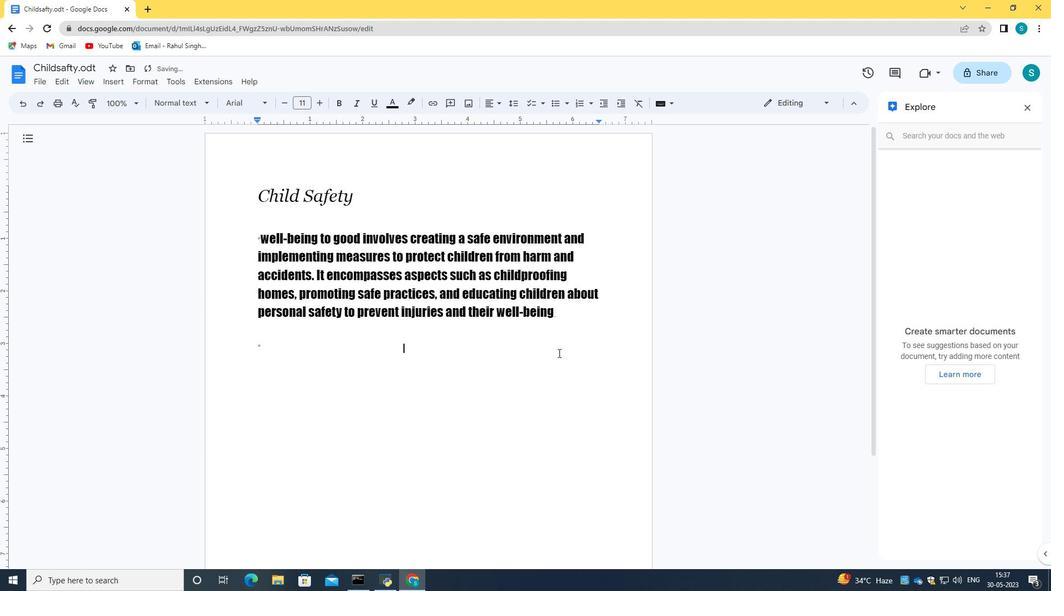 
Action: Key pressed <Key.space><Key.space><Key.space><Key.space><Key.space><Key.space><Key.space><Key.space><Key.space><Key.space><Key.space><Key.space><Key.space><Key.space><Key.space><Key.space><Key.space><Key.space><Key.space><Key.space><Key.space><Key.space><Key.space><Key.space><Key.space><Key.space><Key.space><Key.space><Key.space><Key.space><Key.space><Key.space><Key.space><Key.space><Key.space><Key.space><Key.space><Key.space><Key.space><Key.space><Key.space><Key.space><Key.space><Key.space><Key.space><Key.space><Key.space><Key.space><Key.space><Key.space><Key.space><Key.space><Key.space><Key.space><Key.space><Key.space>
Screenshot: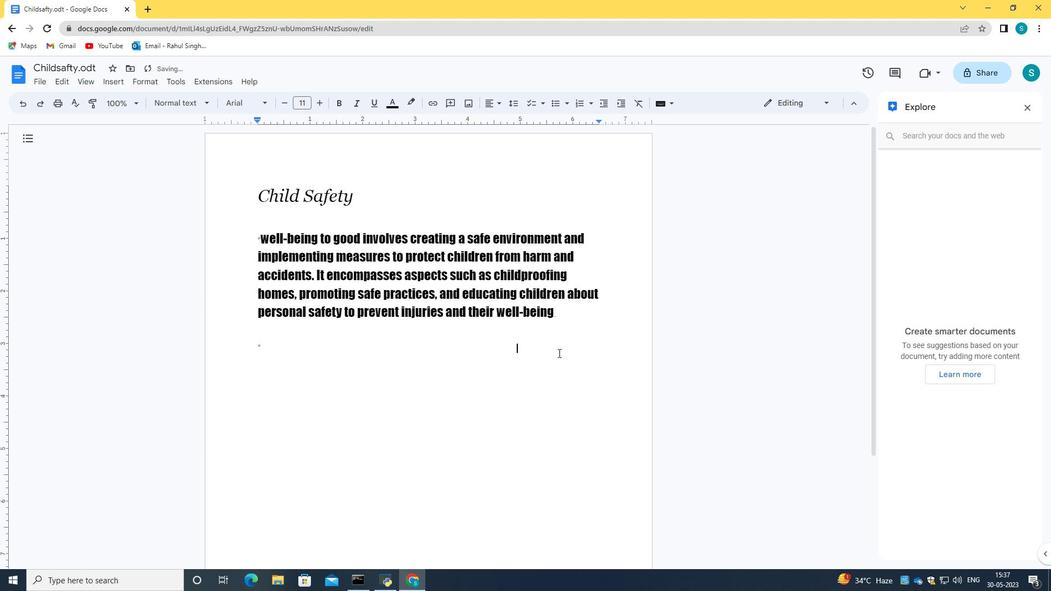
Action: Mouse moved to (117, 83)
Screenshot: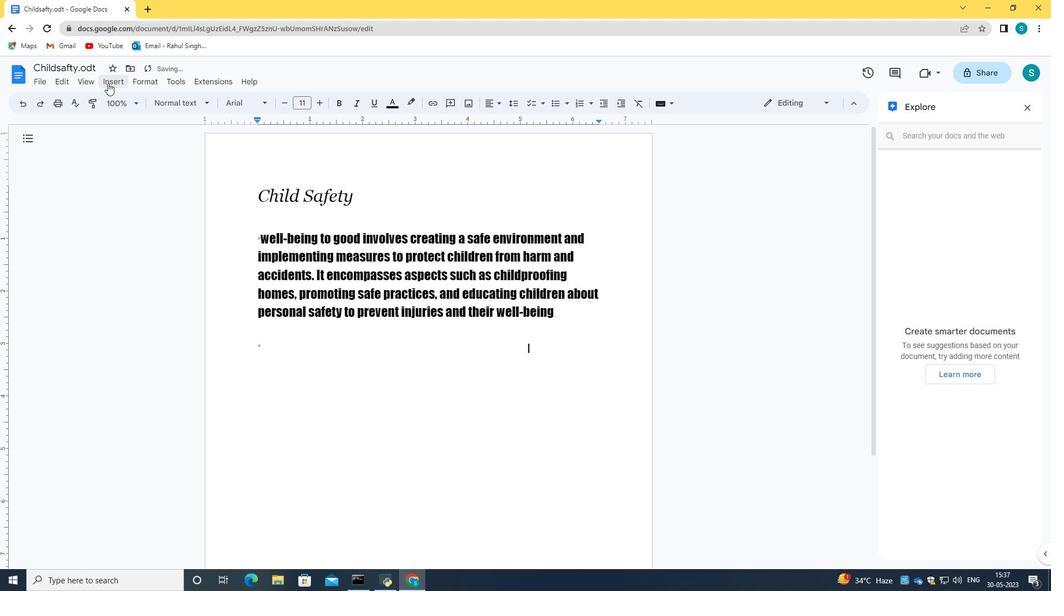 
Action: Mouse pressed left at (117, 83)
Screenshot: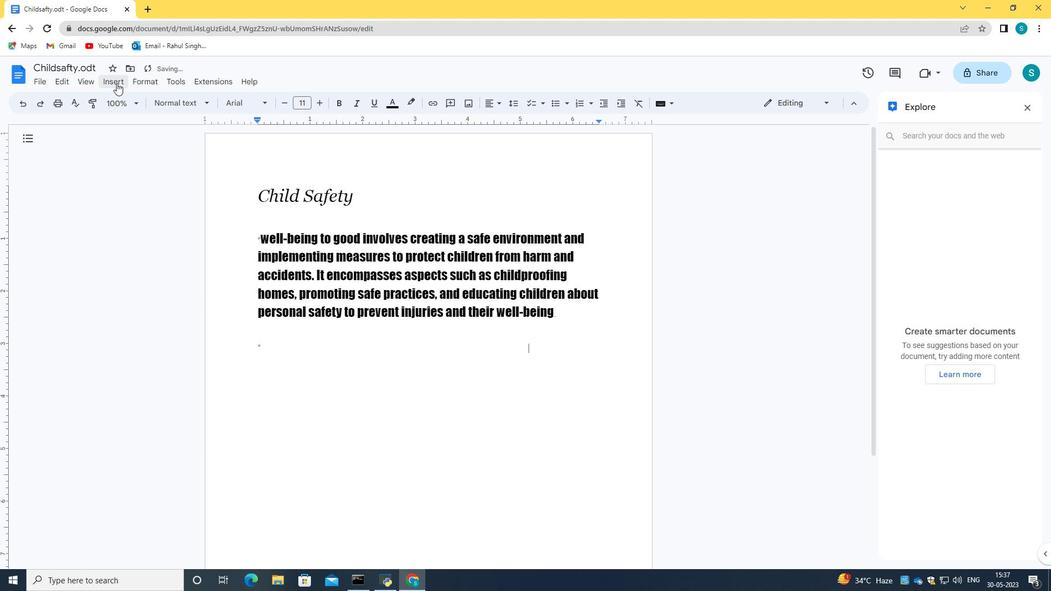 
Action: Mouse moved to (294, 282)
Screenshot: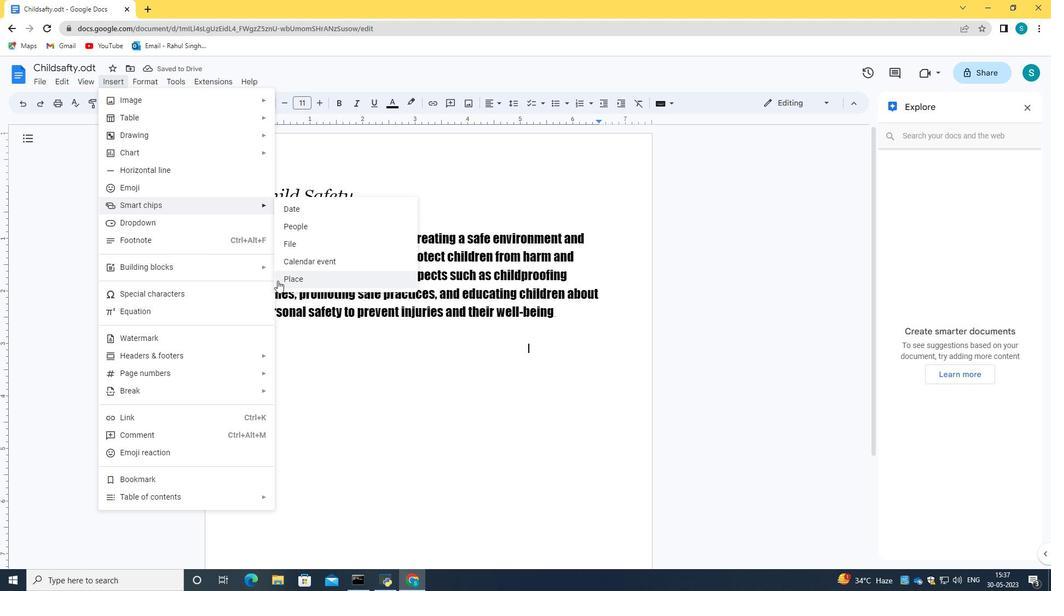 
Action: Mouse pressed left at (294, 282)
Screenshot: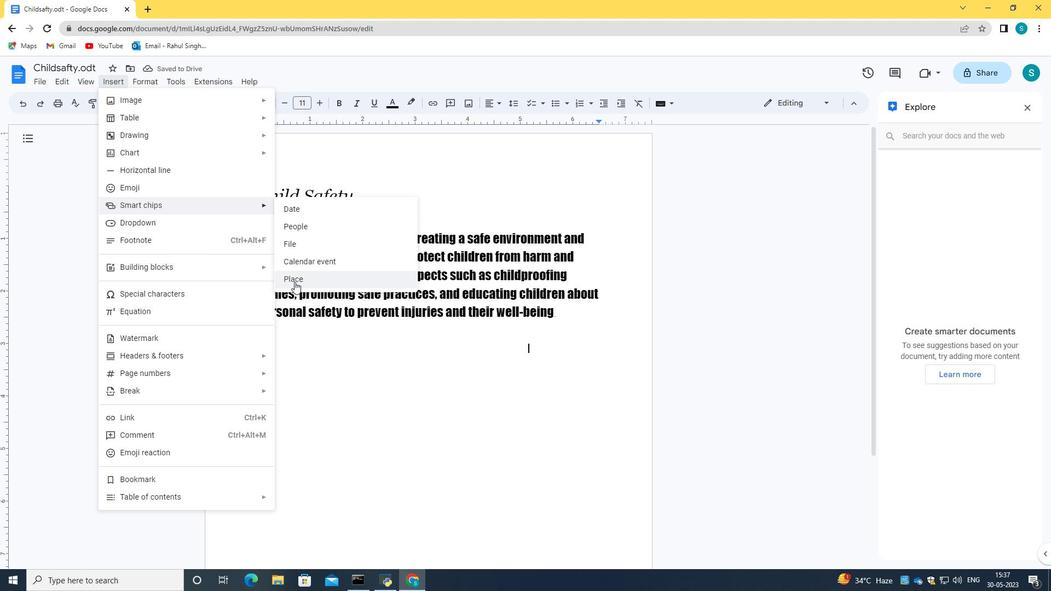 
Action: Mouse moved to (540, 376)
Screenshot: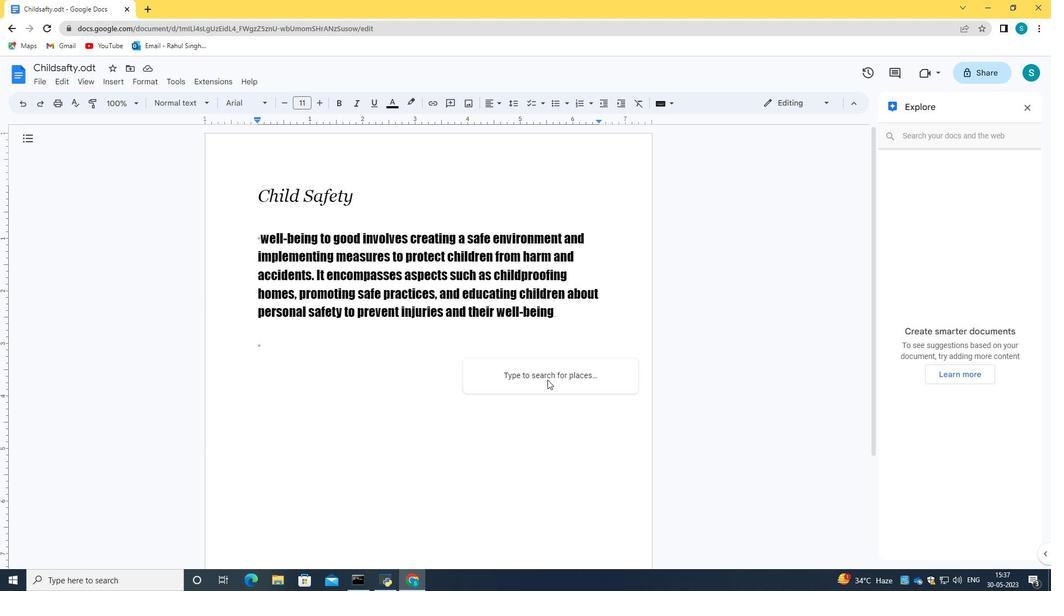 
Action: Key pressed <Key.caps_lock>N<Key.caps_lock>ew<Key.space>york
Screenshot: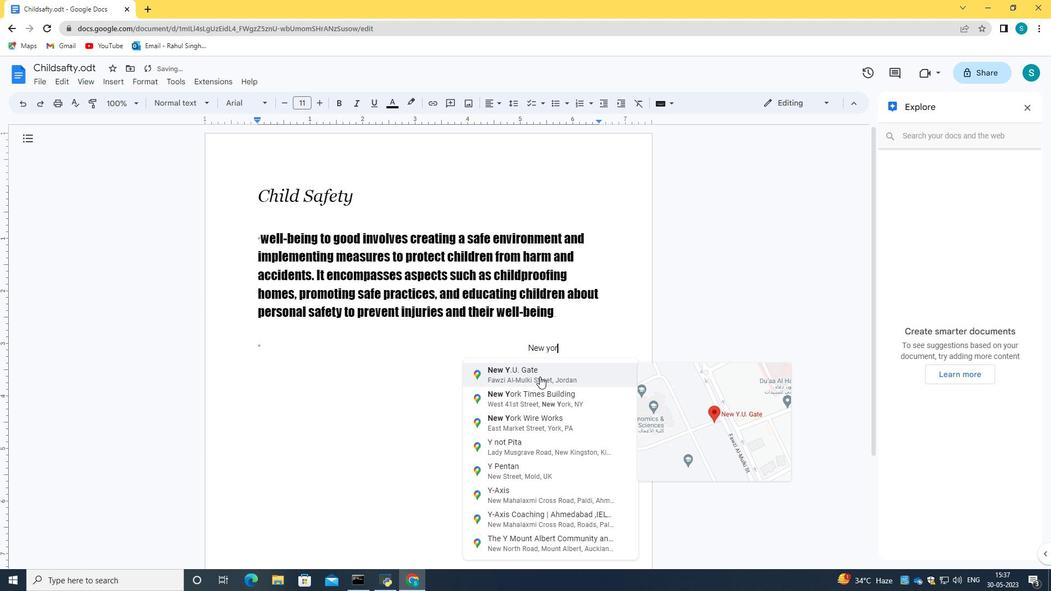 
Action: Mouse moved to (531, 369)
Screenshot: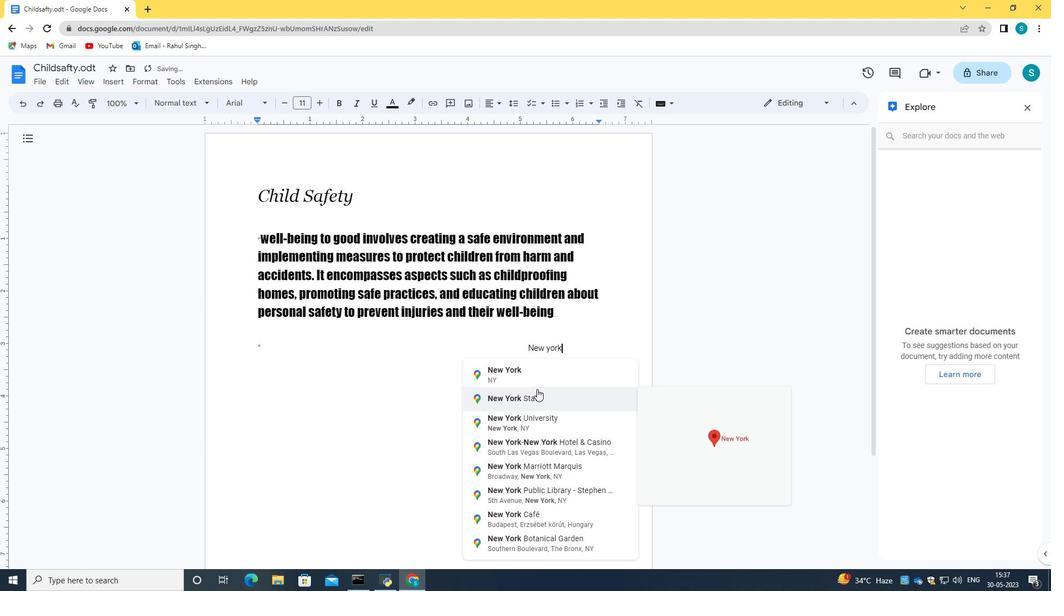 
Action: Mouse pressed left at (531, 369)
Screenshot: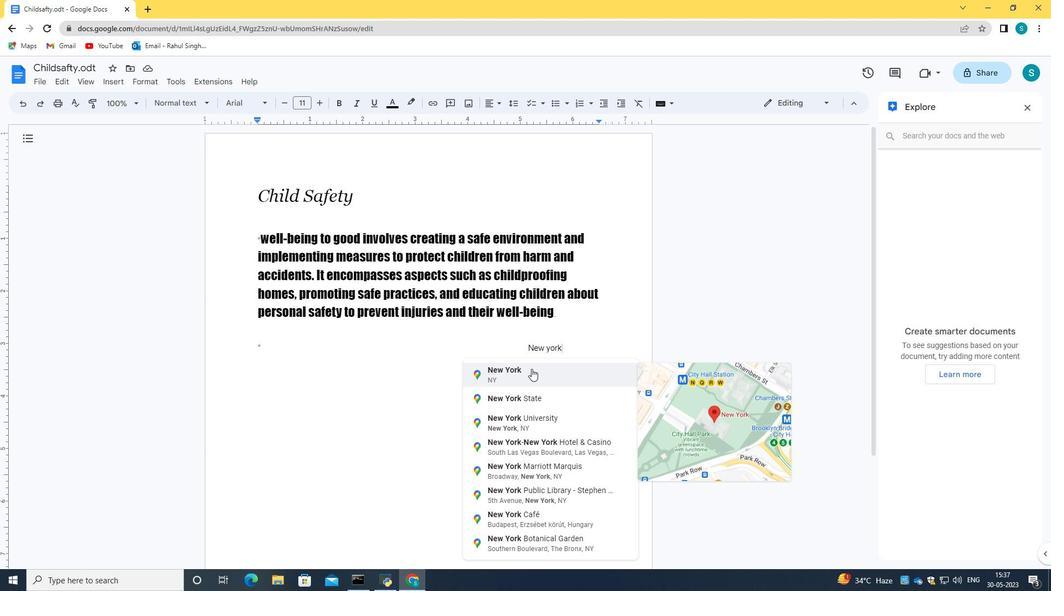 
Action: Mouse moved to (110, 81)
Screenshot: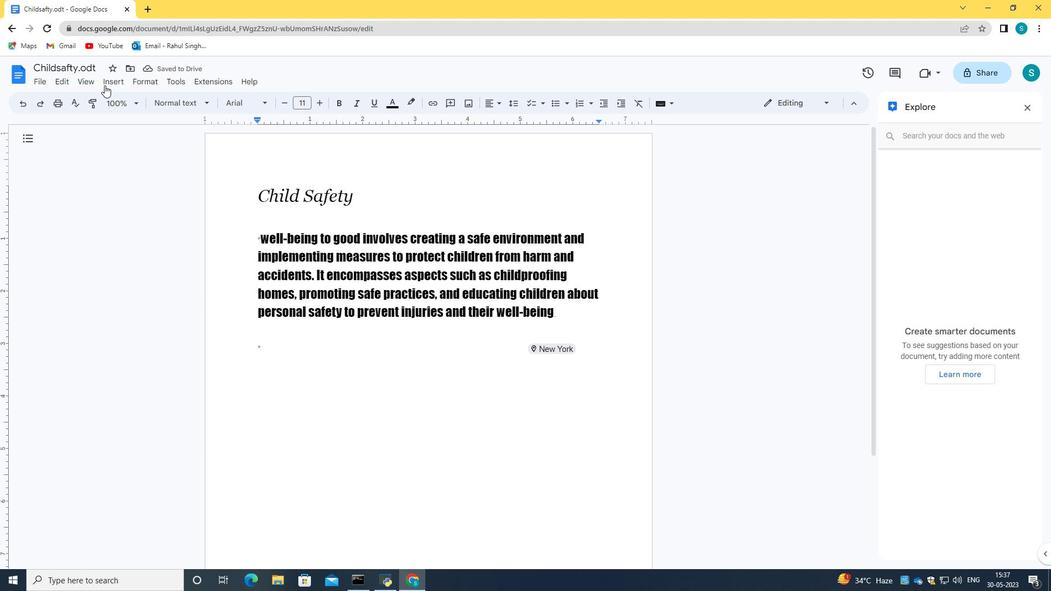 
Action: Mouse pressed left at (110, 81)
Screenshot: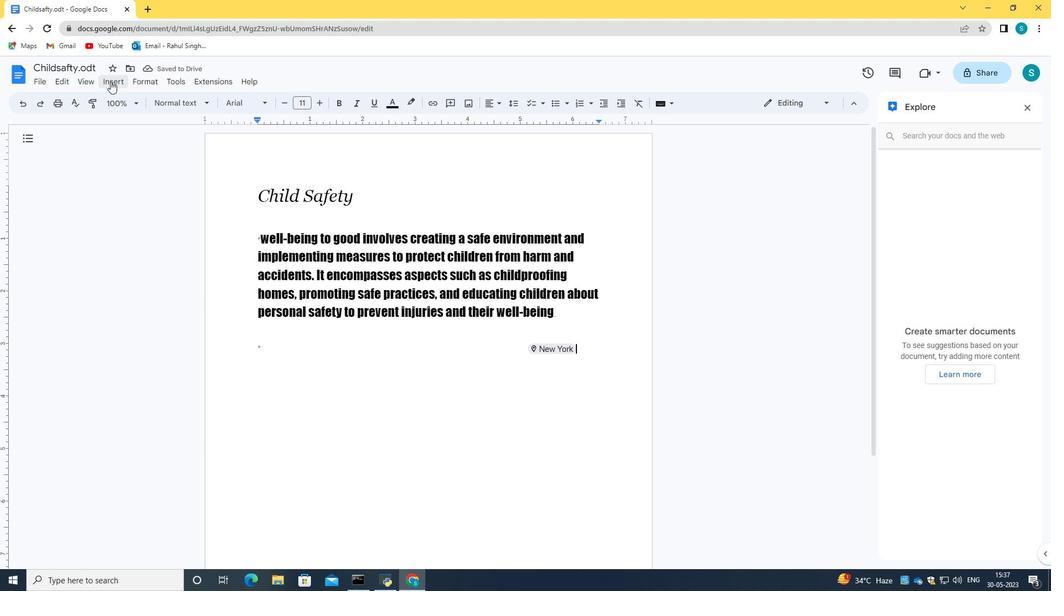 
Action: Mouse moved to (151, 234)
Screenshot: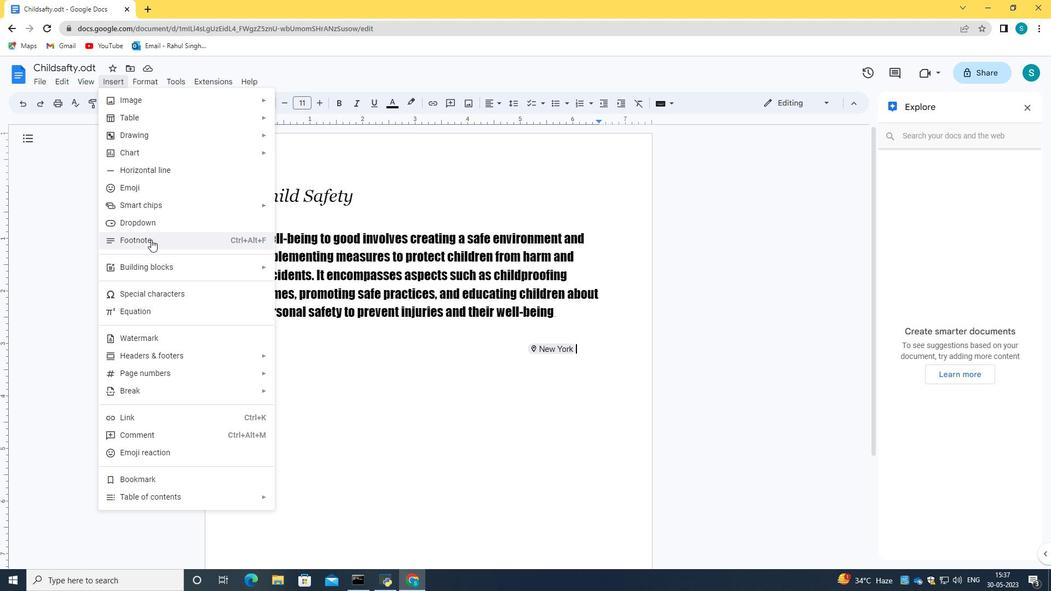 
Action: Mouse pressed left at (151, 234)
Screenshot: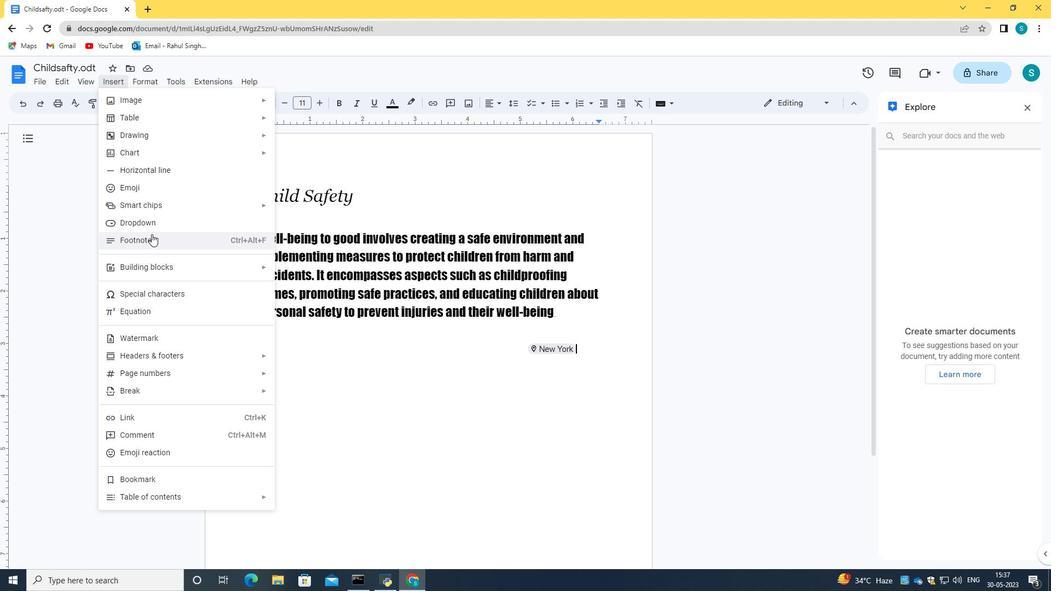 
Action: Mouse moved to (269, 530)
Screenshot: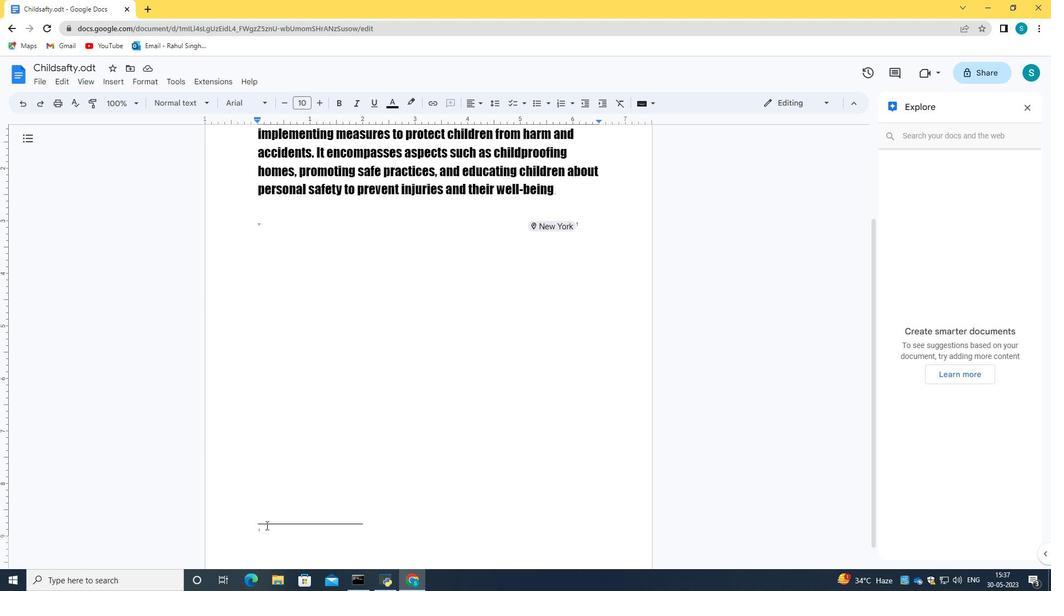 
Action: Mouse pressed left at (269, 530)
Screenshot: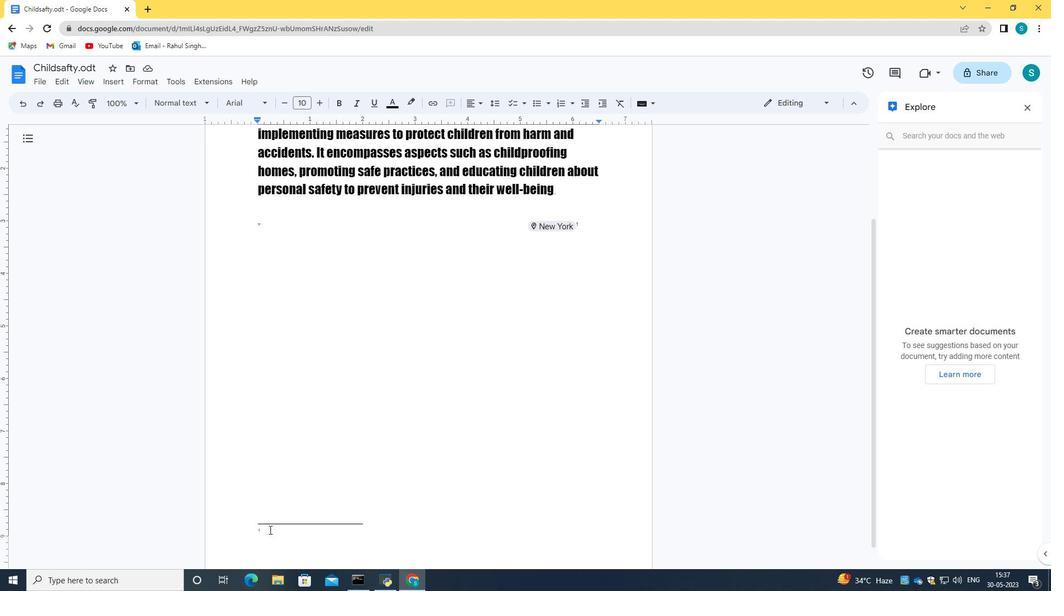 
Action: Key pressed <Key.caps_lock>6TH<Key.space>WAR<Key.backspace><Key.backspace><Key.backspace><Key.backspace><Key.backspace><Key.backspace><Key.caps_lock>th<Key.space><Key.caps_lock>W<Key.caps_lock>ard<Key.space>
Screenshot: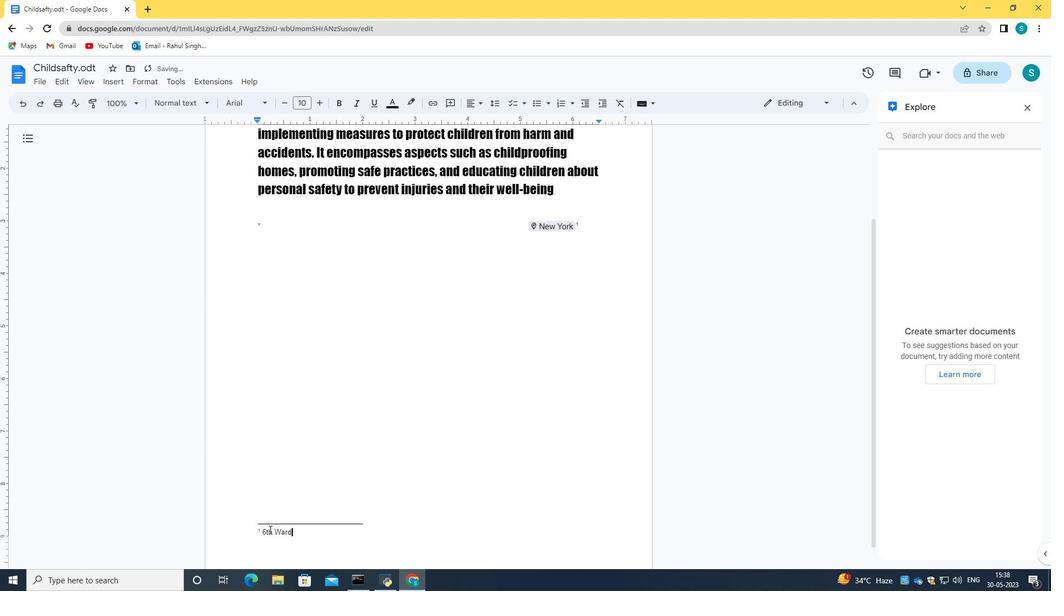 
Action: Mouse moved to (297, 534)
Screenshot: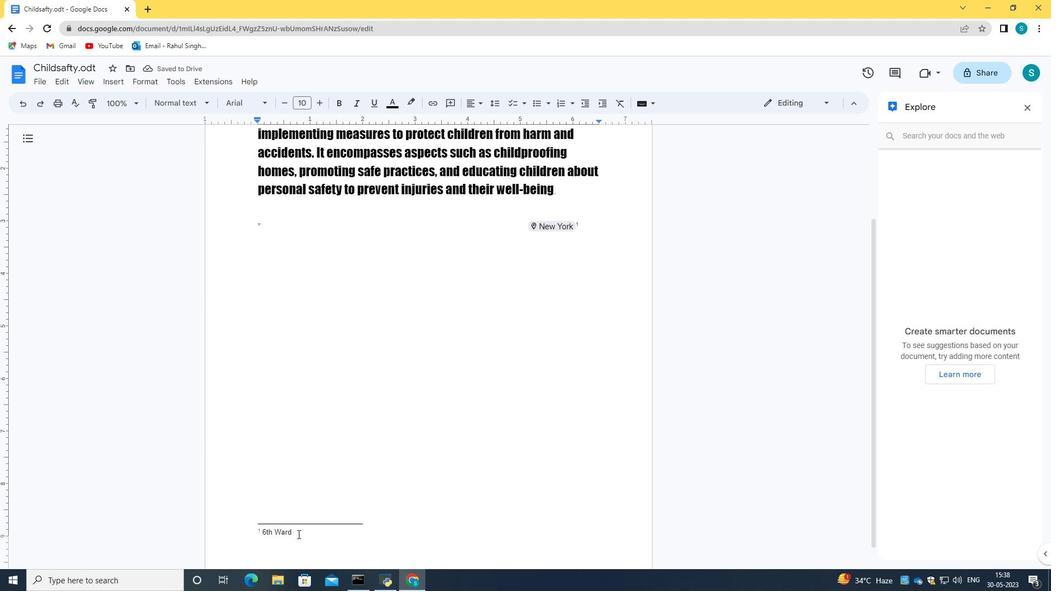 
Action: Mouse pressed left at (297, 534)
Screenshot: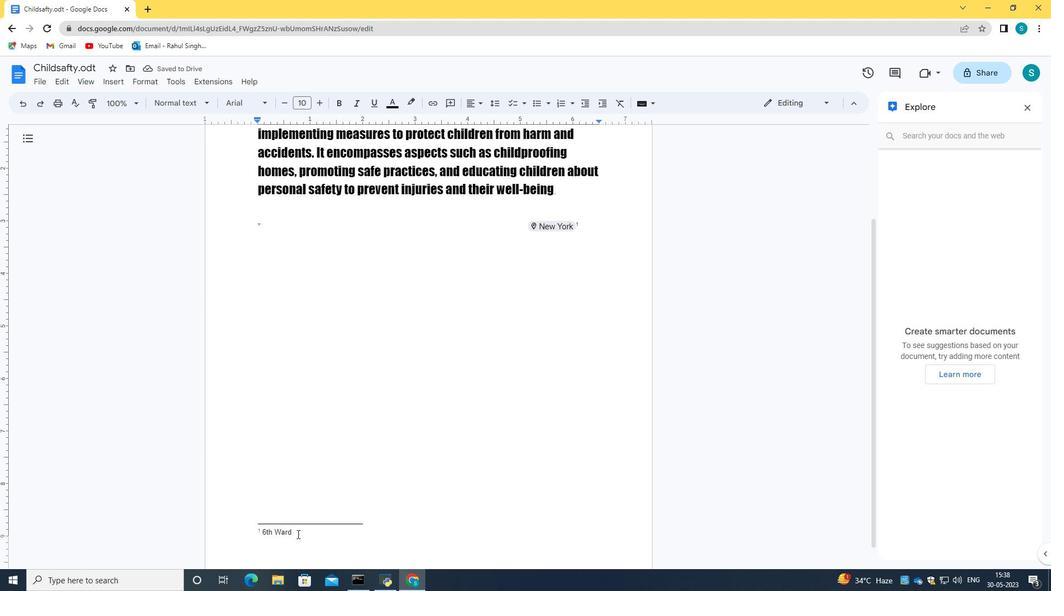 
Action: Mouse moved to (255, 102)
Screenshot: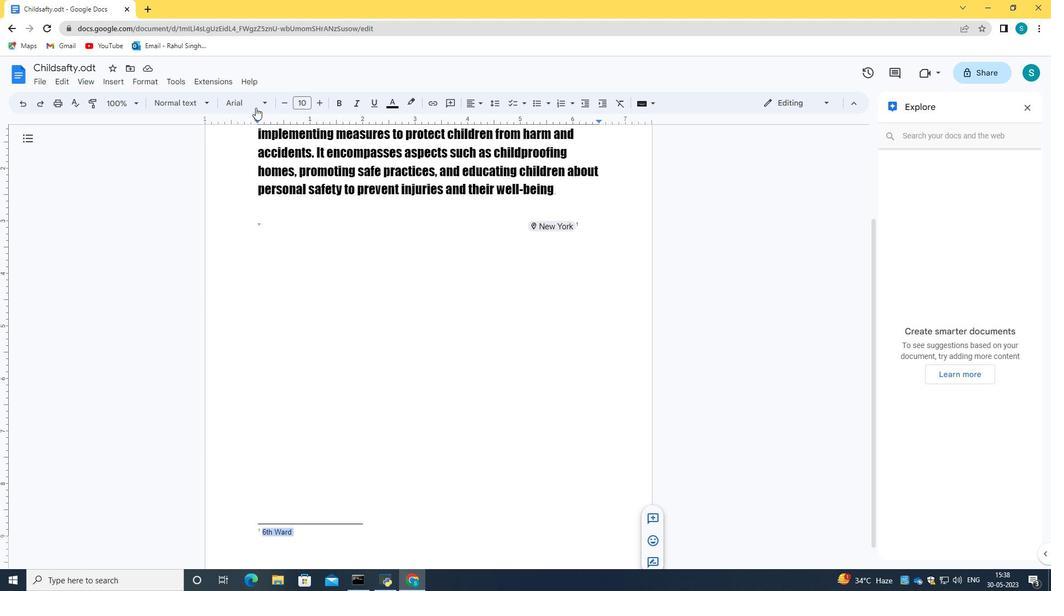
Action: Mouse pressed left at (255, 102)
Screenshot: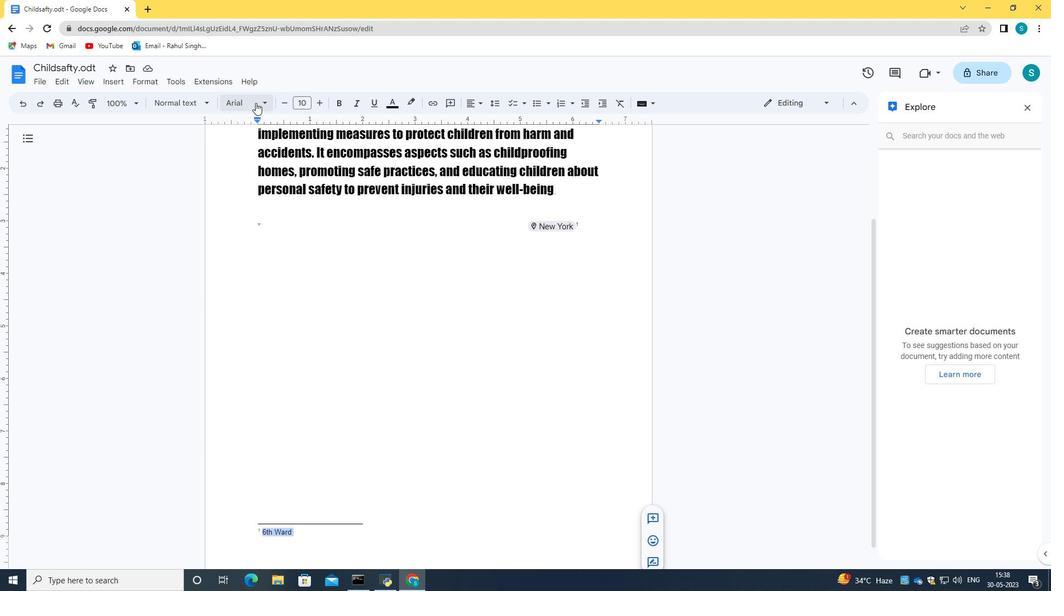 
Action: Mouse moved to (267, 283)
Screenshot: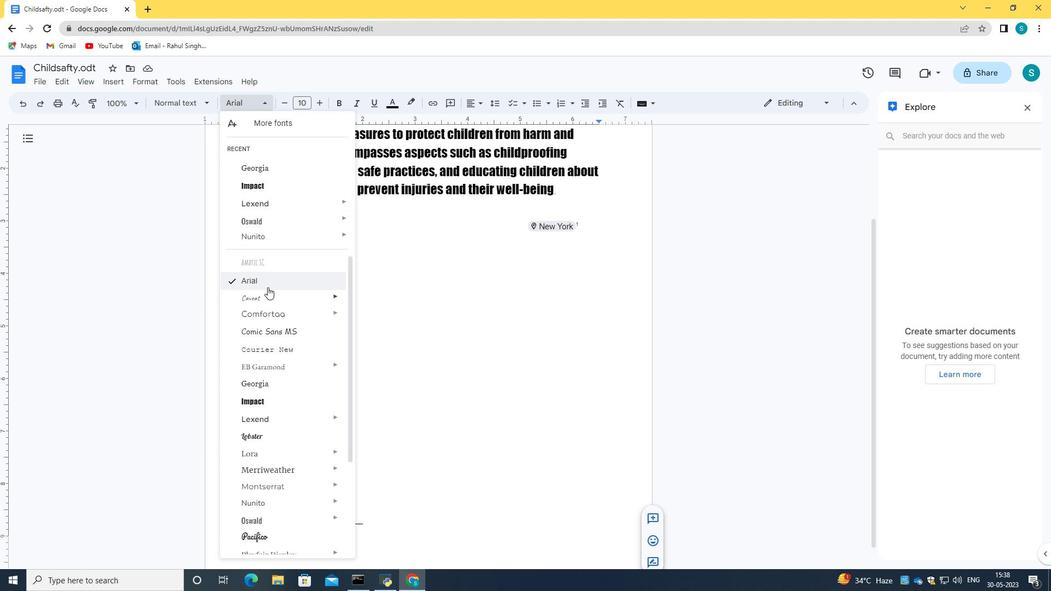 
Action: Mouse pressed left at (267, 283)
Screenshot: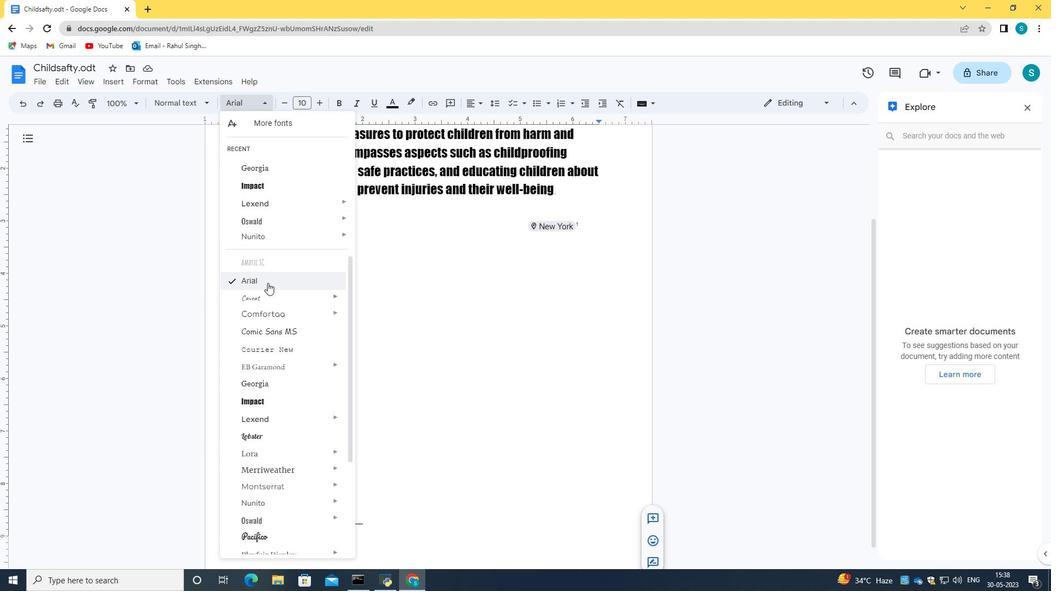 
Action: Mouse moved to (408, 315)
Screenshot: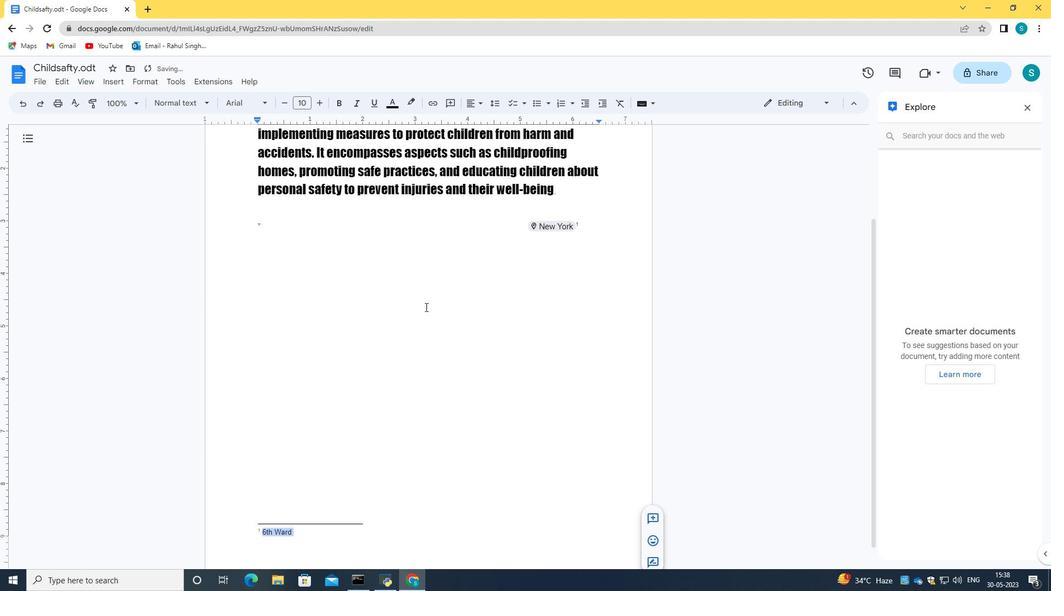 
Action: Mouse pressed left at (408, 315)
Screenshot: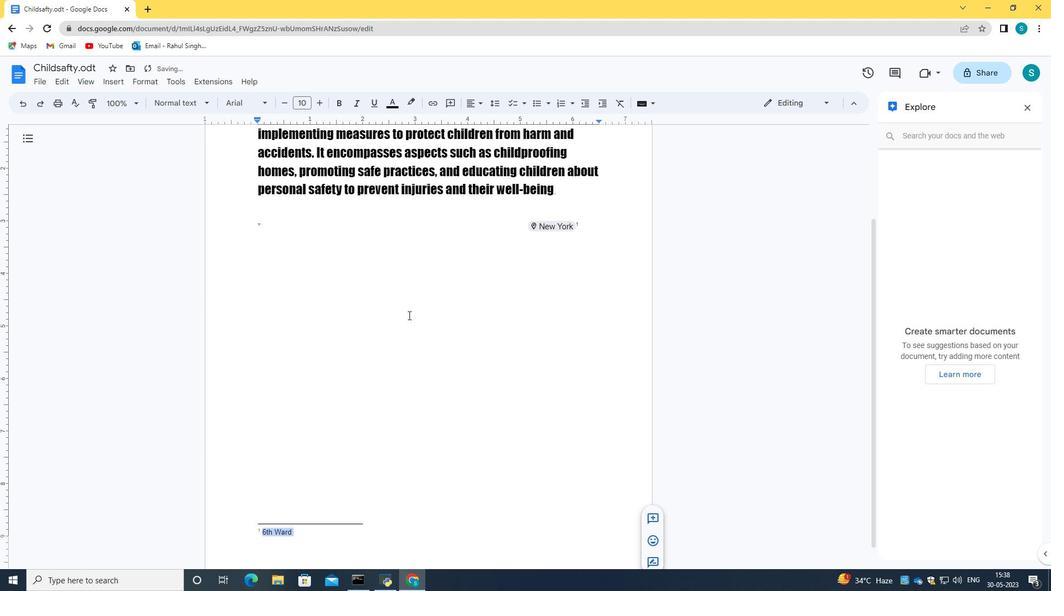 
Action: Mouse scrolled (408, 316) with delta (0, 0)
Screenshot: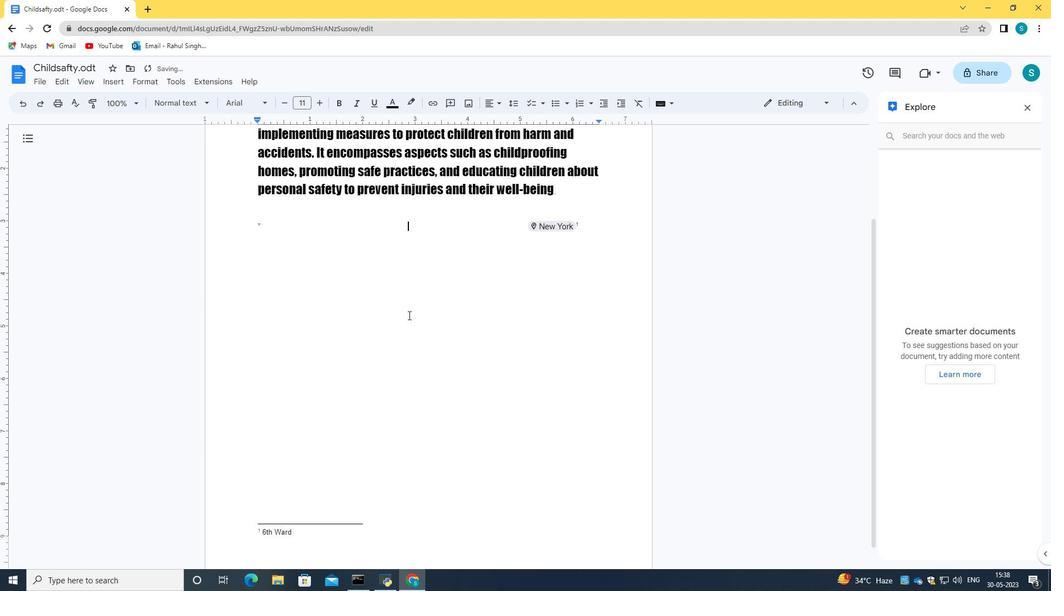 
Action: Mouse scrolled (408, 316) with delta (0, 0)
Screenshot: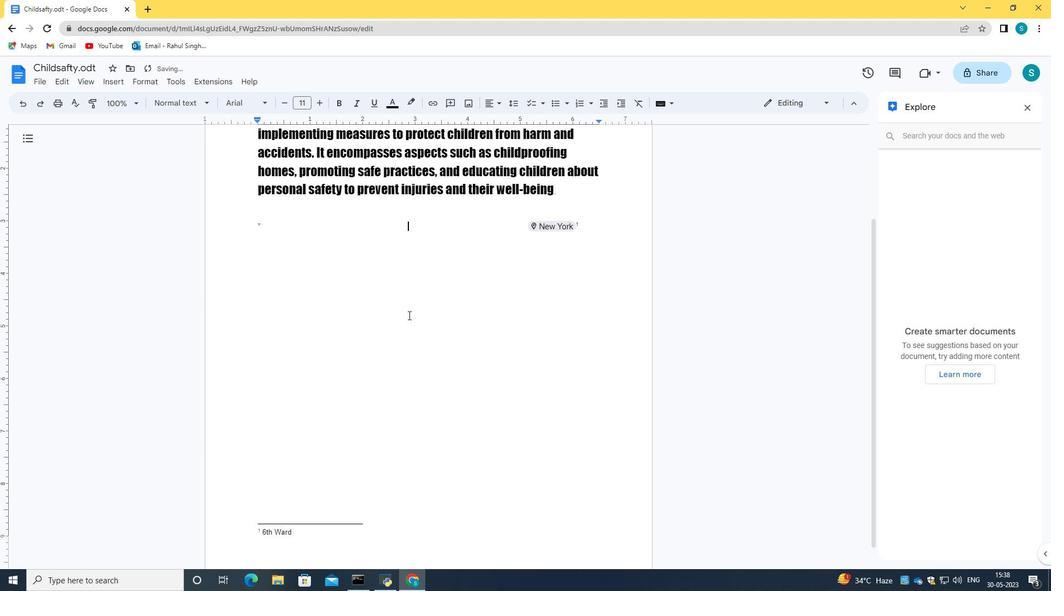 
Action: Mouse scrolled (408, 316) with delta (0, 0)
Screenshot: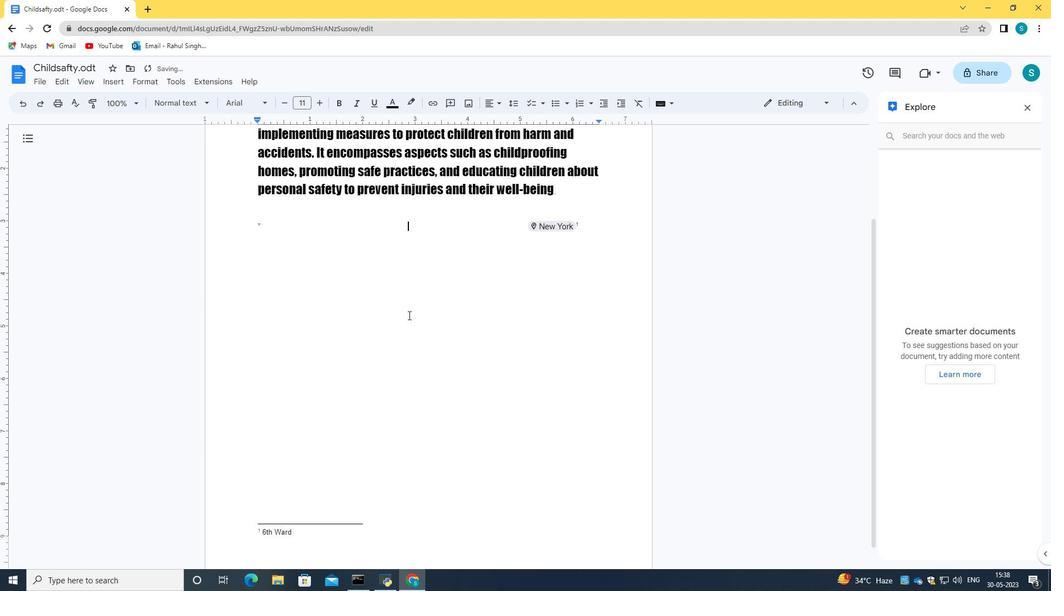 
Action: Mouse scrolled (408, 316) with delta (0, 0)
Screenshot: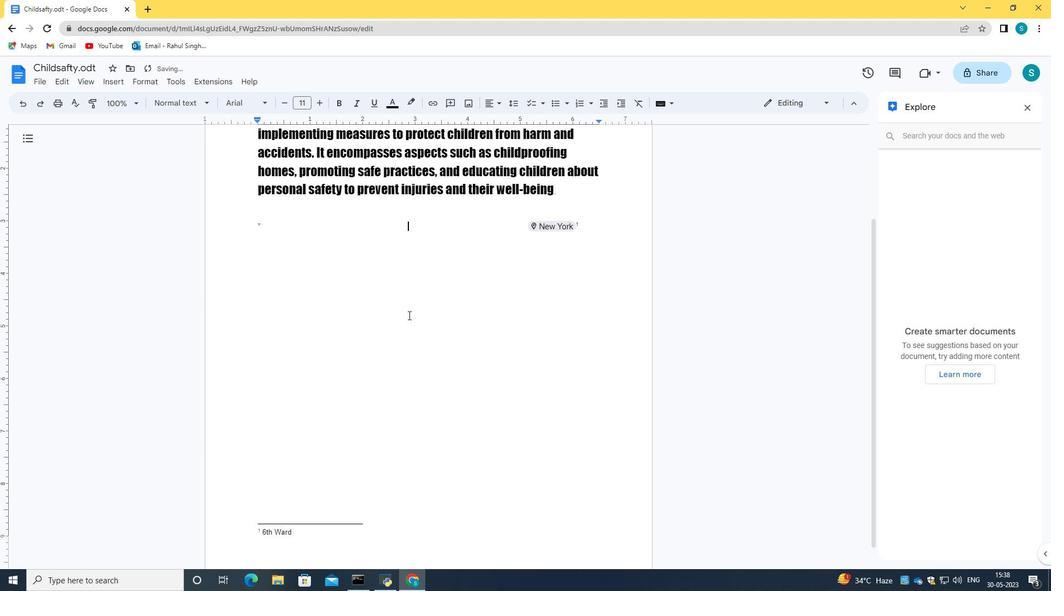 
Action: Mouse scrolled (408, 316) with delta (0, 0)
Screenshot: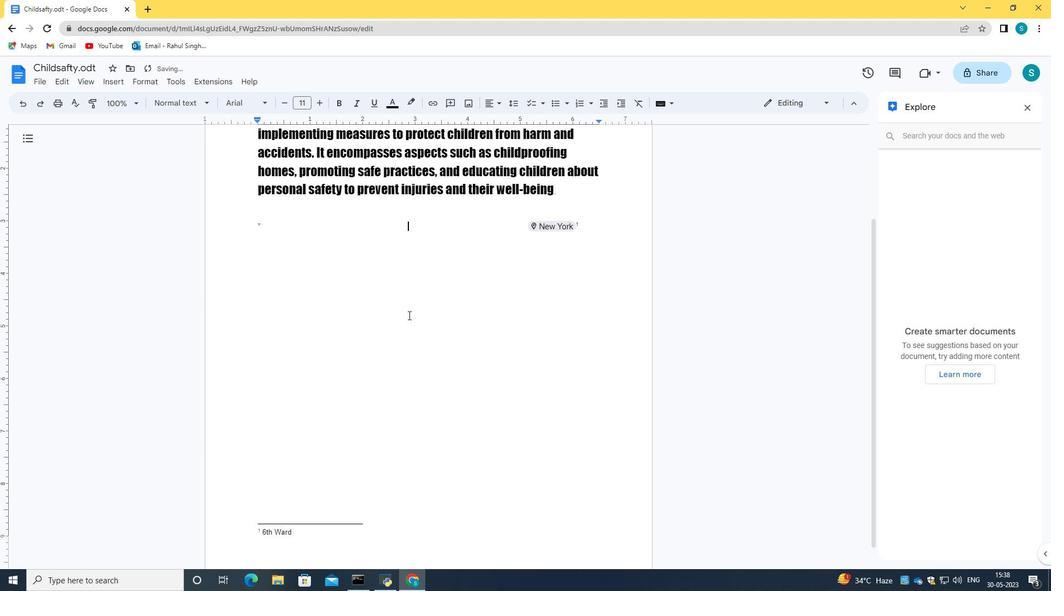 
Action: Mouse scrolled (408, 314) with delta (0, 0)
Screenshot: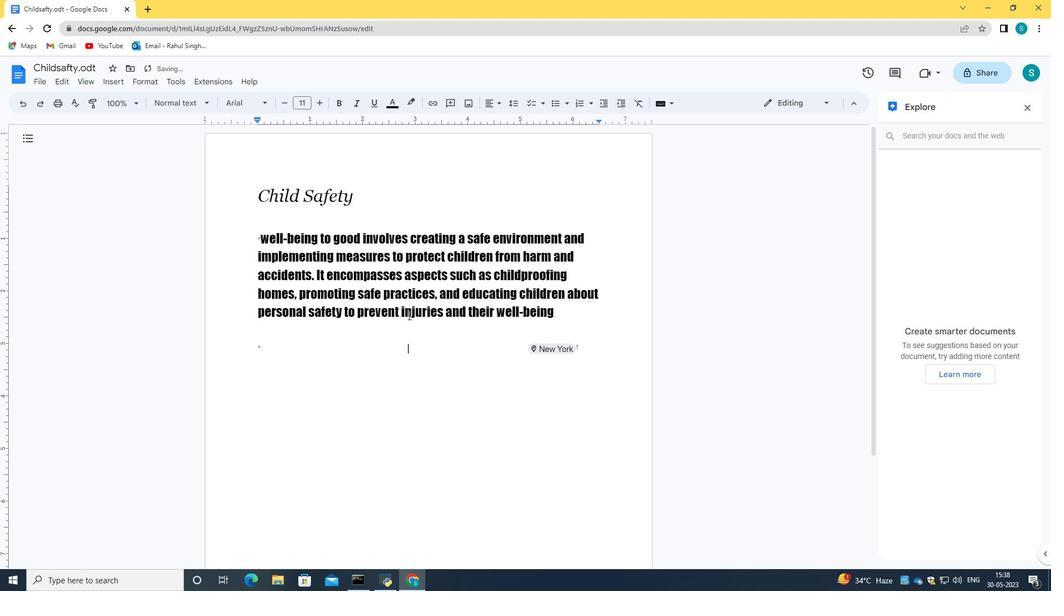 
Action: Mouse scrolled (408, 314) with delta (0, 0)
Screenshot: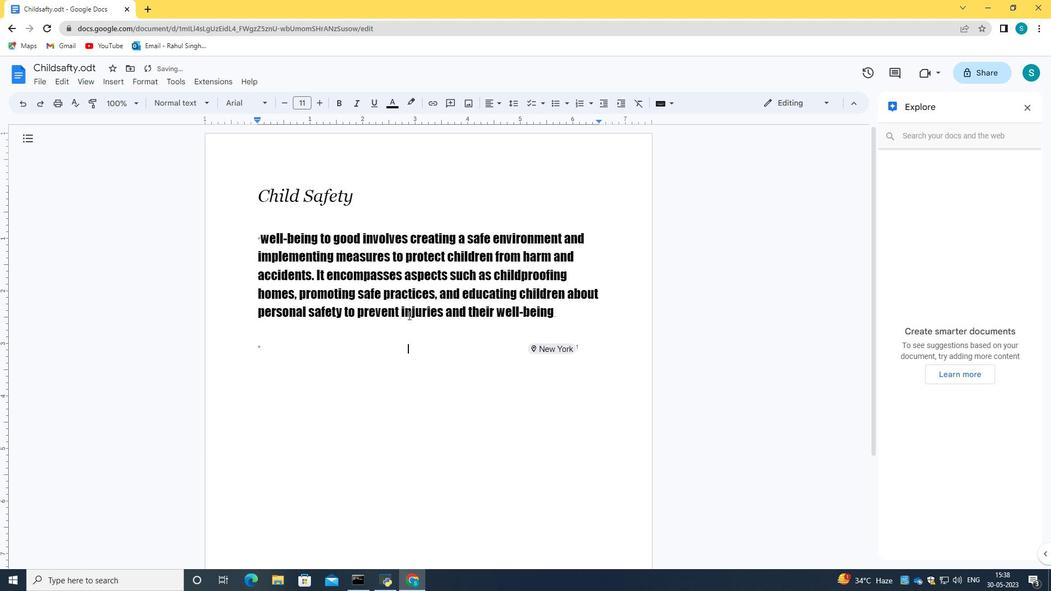 
Action: Mouse scrolled (408, 314) with delta (0, 0)
Screenshot: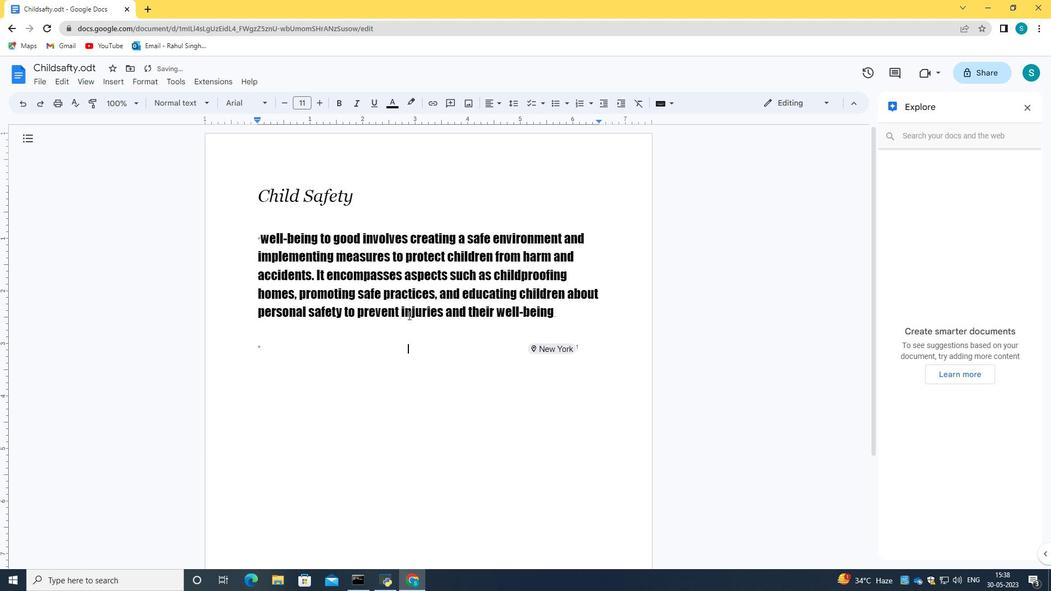 
Action: Mouse scrolled (408, 316) with delta (0, 0)
Screenshot: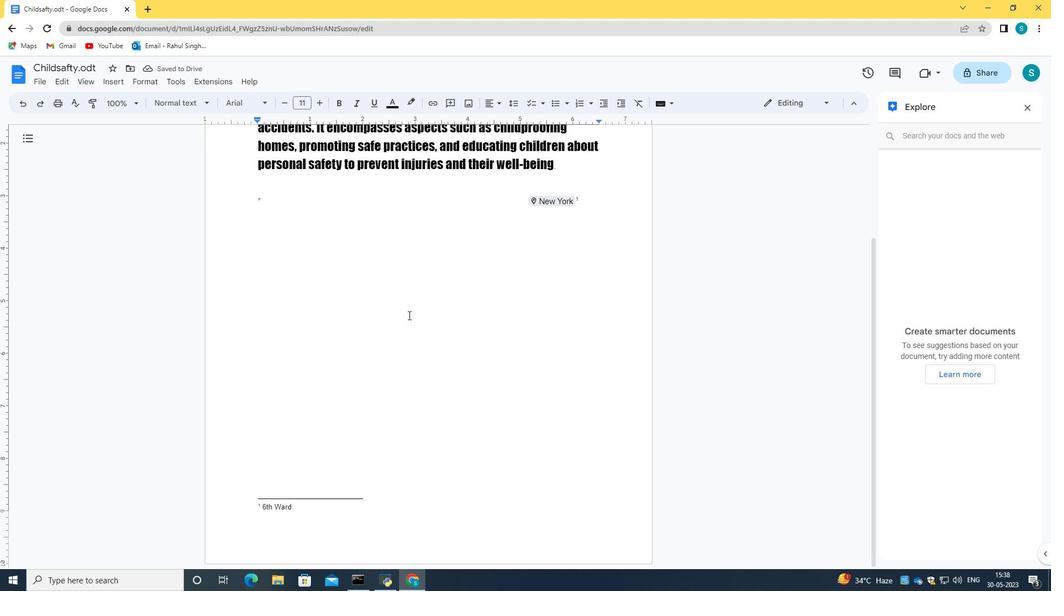 
Action: Mouse scrolled (408, 316) with delta (0, 0)
Screenshot: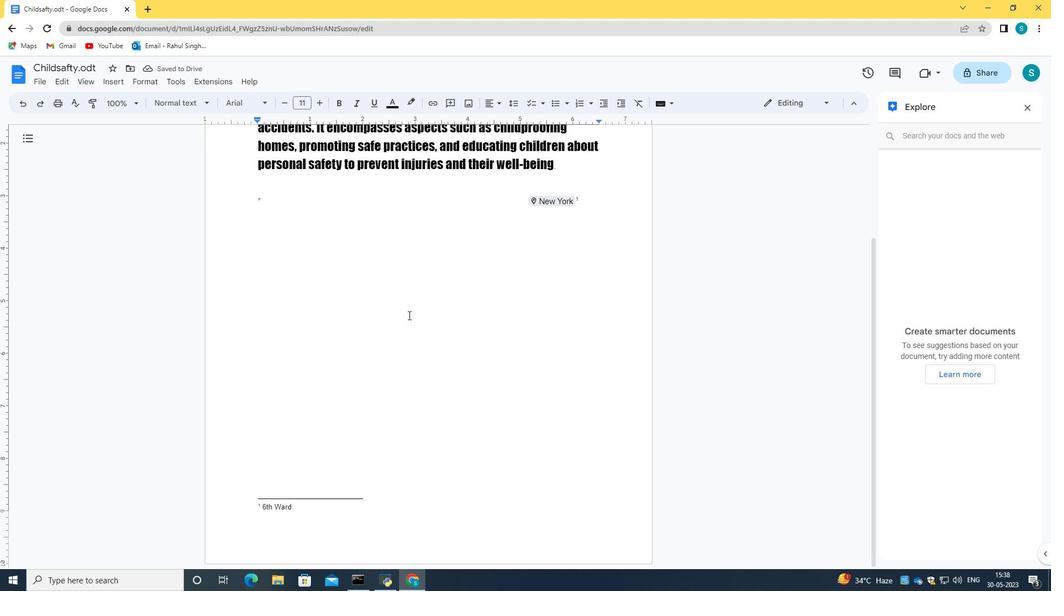 
Action: Mouse moved to (410, 363)
Screenshot: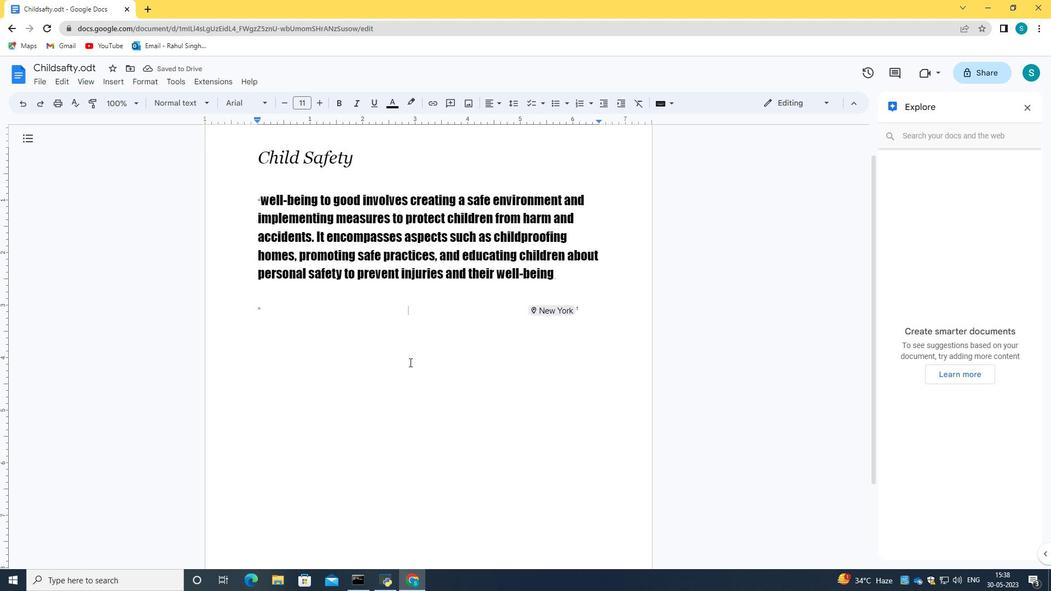 
Action: Mouse scrolled (410, 363) with delta (0, 0)
Screenshot: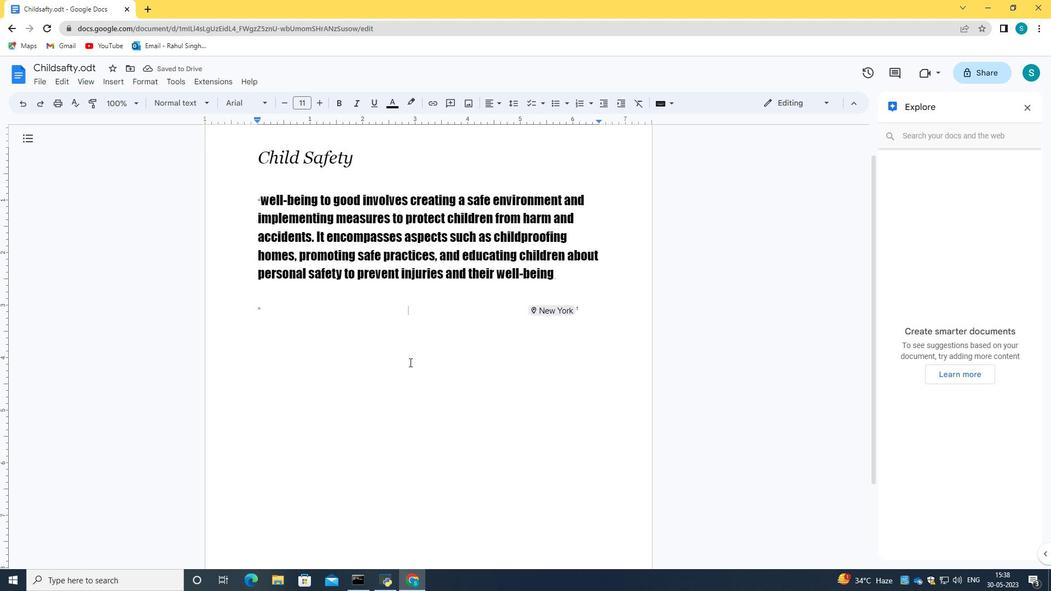 
Action: Mouse moved to (411, 364)
Screenshot: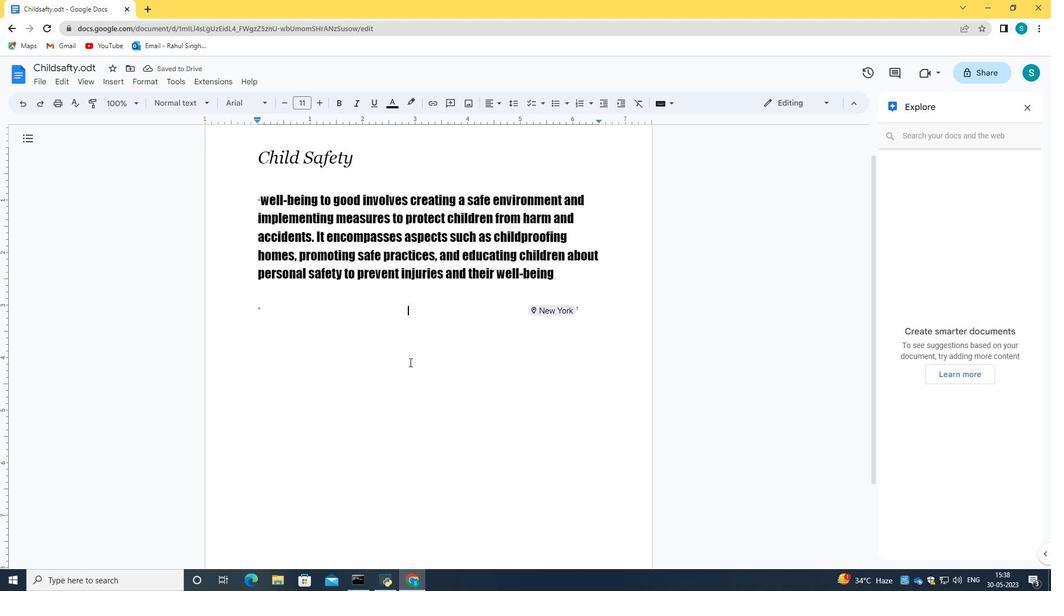 
Action: Mouse scrolled (411, 363) with delta (0, 0)
Screenshot: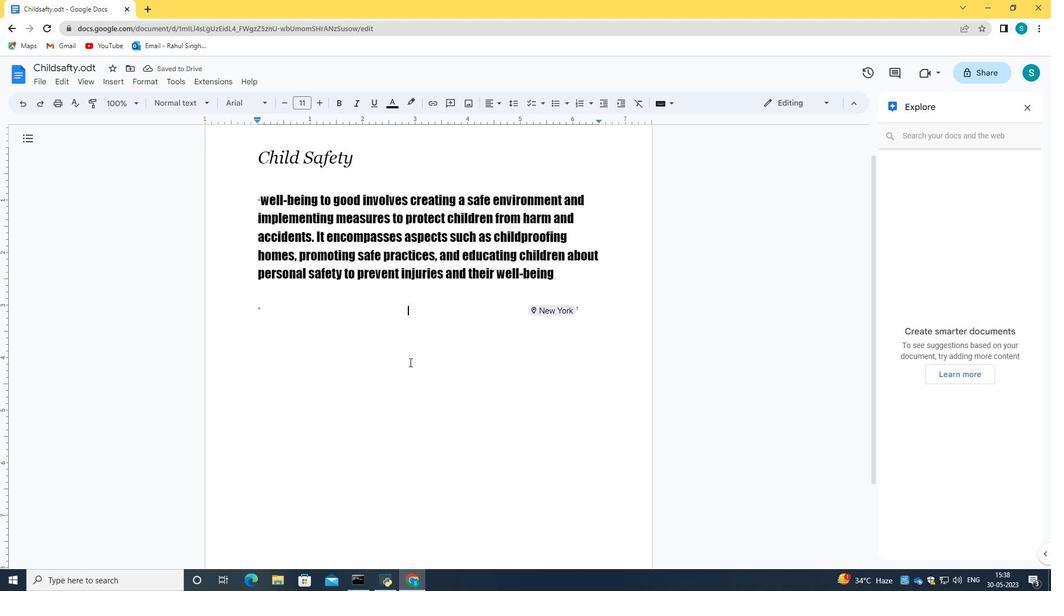 
Action: Mouse moved to (300, 507)
Screenshot: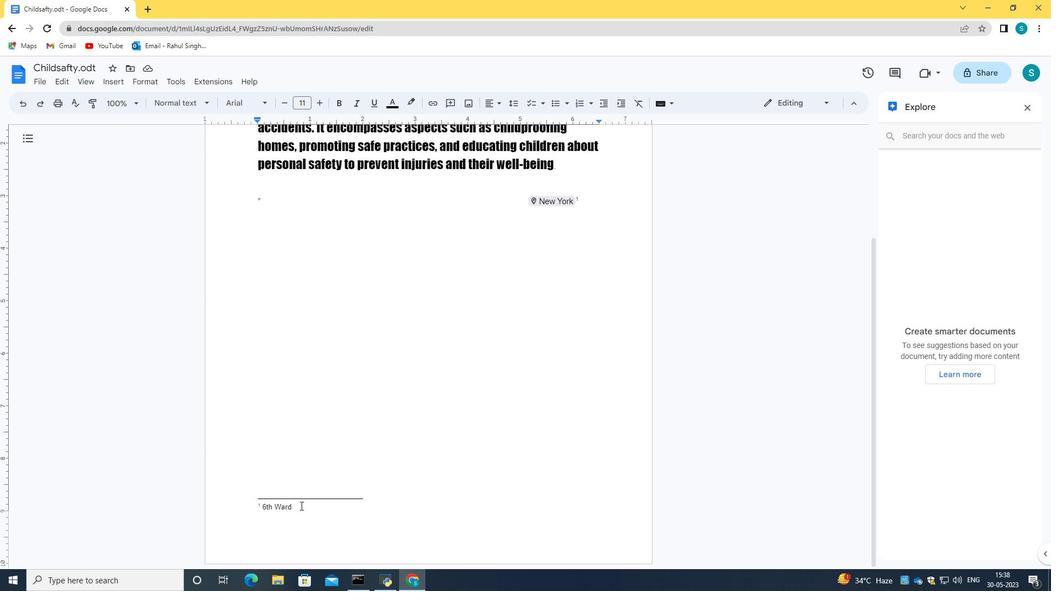 
Action: Mouse pressed left at (300, 507)
Screenshot: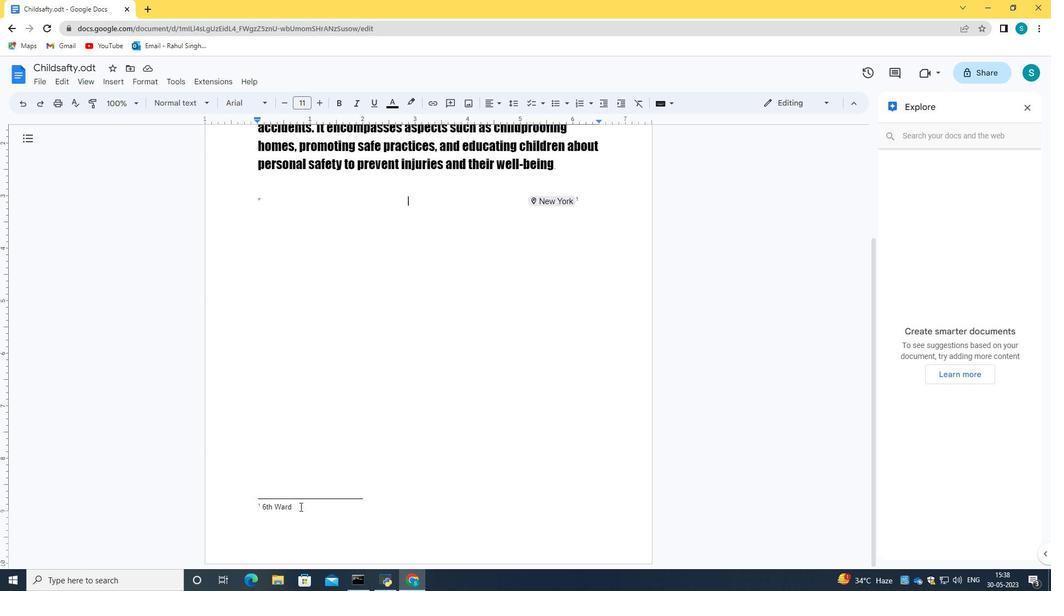 
Action: Mouse moved to (289, 102)
Screenshot: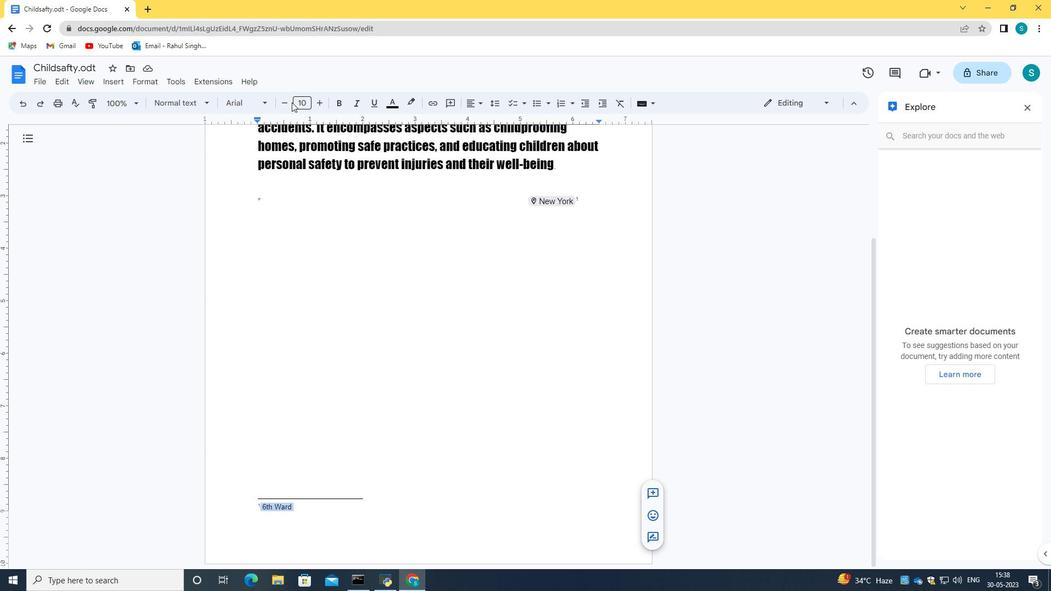 
Action: Mouse pressed left at (289, 102)
Screenshot: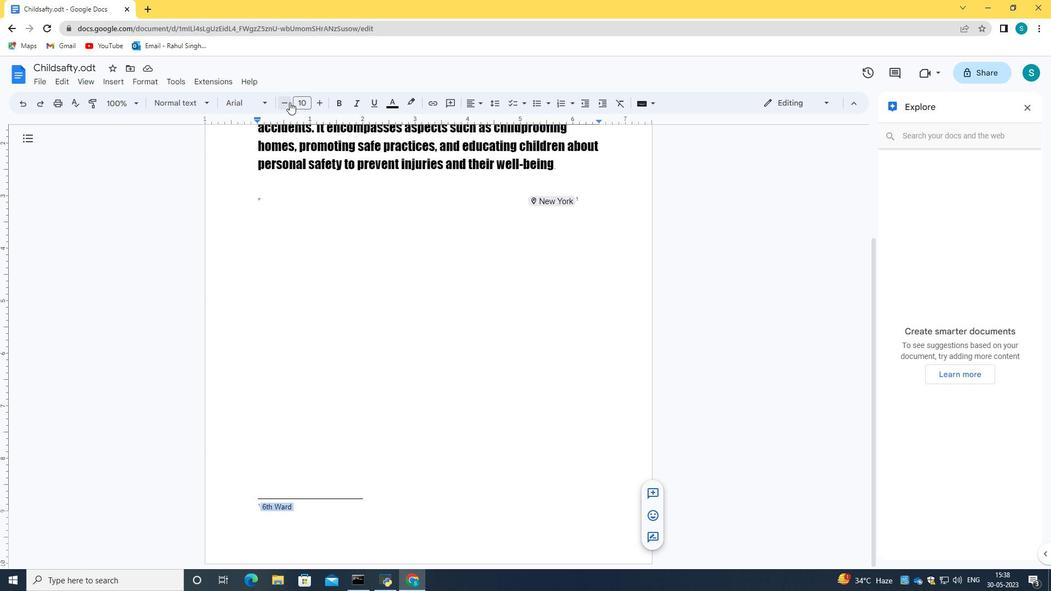 
Action: Mouse pressed left at (289, 102)
Screenshot: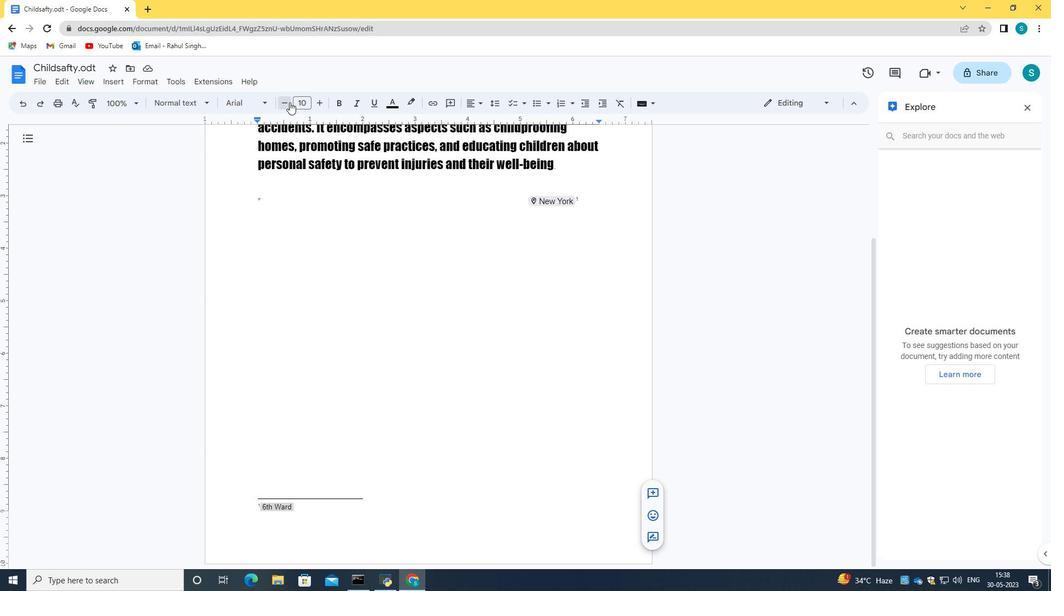 
Action: Mouse moved to (329, 290)
Screenshot: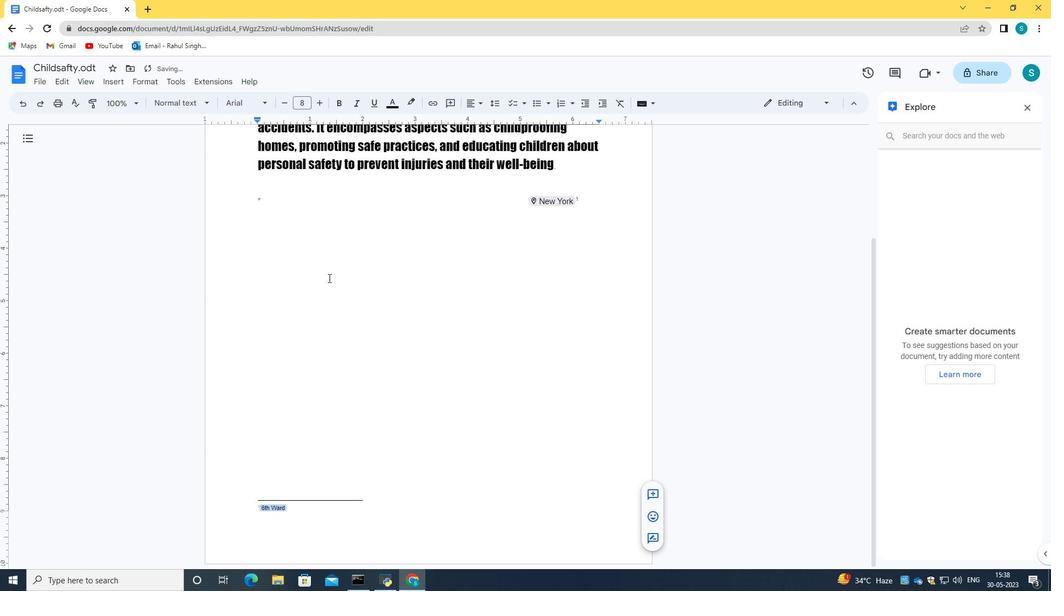 
Action: Mouse scrolled (329, 290) with delta (0, 0)
Screenshot: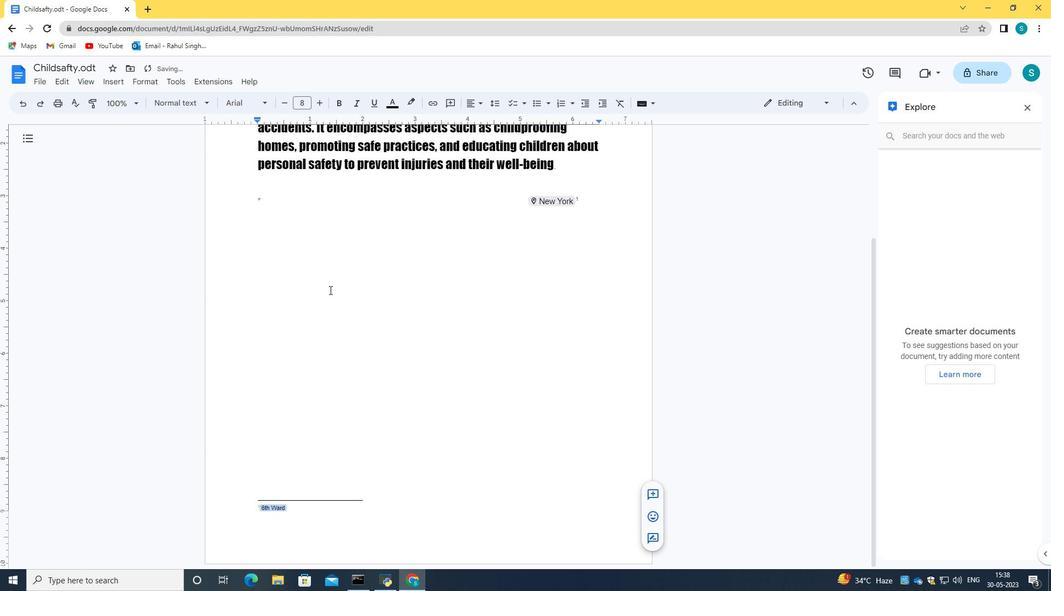 
Action: Mouse scrolled (329, 290) with delta (0, 0)
Screenshot: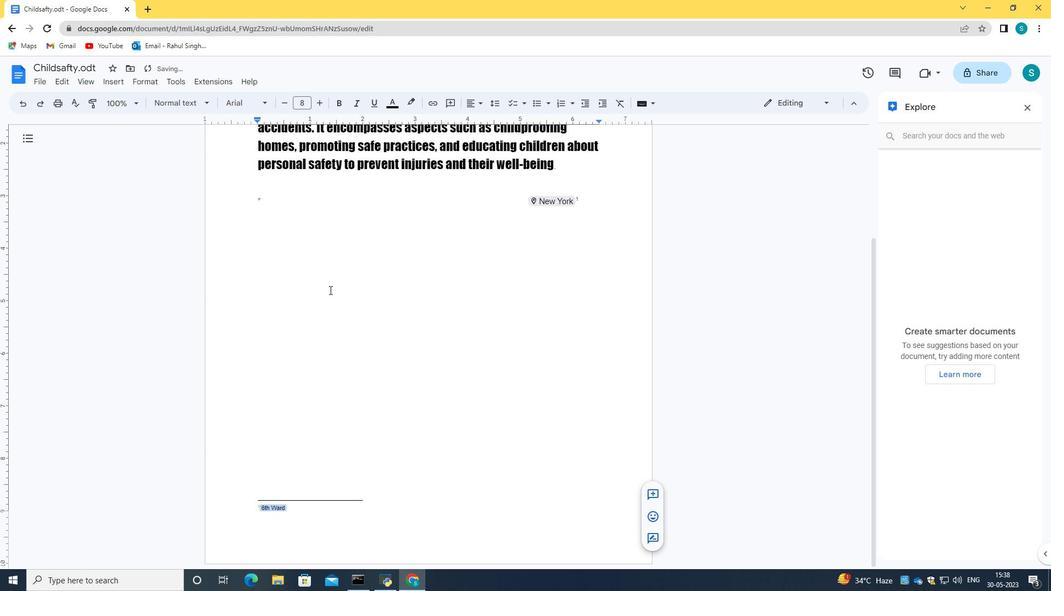 
Action: Mouse scrolled (329, 290) with delta (0, 0)
Screenshot: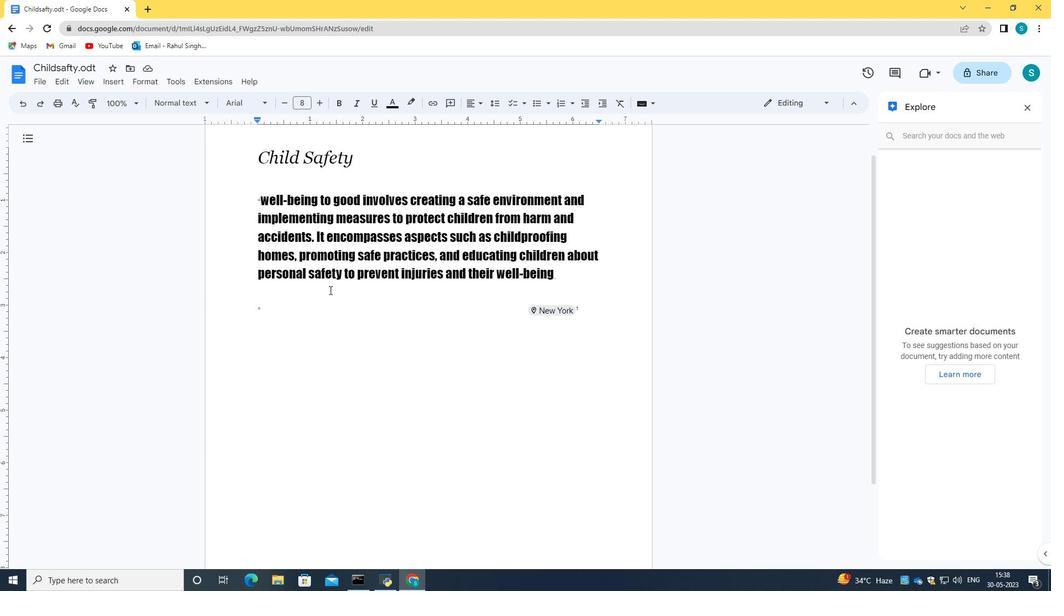 
Action: Mouse scrolled (329, 290) with delta (0, 0)
Screenshot: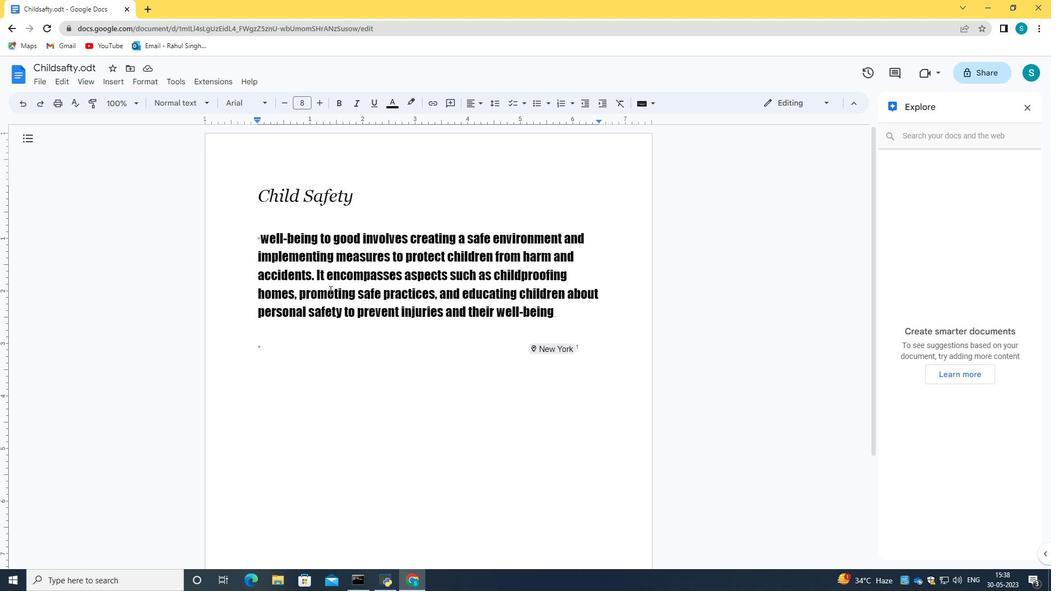 
Action: Mouse scrolled (329, 290) with delta (0, 0)
Screenshot: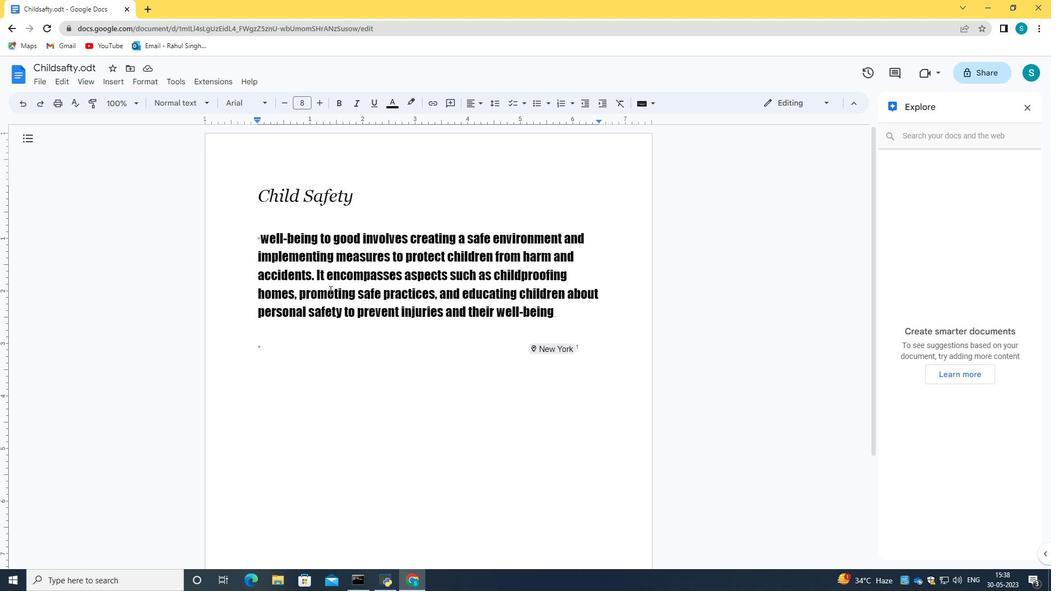 
Action: Mouse scrolled (329, 290) with delta (0, 0)
Screenshot: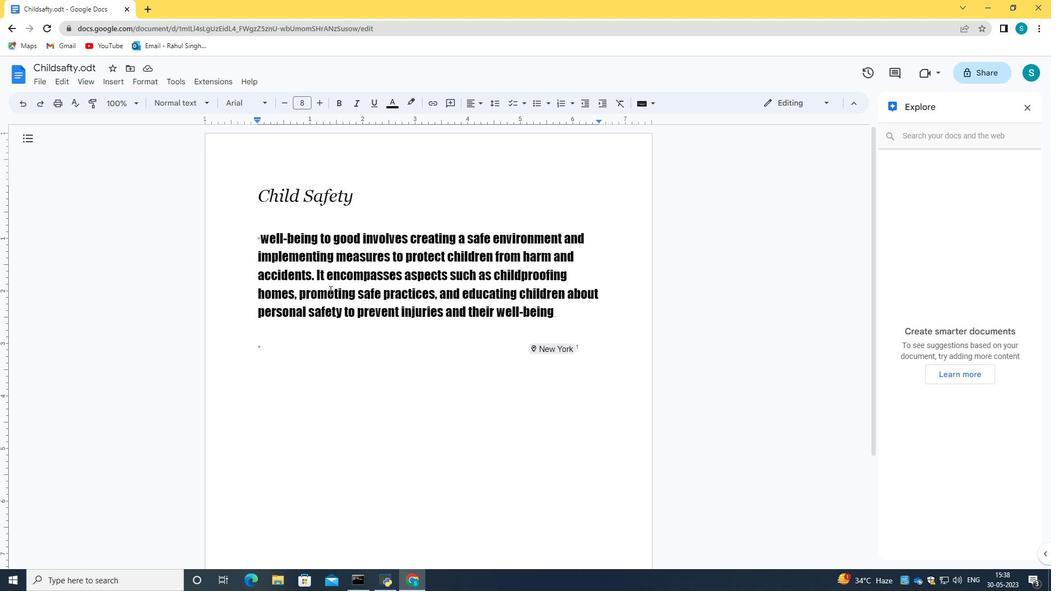 
Action: Mouse scrolled (329, 289) with delta (0, 0)
Screenshot: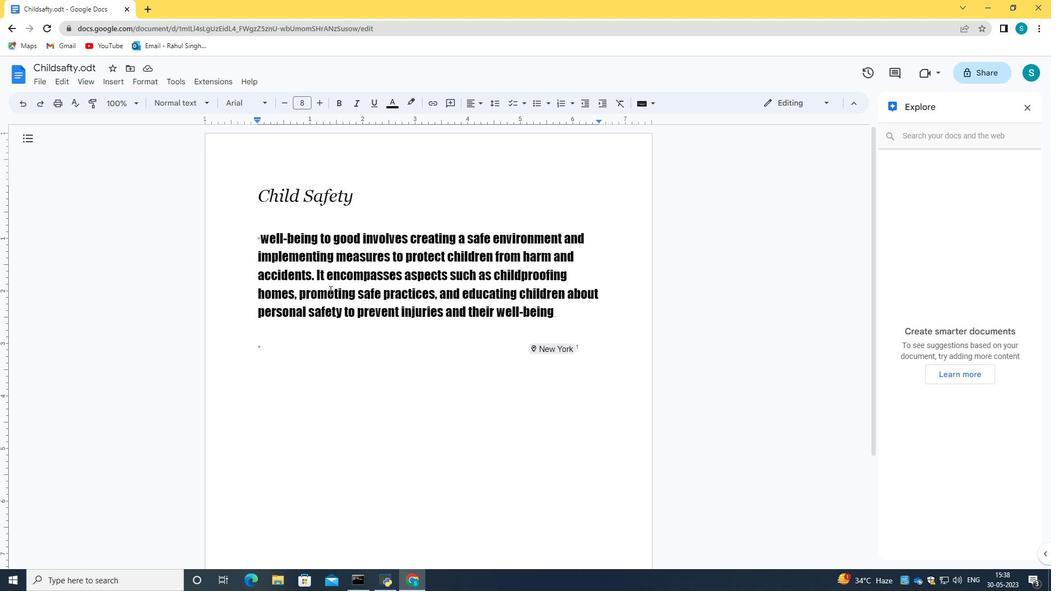 
Action: Mouse scrolled (329, 289) with delta (0, 0)
Screenshot: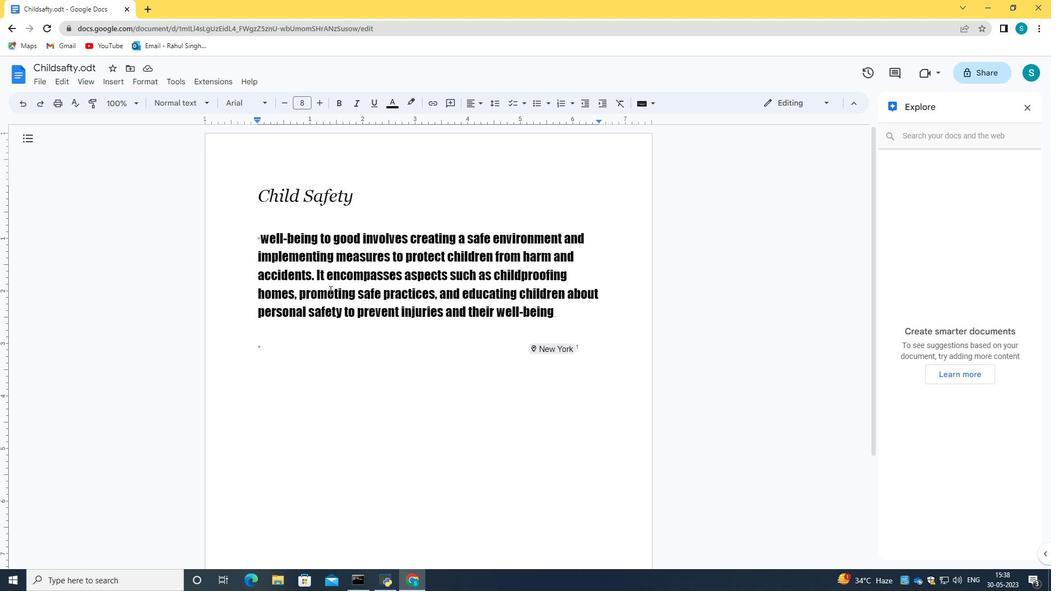 
Action: Mouse scrolled (329, 289) with delta (0, 0)
Screenshot: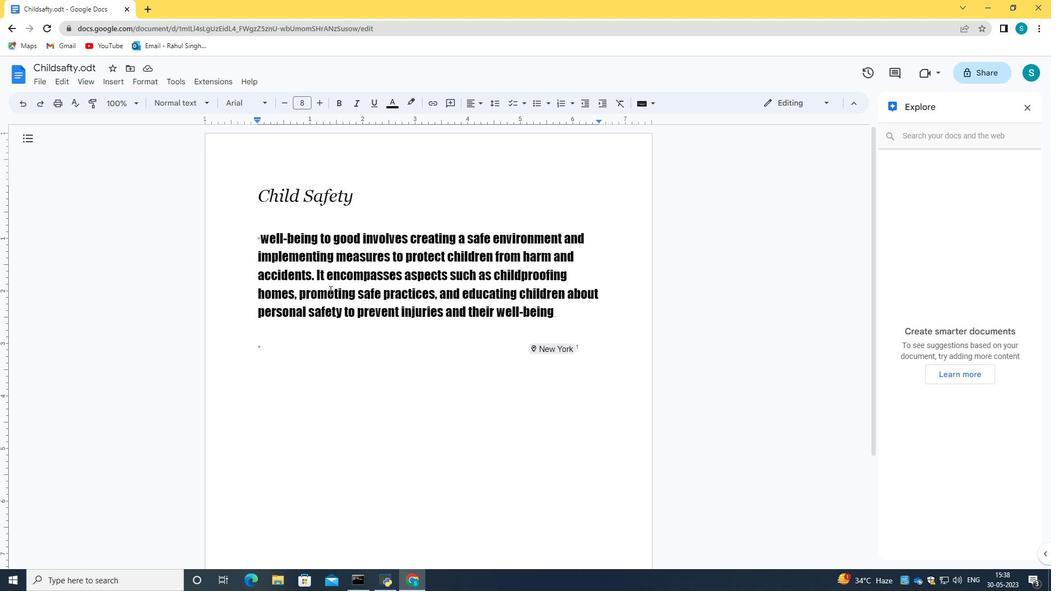 
Action: Mouse scrolled (329, 289) with delta (0, 0)
Screenshot: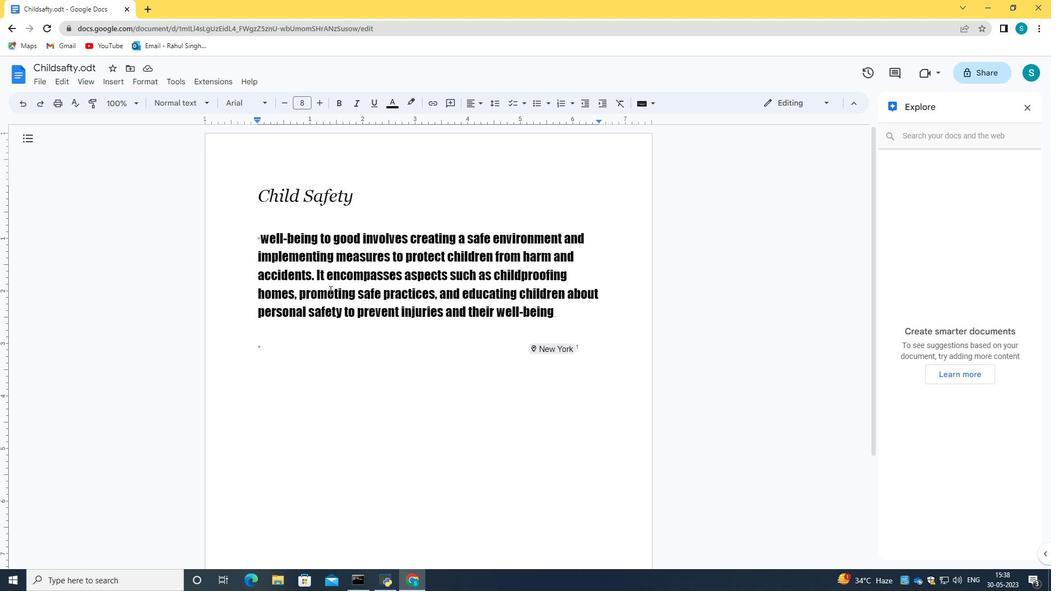 
Action: Mouse moved to (302, 504)
Screenshot: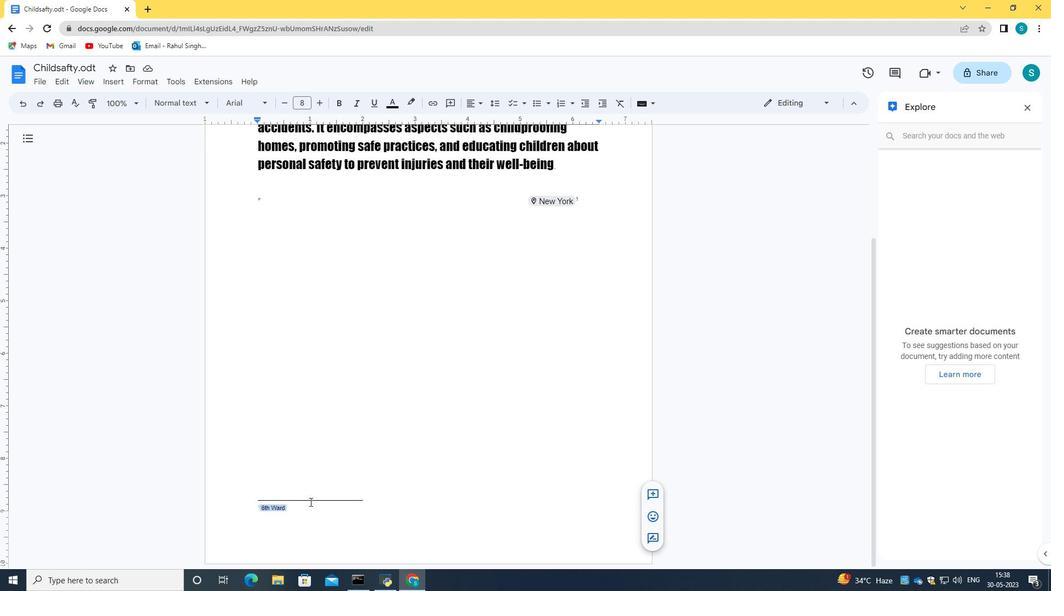 
Action: Mouse pressed left at (302, 504)
Screenshot: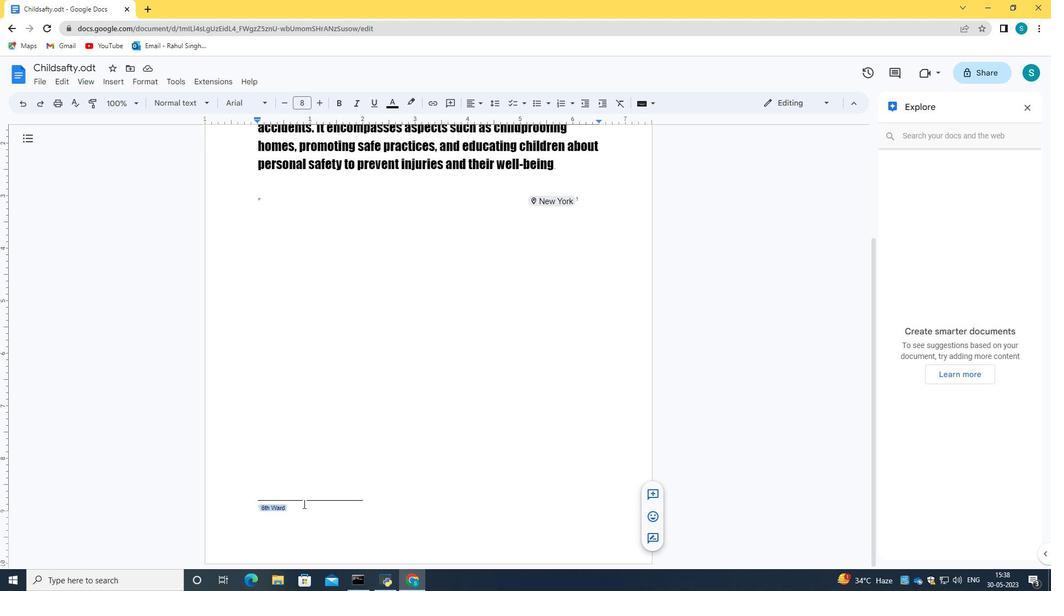 
Action: Mouse moved to (344, 297)
Screenshot: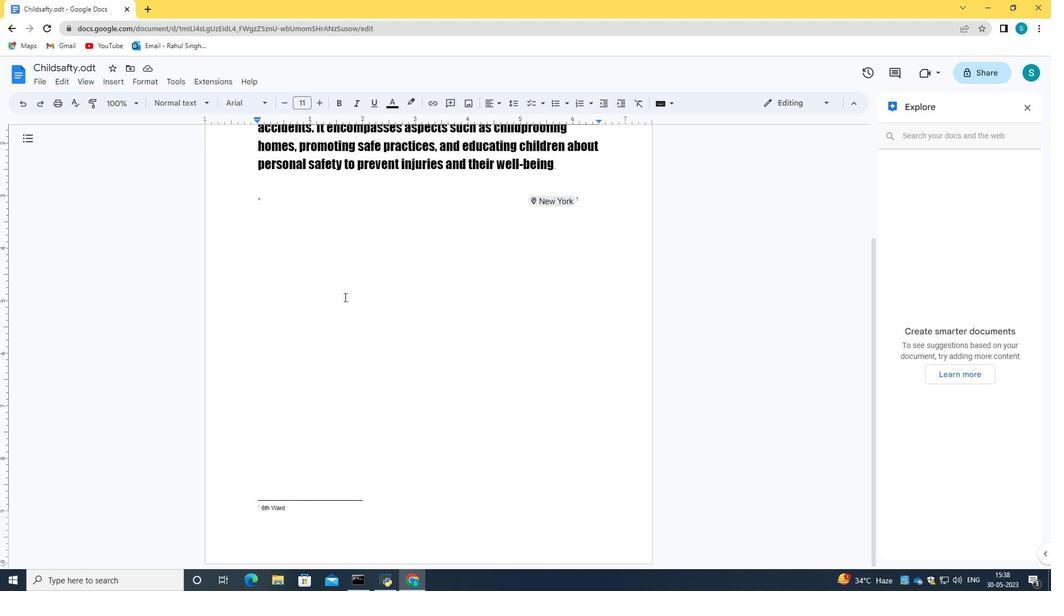 
Action: Mouse scrolled (344, 298) with delta (0, 0)
Screenshot: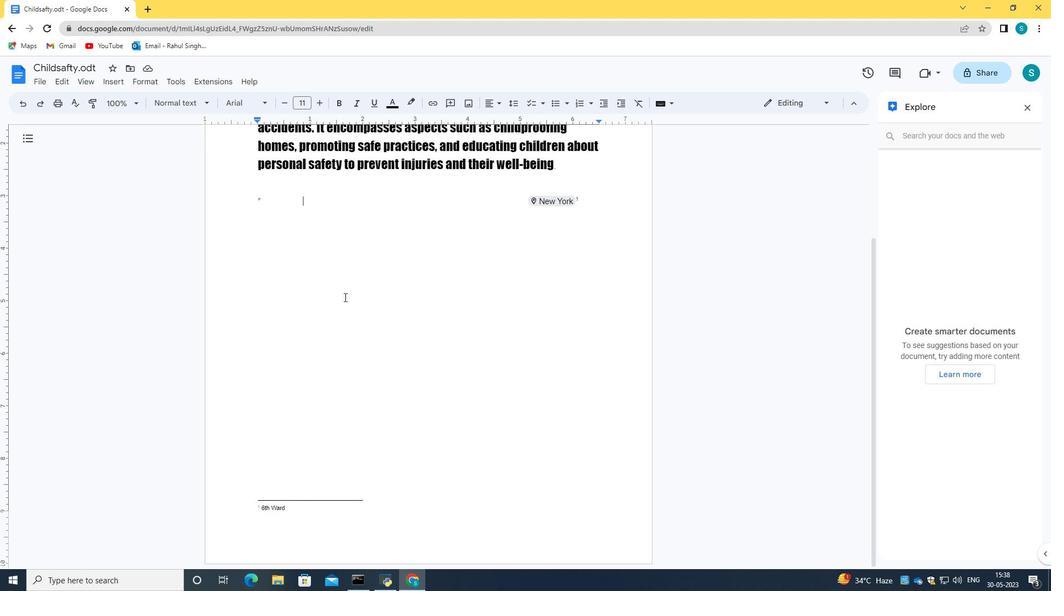 
Action: Mouse scrolled (344, 298) with delta (0, 0)
Screenshot: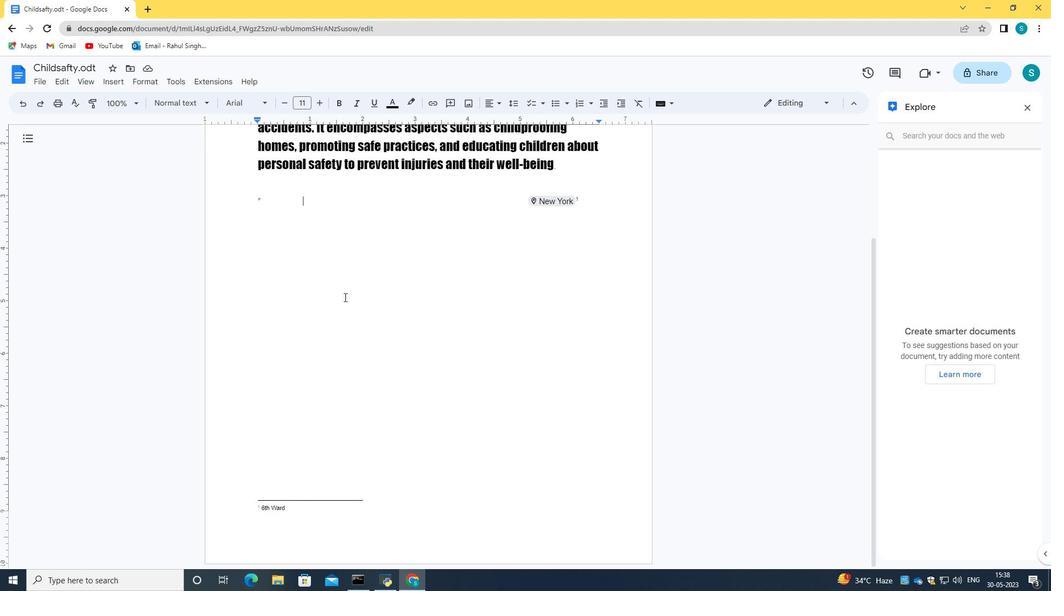 
Action: Mouse scrolled (344, 298) with delta (0, 0)
Screenshot: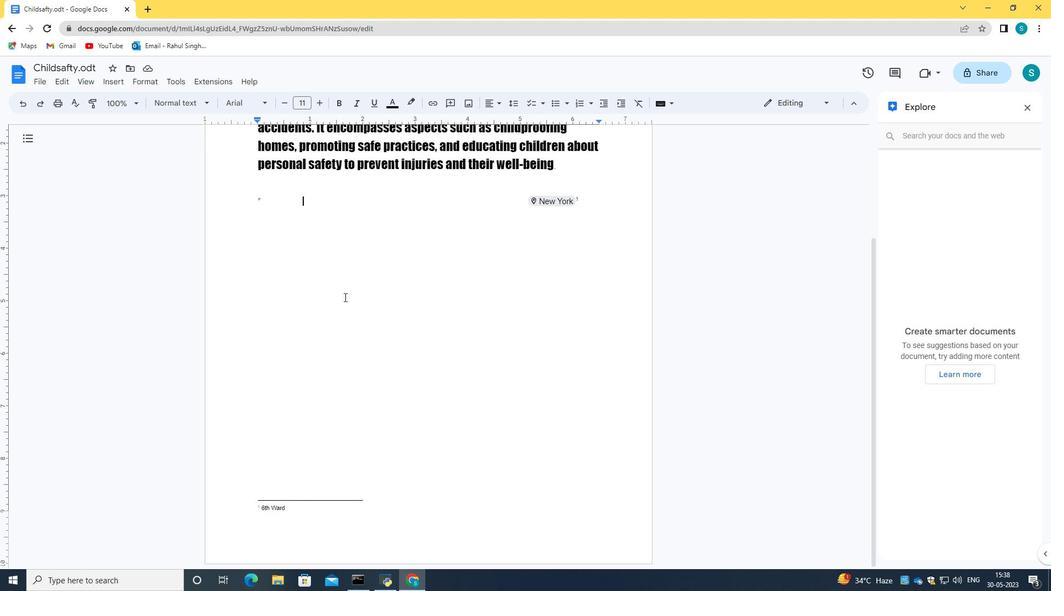 
Action: Mouse scrolled (344, 298) with delta (0, 0)
Screenshot: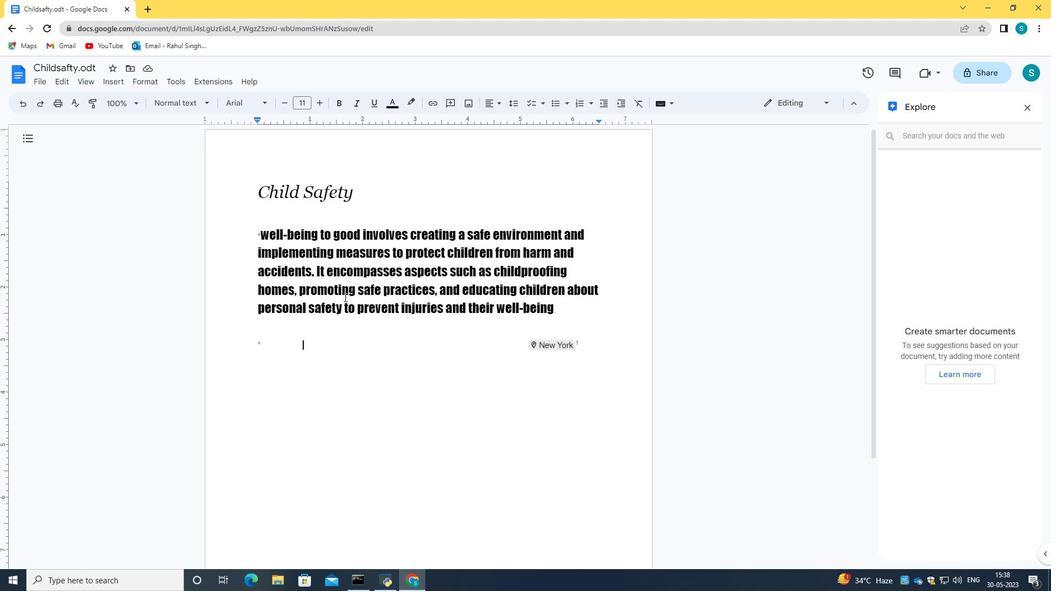 
Action: Mouse scrolled (344, 298) with delta (0, 0)
Screenshot: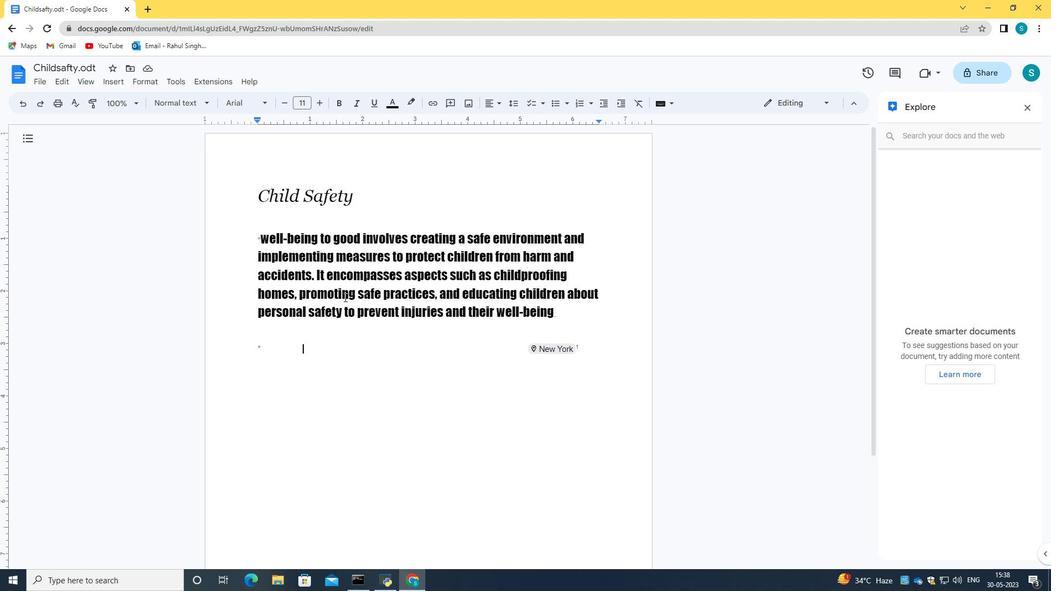 
Action: Mouse scrolled (344, 298) with delta (0, 0)
Screenshot: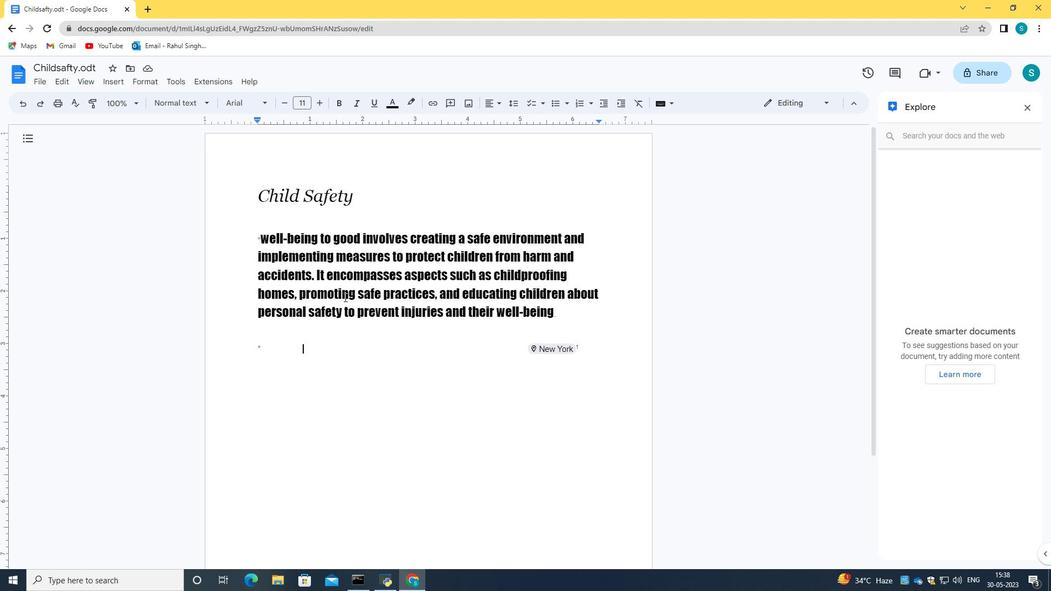 
